 Task: For heading Use Comic Sans MS with bold and underline.  font size for heading20,  'Change the font style of data to'Comic Sans MS and font size to 12,  Change the alignment of both headline & data to Align center.  In the sheet   Proactive Sales review   book
Action: Mouse moved to (34, 186)
Screenshot: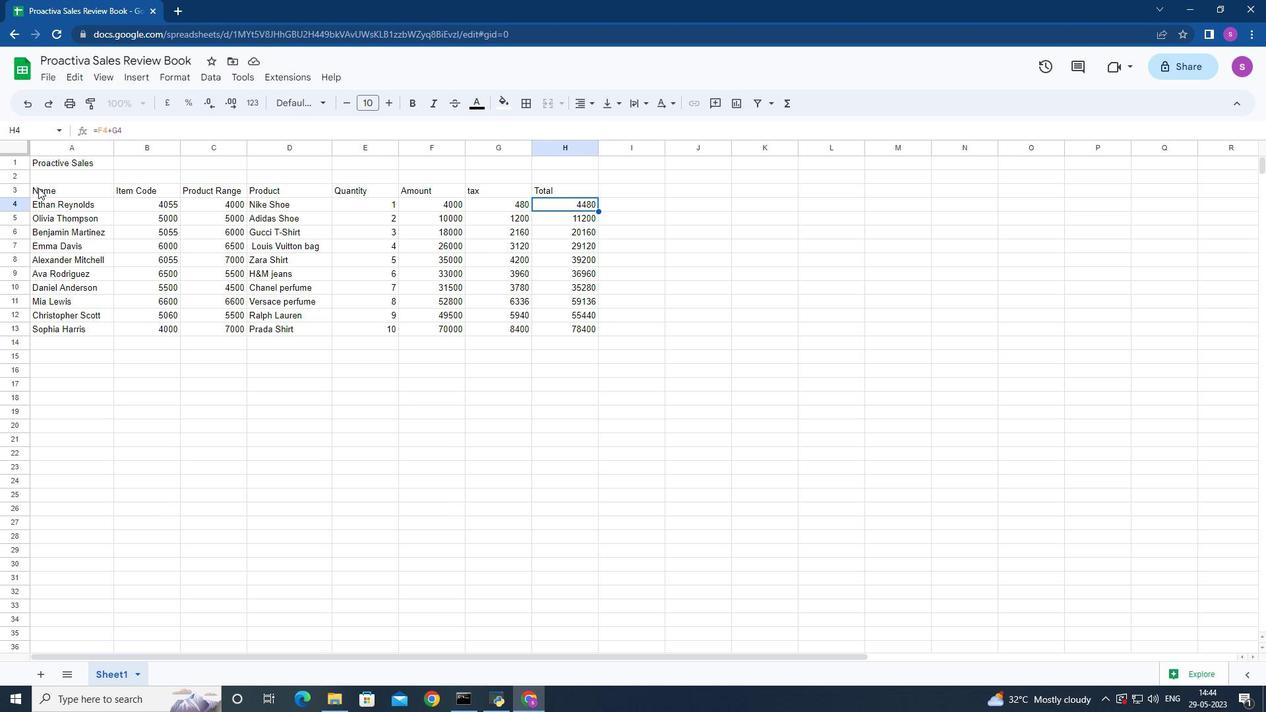 
Action: Mouse pressed left at (34, 186)
Screenshot: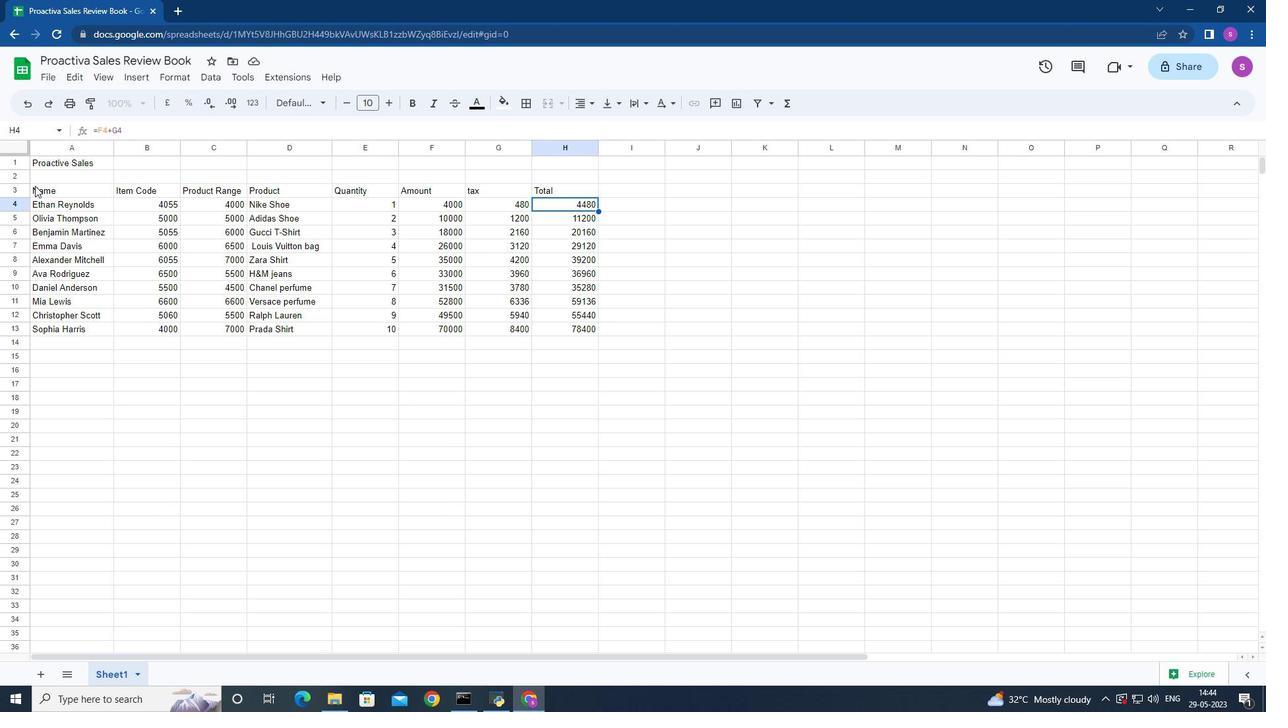 
Action: Mouse moved to (327, 102)
Screenshot: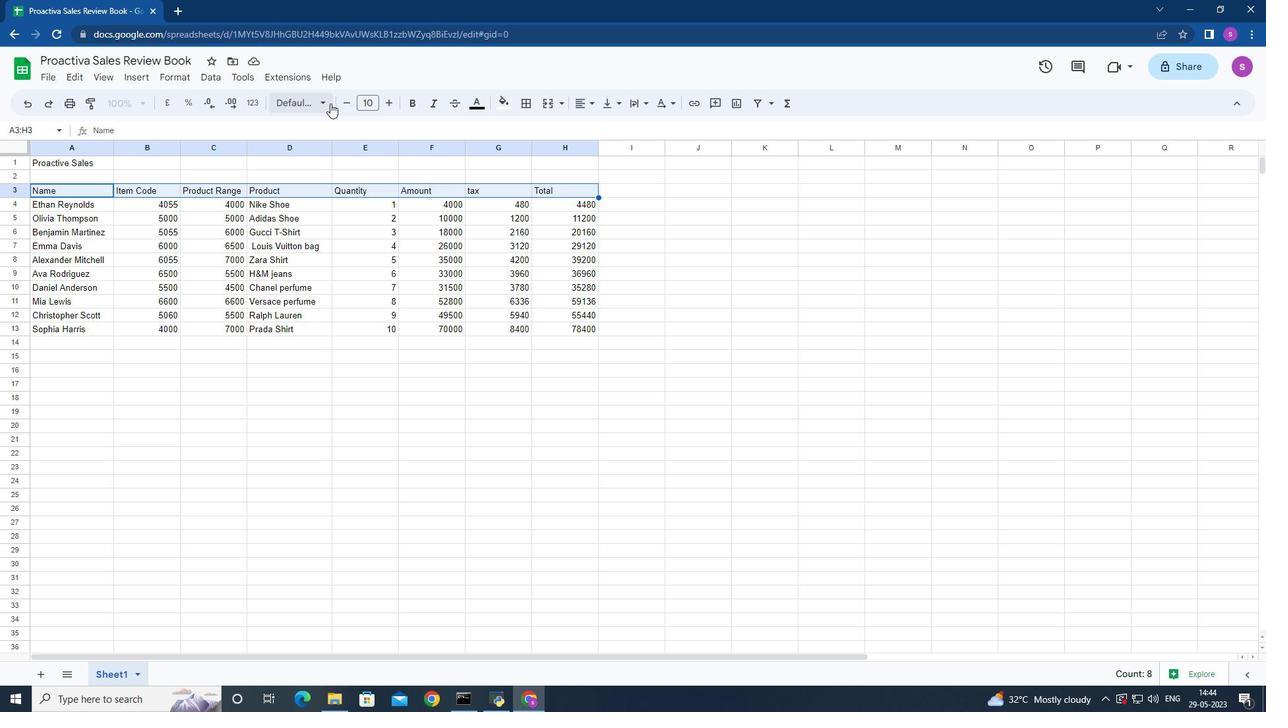 
Action: Mouse pressed left at (327, 102)
Screenshot: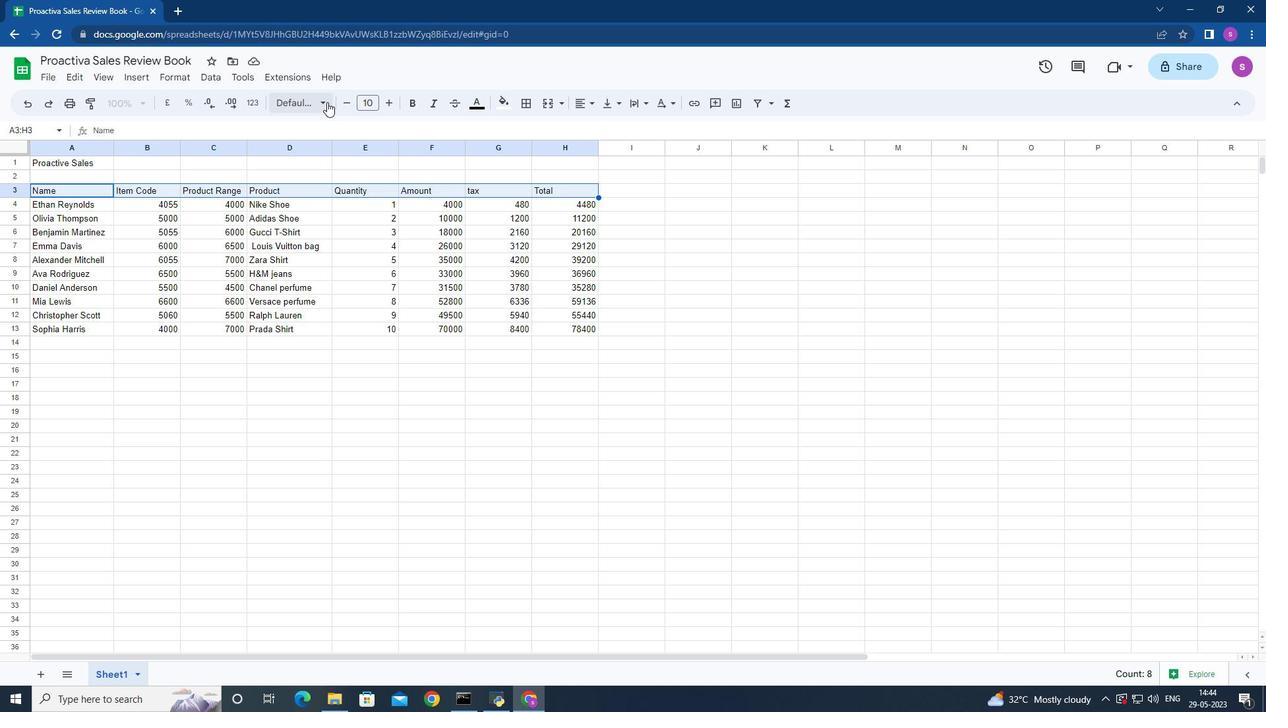 
Action: Mouse moved to (356, 442)
Screenshot: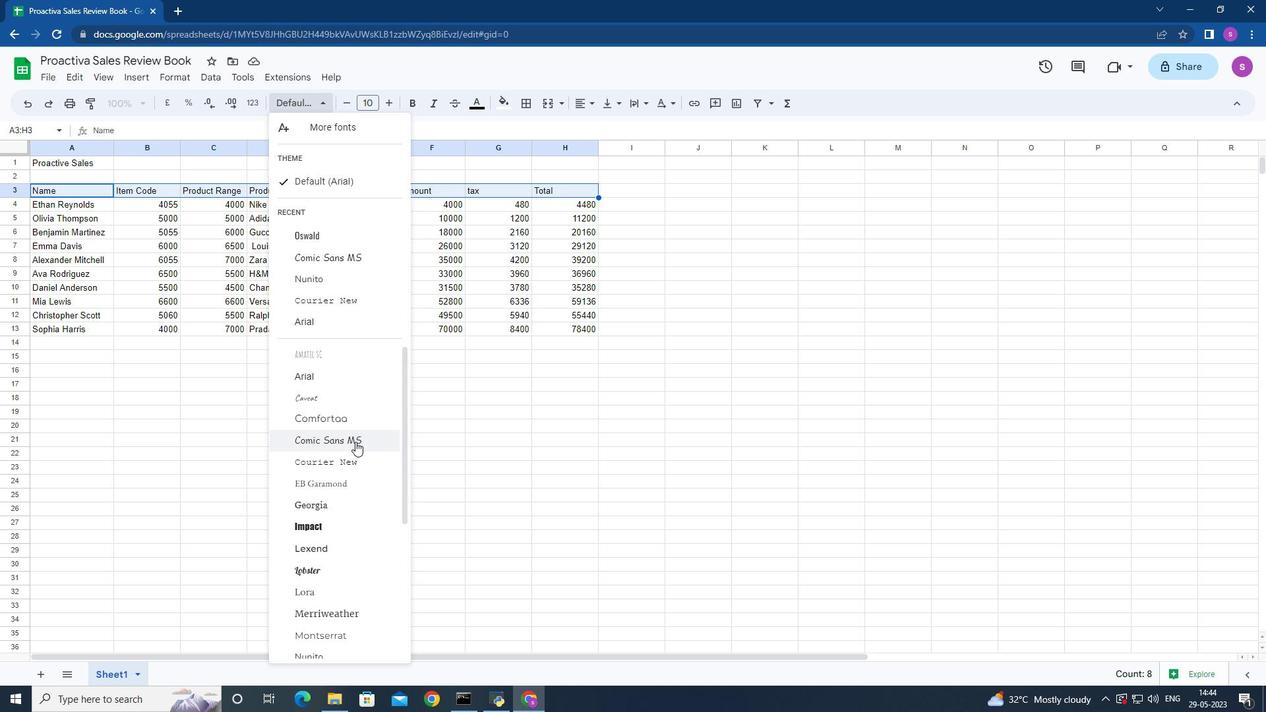 
Action: Mouse pressed left at (356, 442)
Screenshot: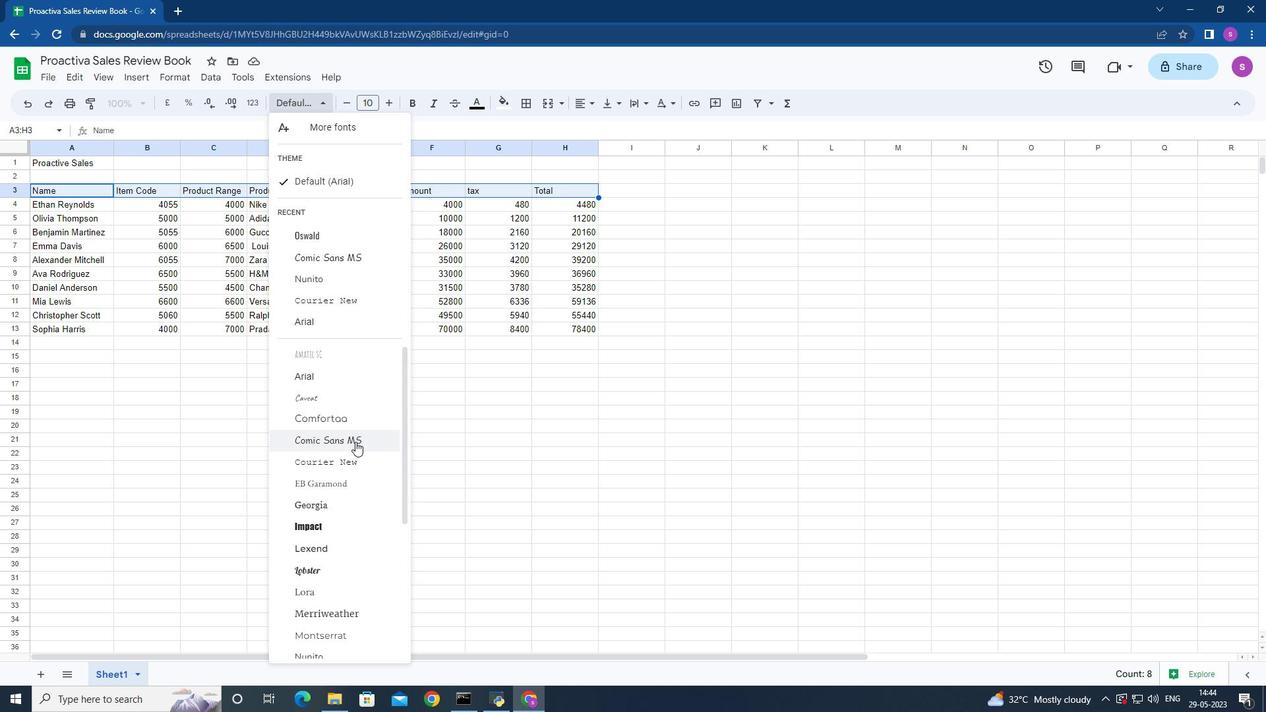 
Action: Mouse moved to (174, 77)
Screenshot: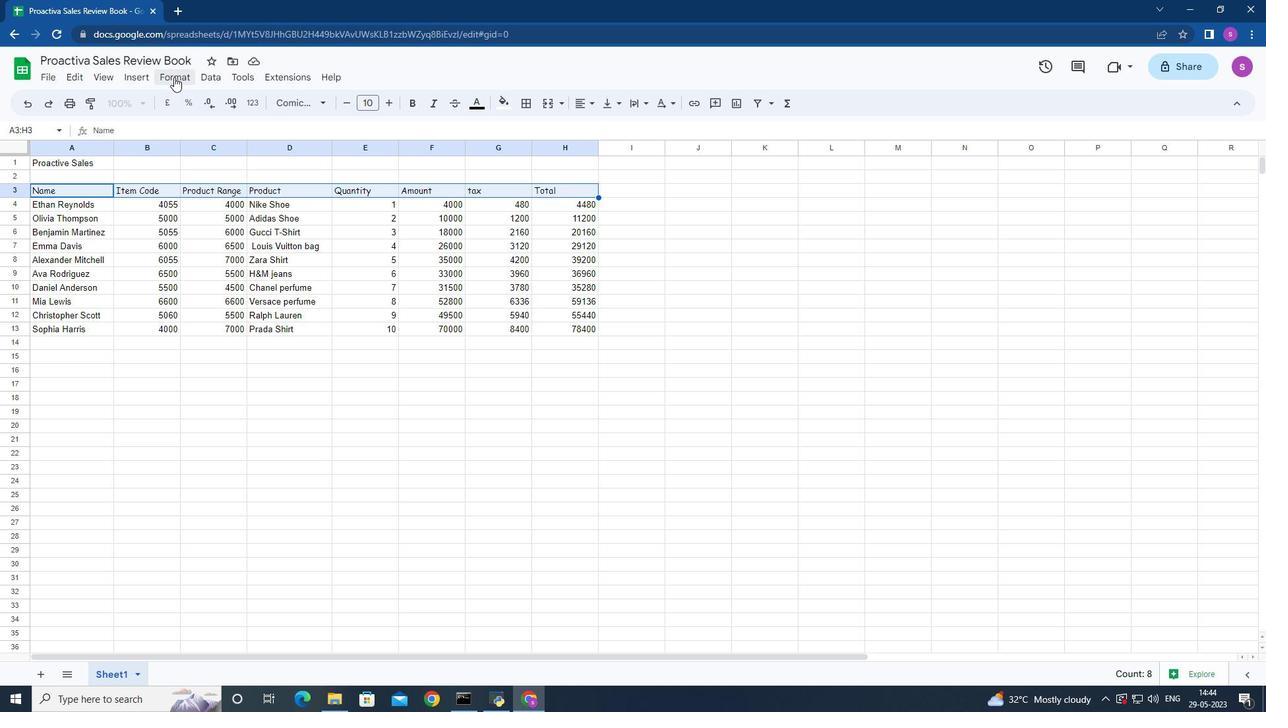 
Action: Mouse pressed left at (174, 77)
Screenshot: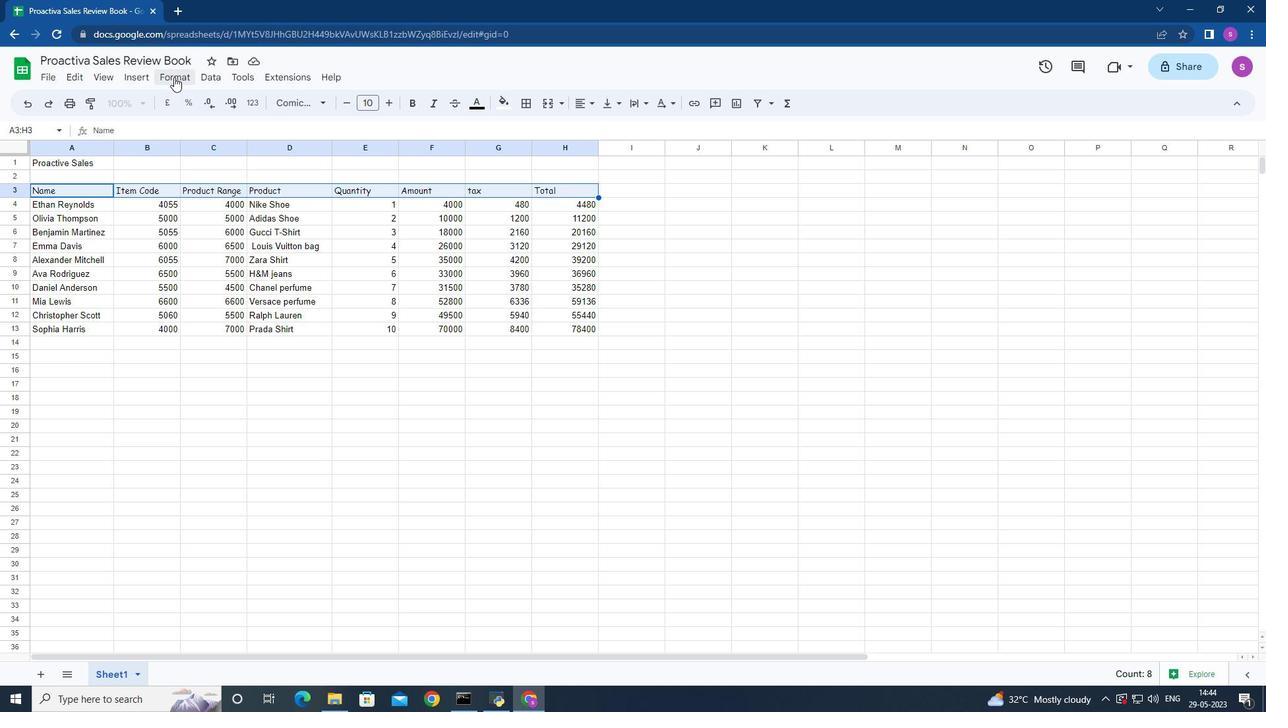 
Action: Mouse moved to (426, 198)
Screenshot: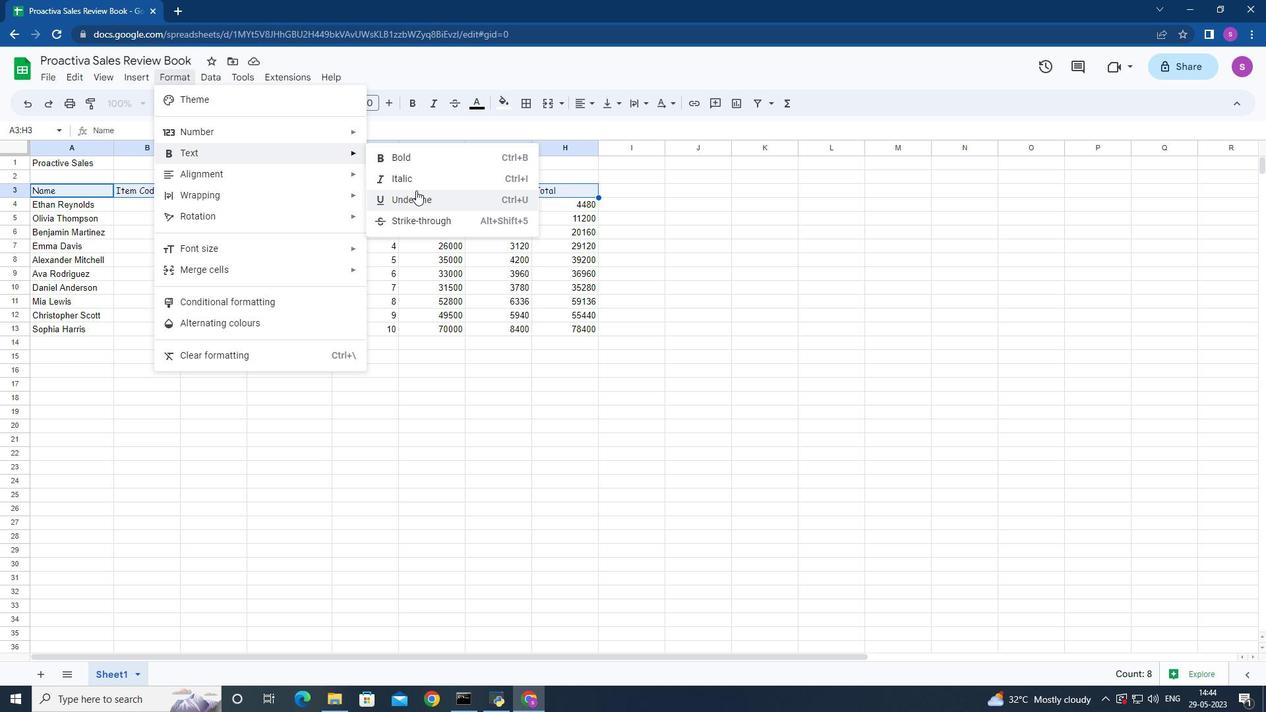 
Action: Mouse pressed left at (426, 198)
Screenshot: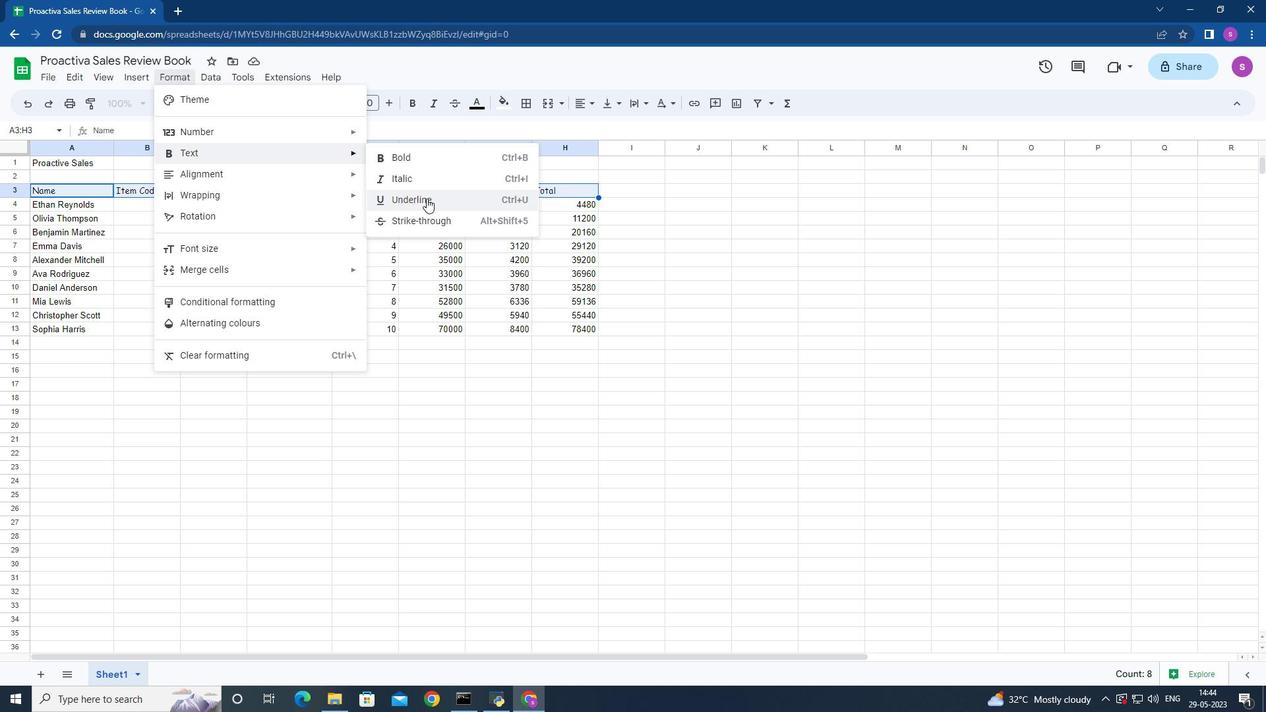 
Action: Mouse moved to (388, 105)
Screenshot: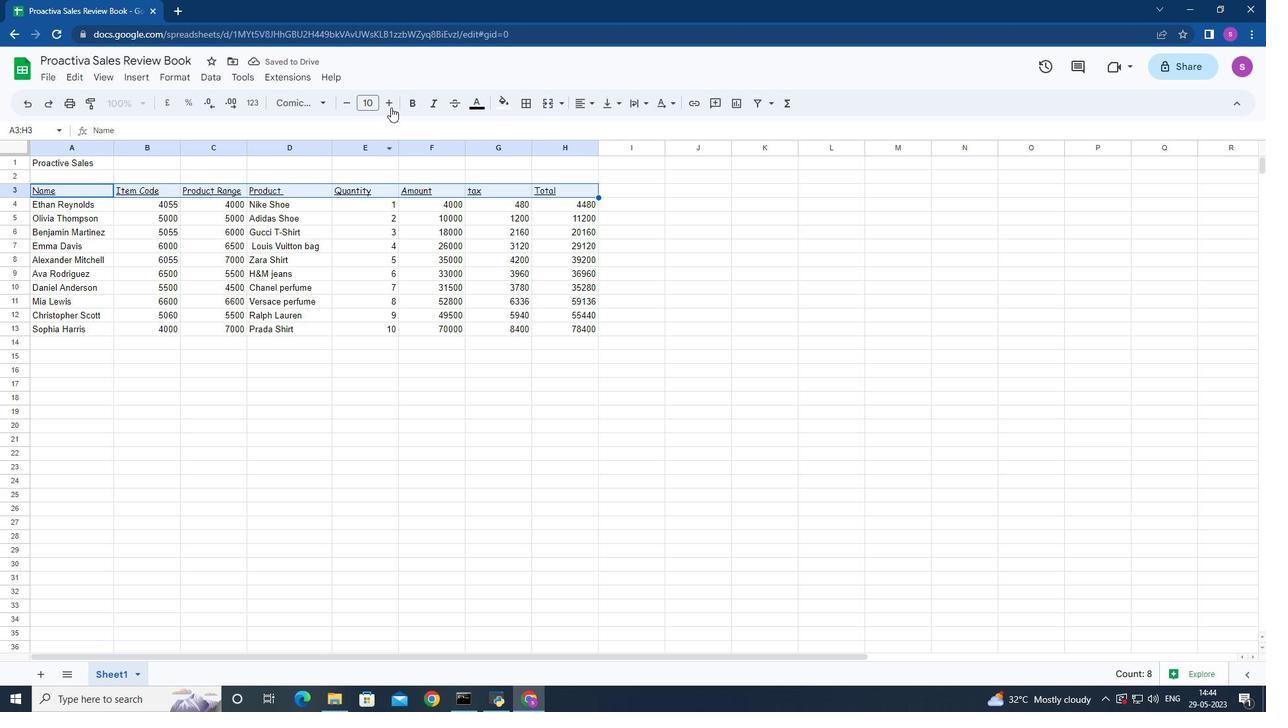 
Action: Mouse pressed left at (388, 105)
Screenshot: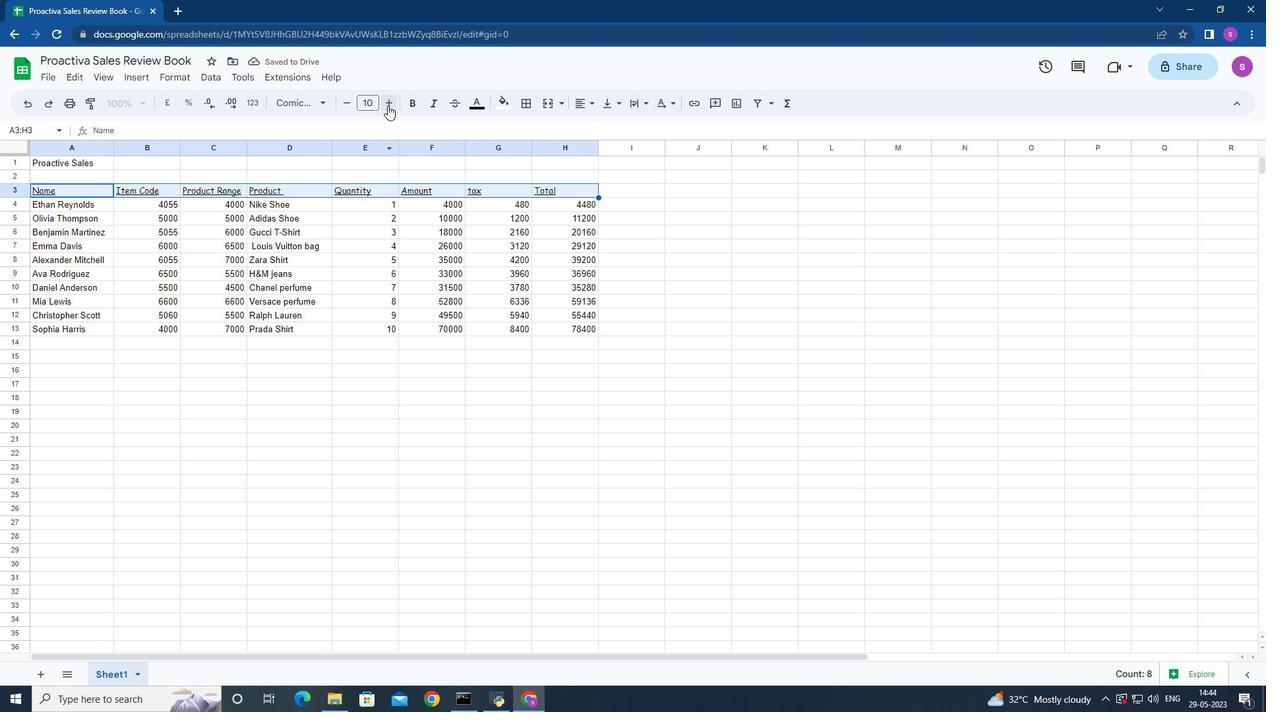 
Action: Mouse pressed left at (388, 105)
Screenshot: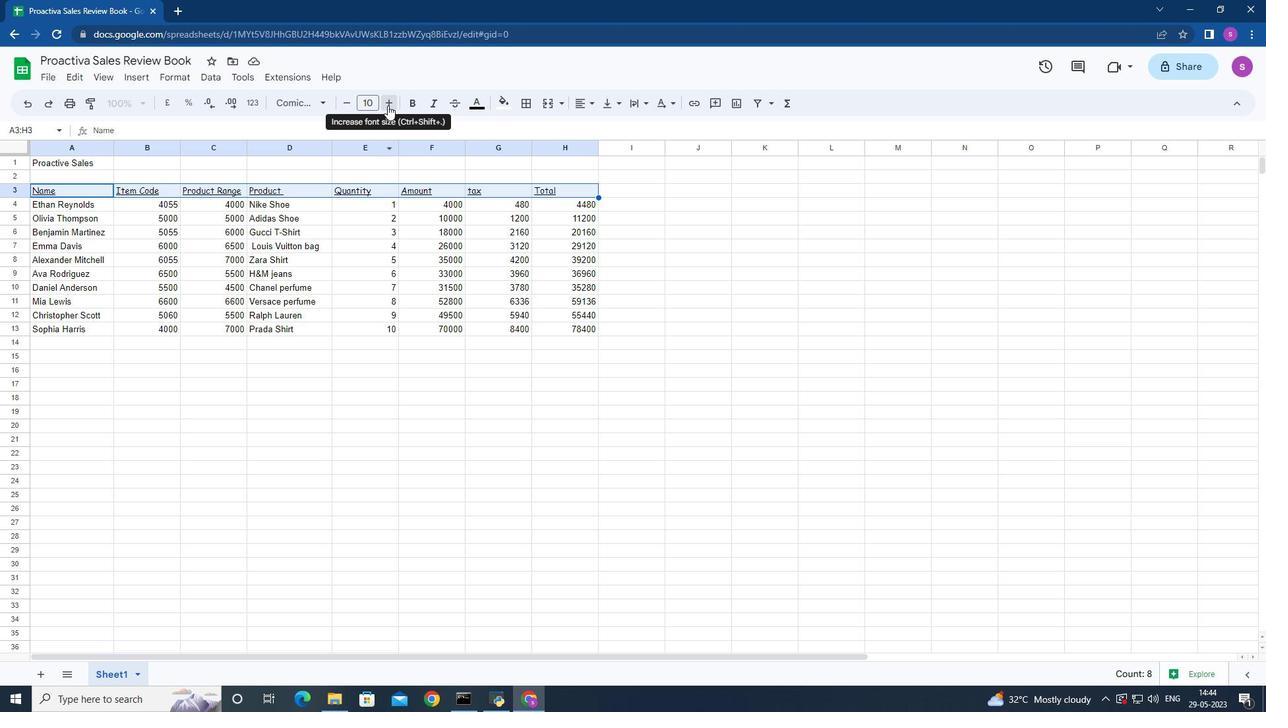 
Action: Mouse pressed left at (388, 105)
Screenshot: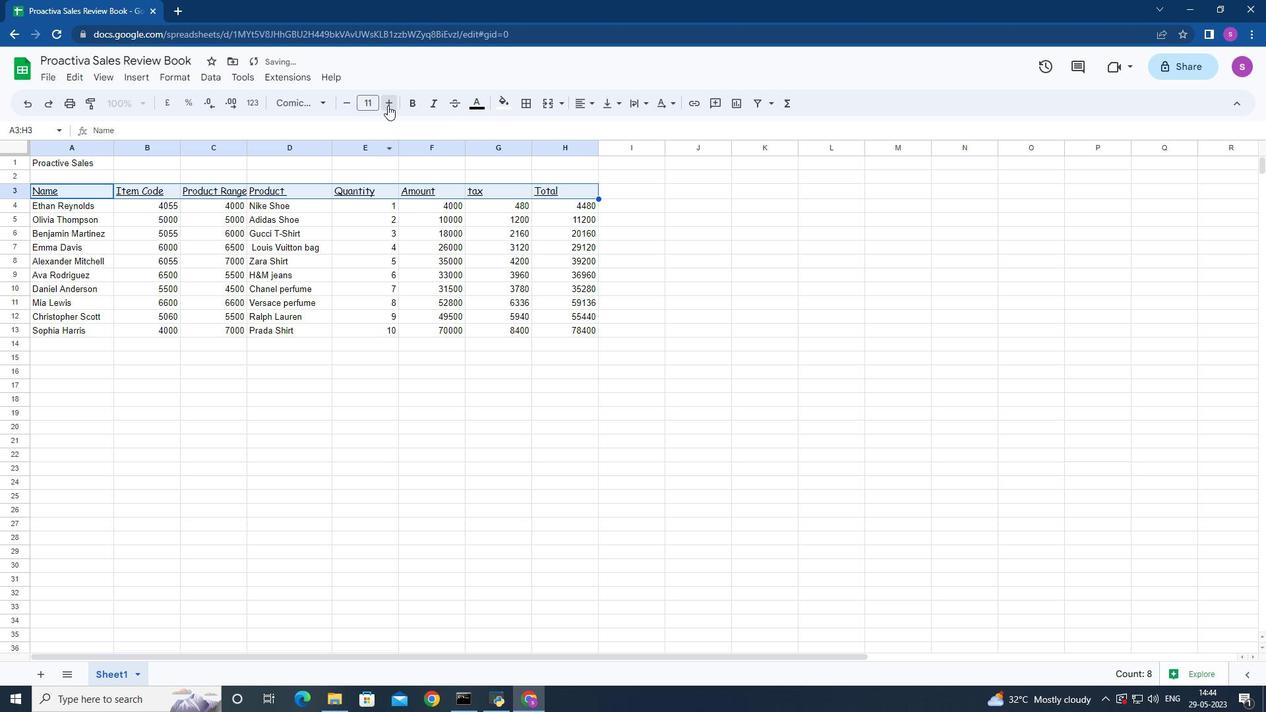 
Action: Mouse pressed left at (388, 105)
Screenshot: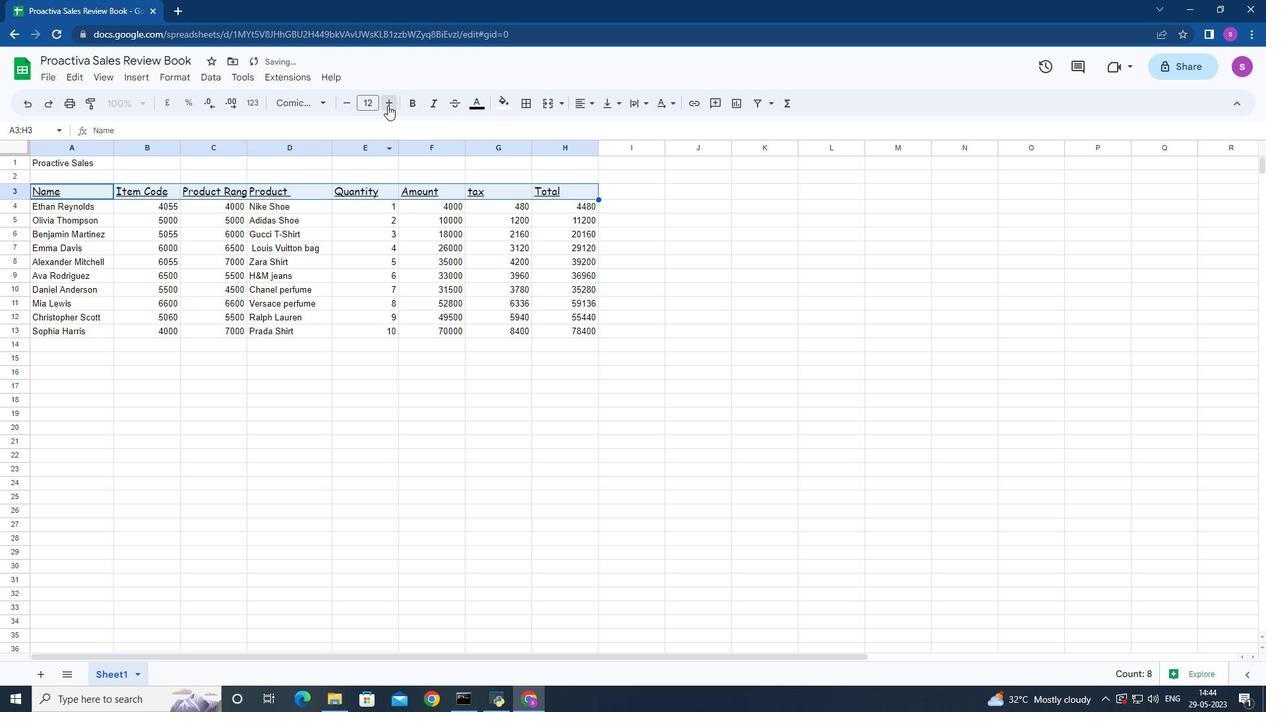 
Action: Mouse pressed left at (388, 105)
Screenshot: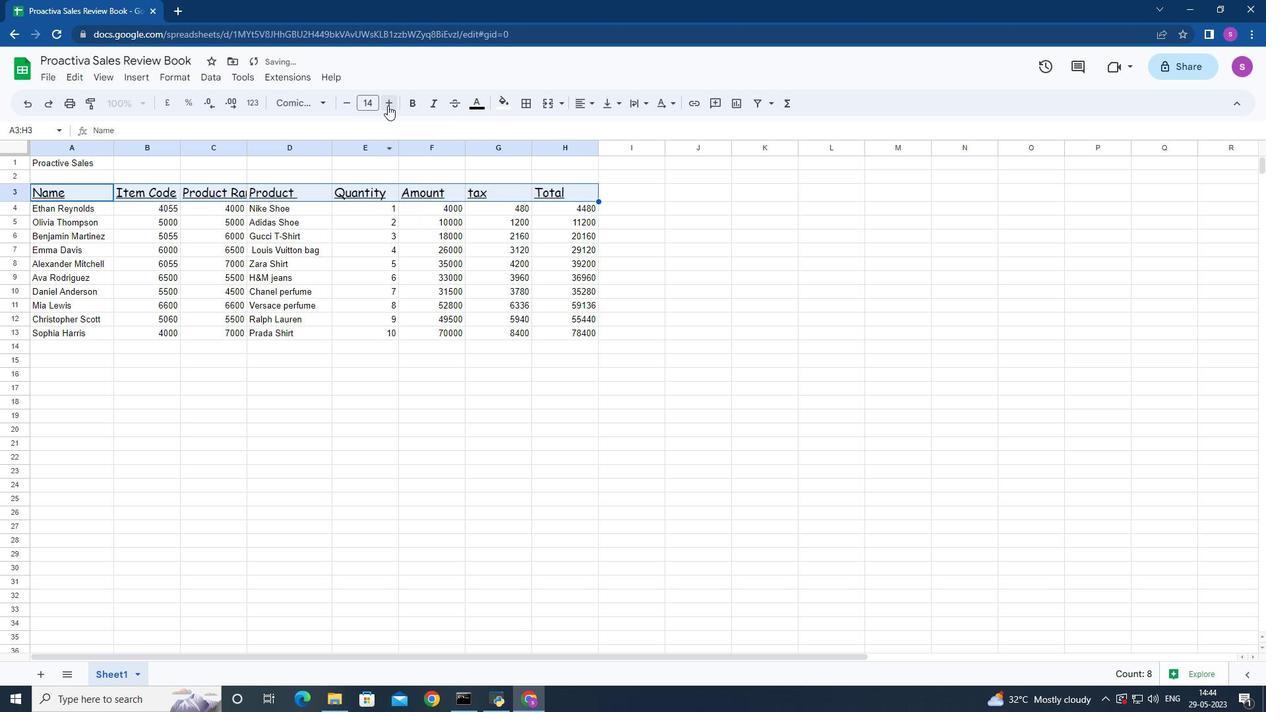 
Action: Mouse pressed left at (388, 105)
Screenshot: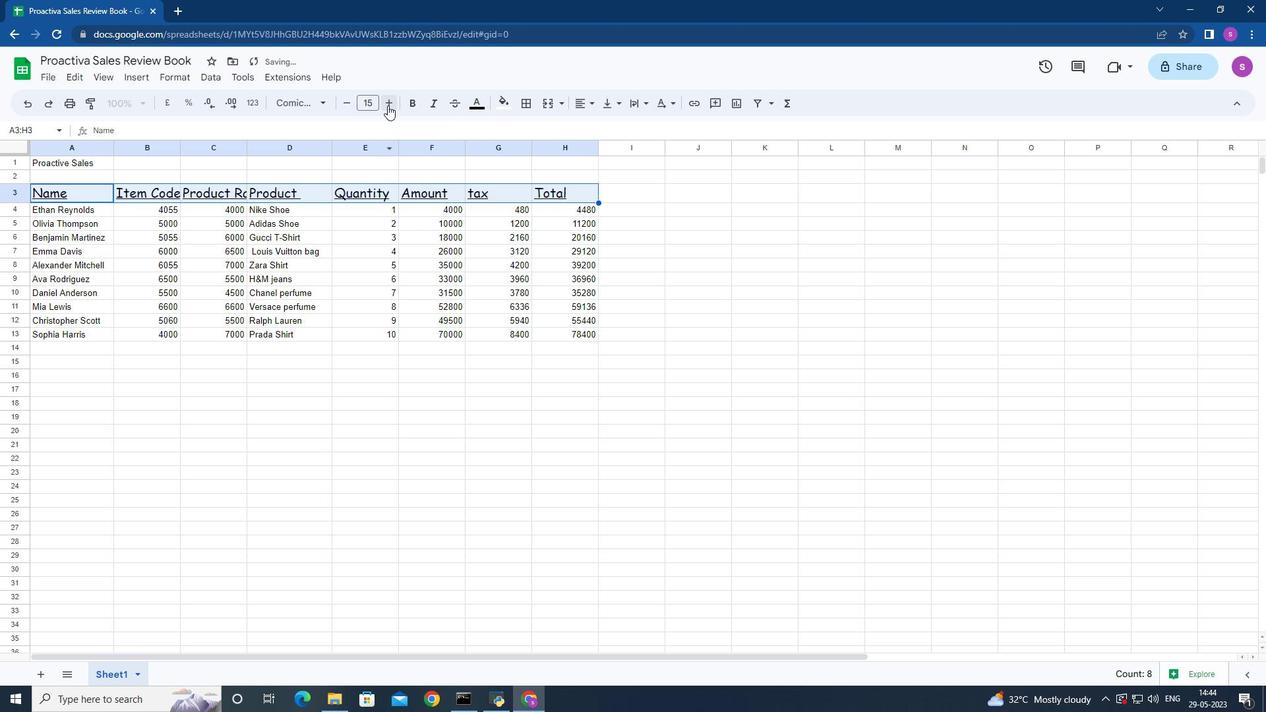 
Action: Mouse pressed left at (388, 105)
Screenshot: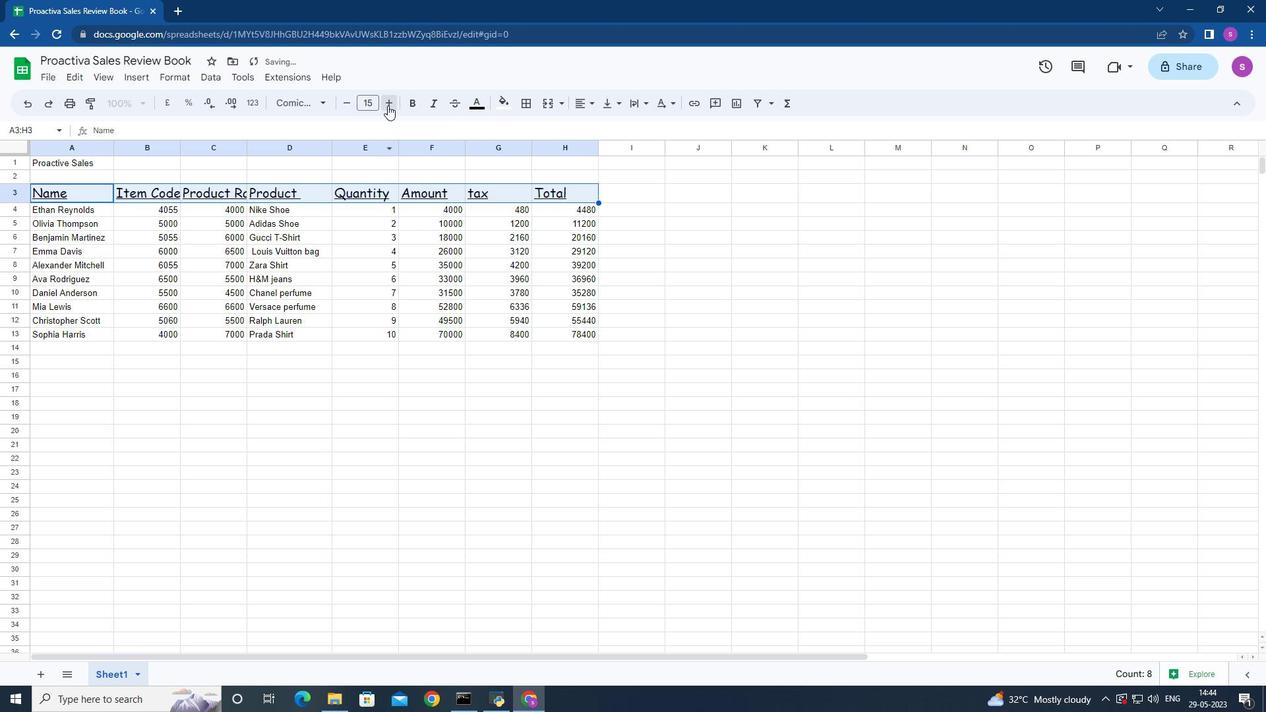 
Action: Mouse pressed left at (388, 105)
Screenshot: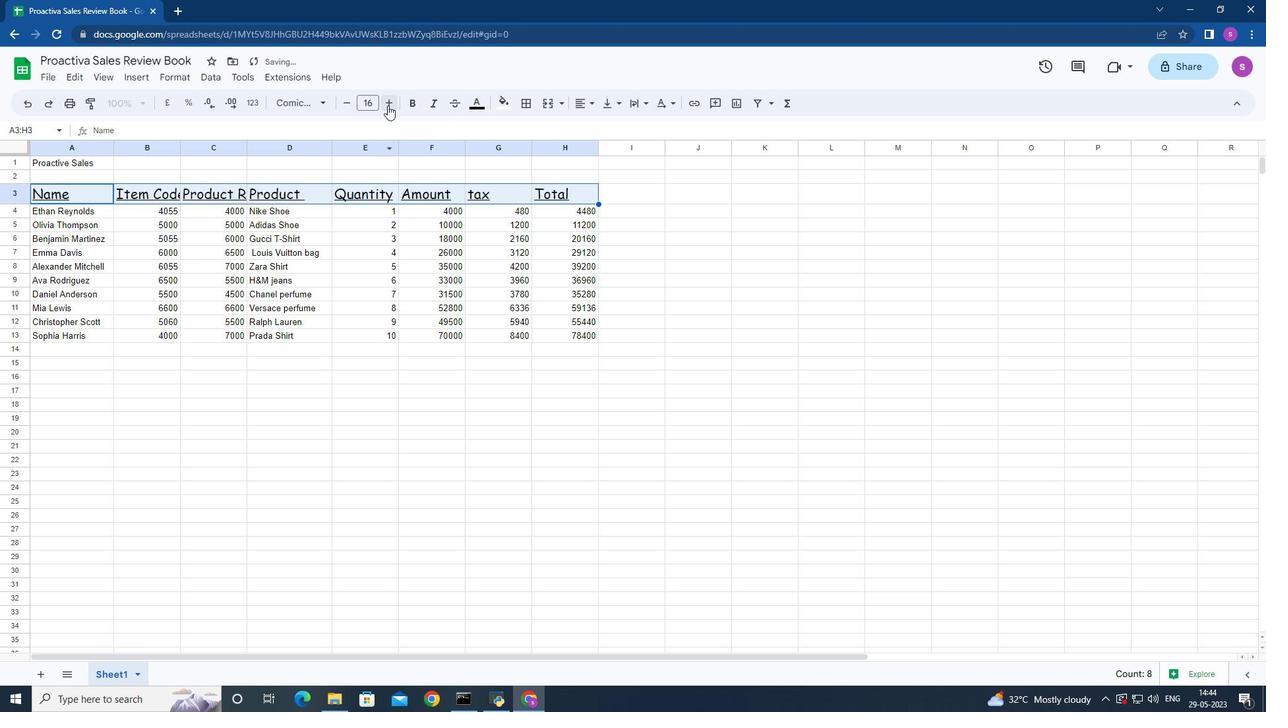 
Action: Mouse pressed left at (388, 105)
Screenshot: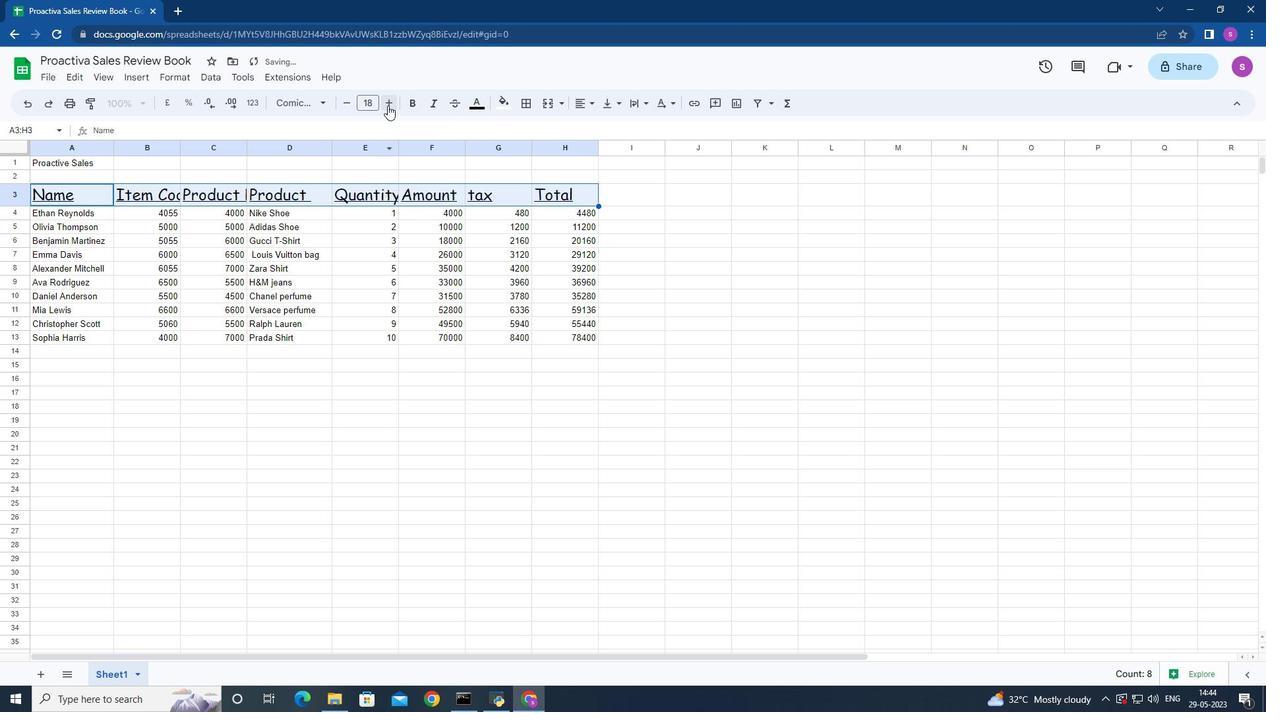 
Action: Mouse pressed left at (388, 105)
Screenshot: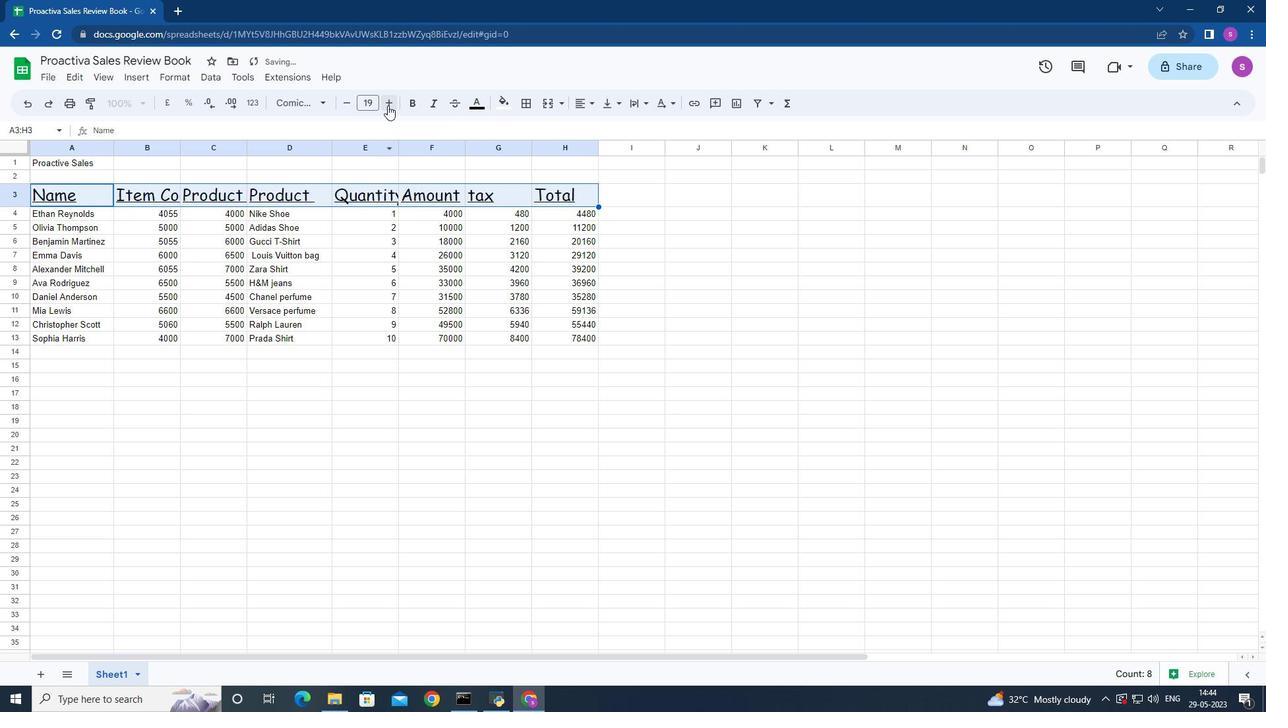 
Action: Mouse moved to (110, 149)
Screenshot: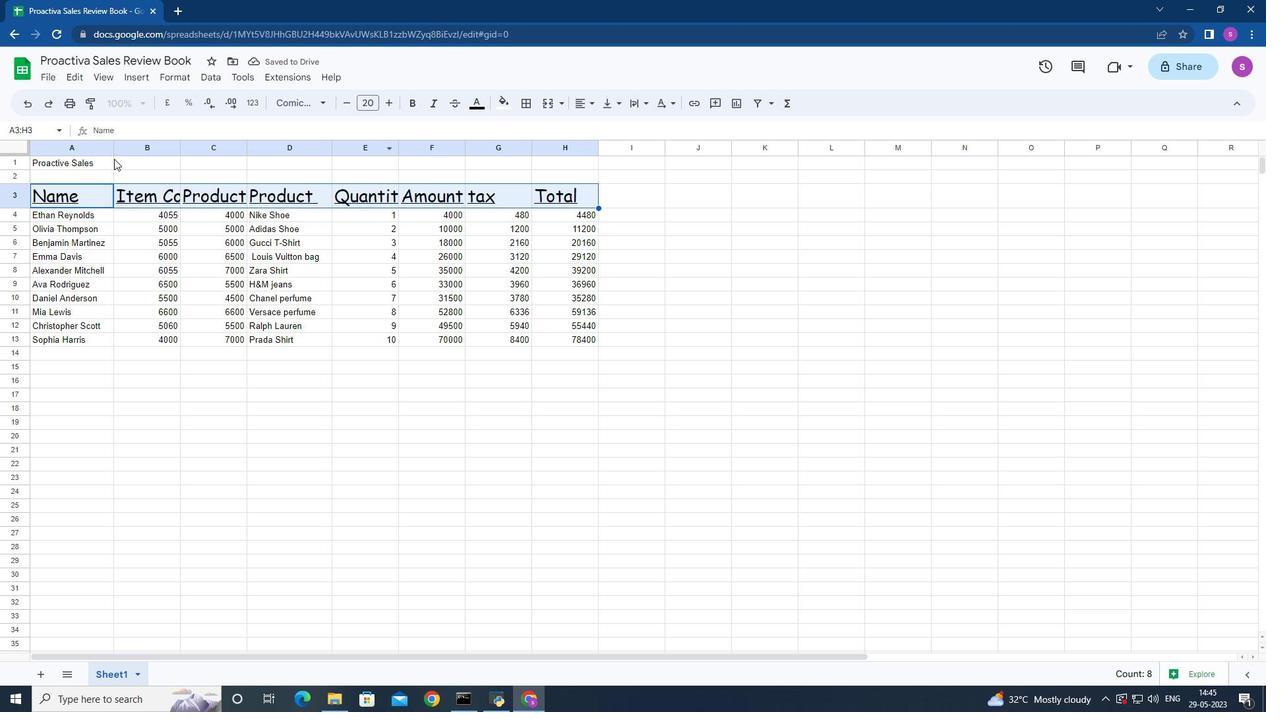 
Action: Mouse pressed left at (110, 149)
Screenshot: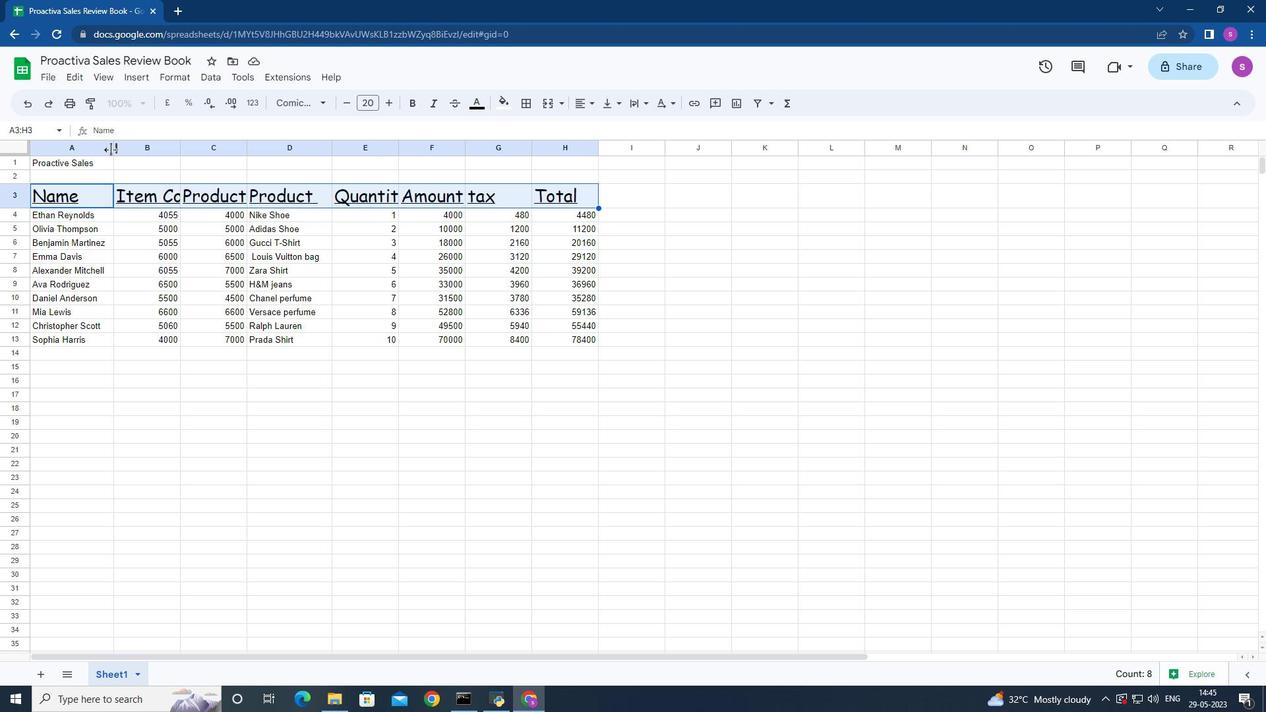 
Action: Mouse moved to (186, 153)
Screenshot: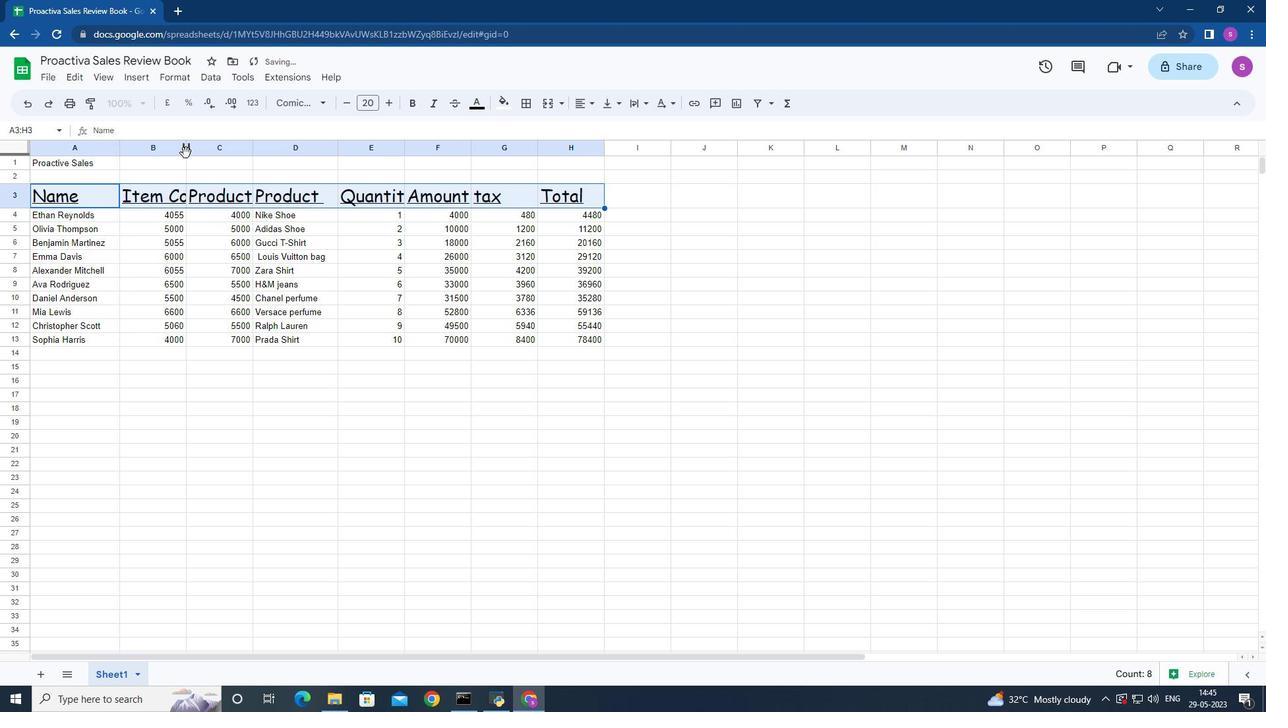 
Action: Mouse pressed left at (186, 153)
Screenshot: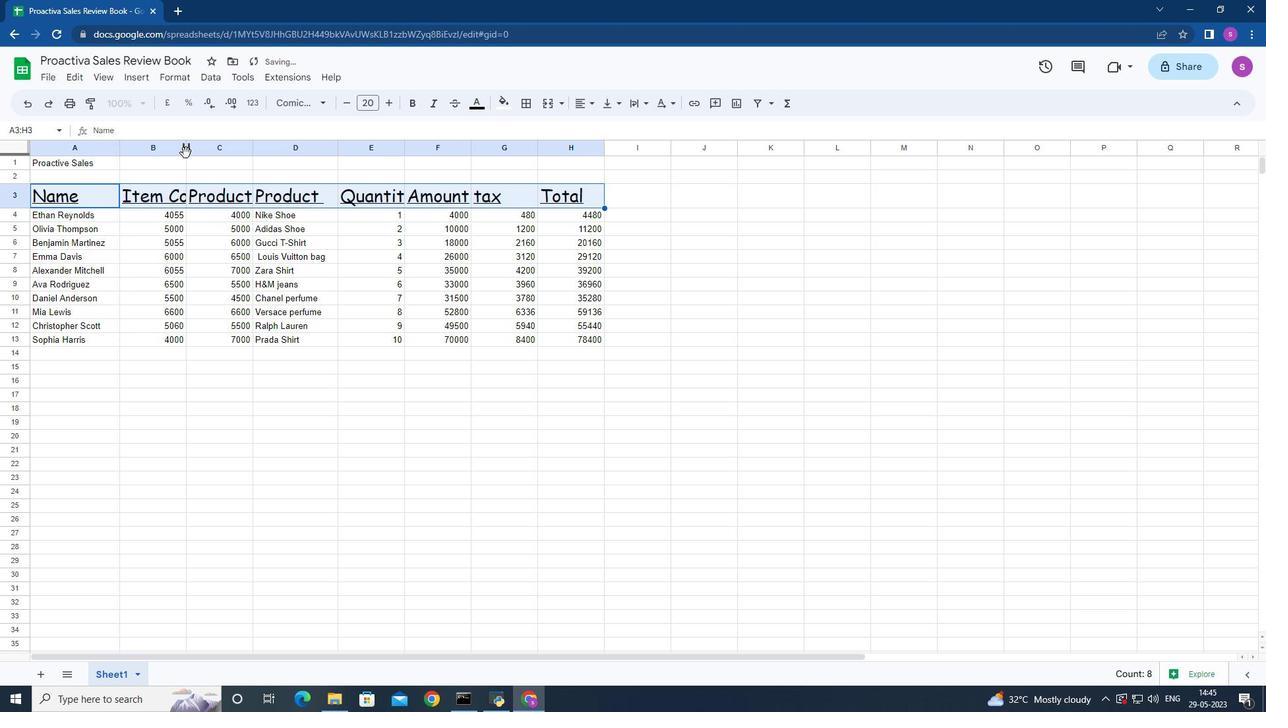 
Action: Mouse moved to (186, 145)
Screenshot: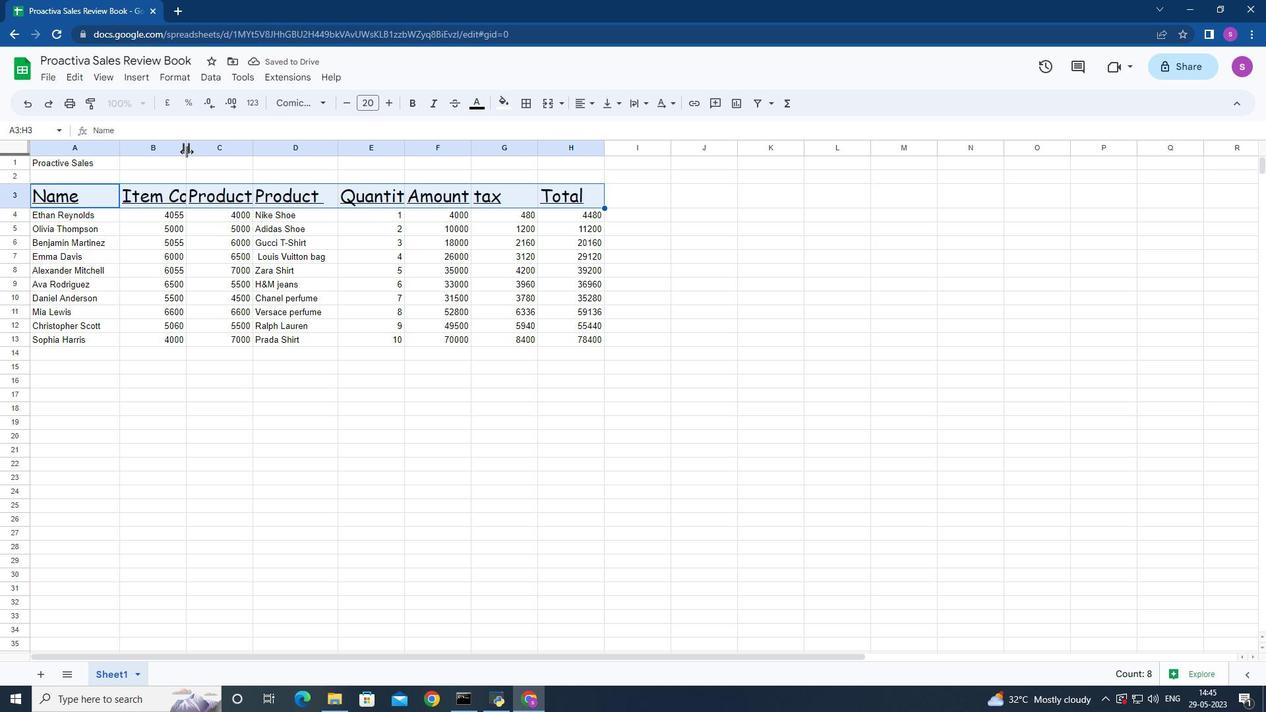 
Action: Mouse pressed left at (186, 145)
Screenshot: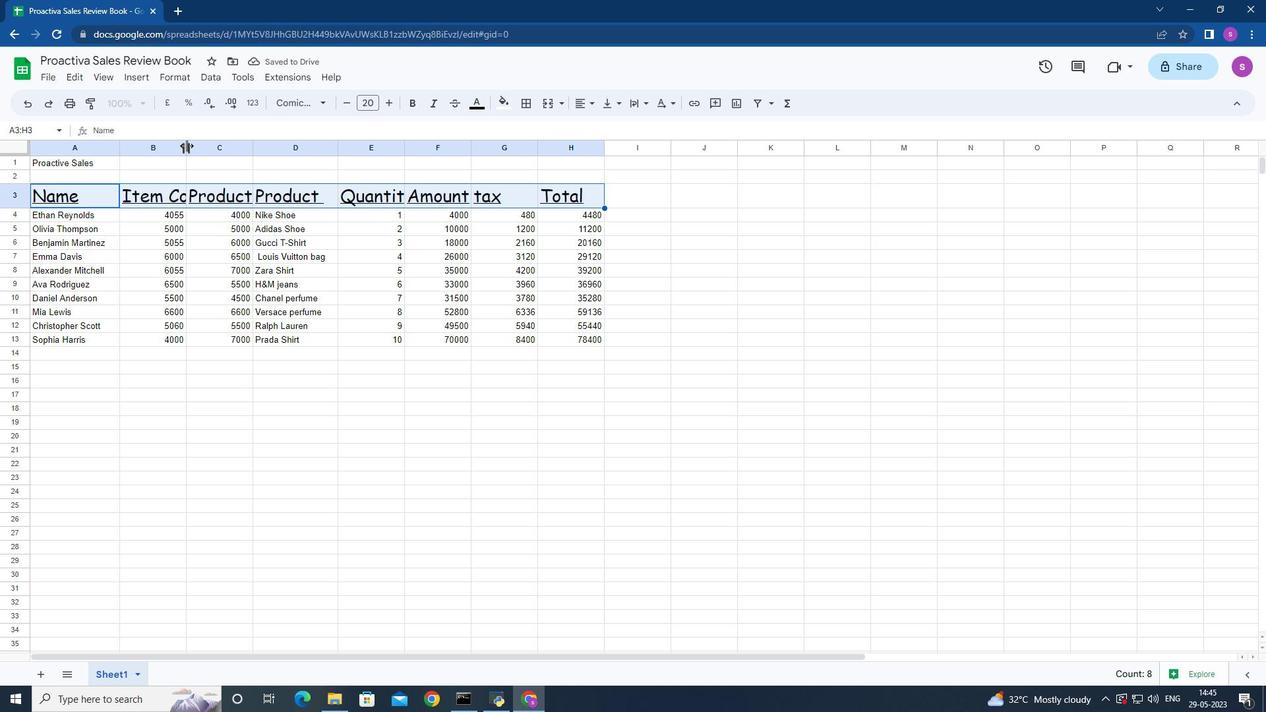 
Action: Mouse moved to (311, 144)
Screenshot: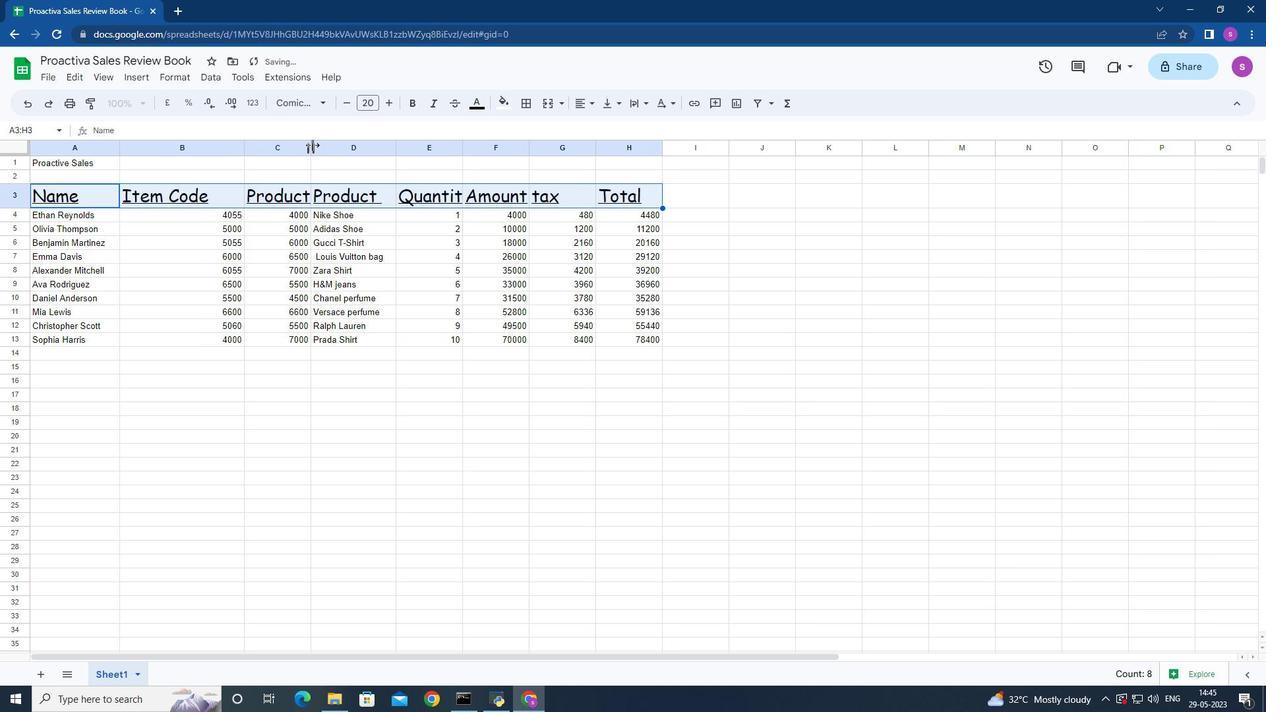 
Action: Mouse pressed left at (311, 144)
Screenshot: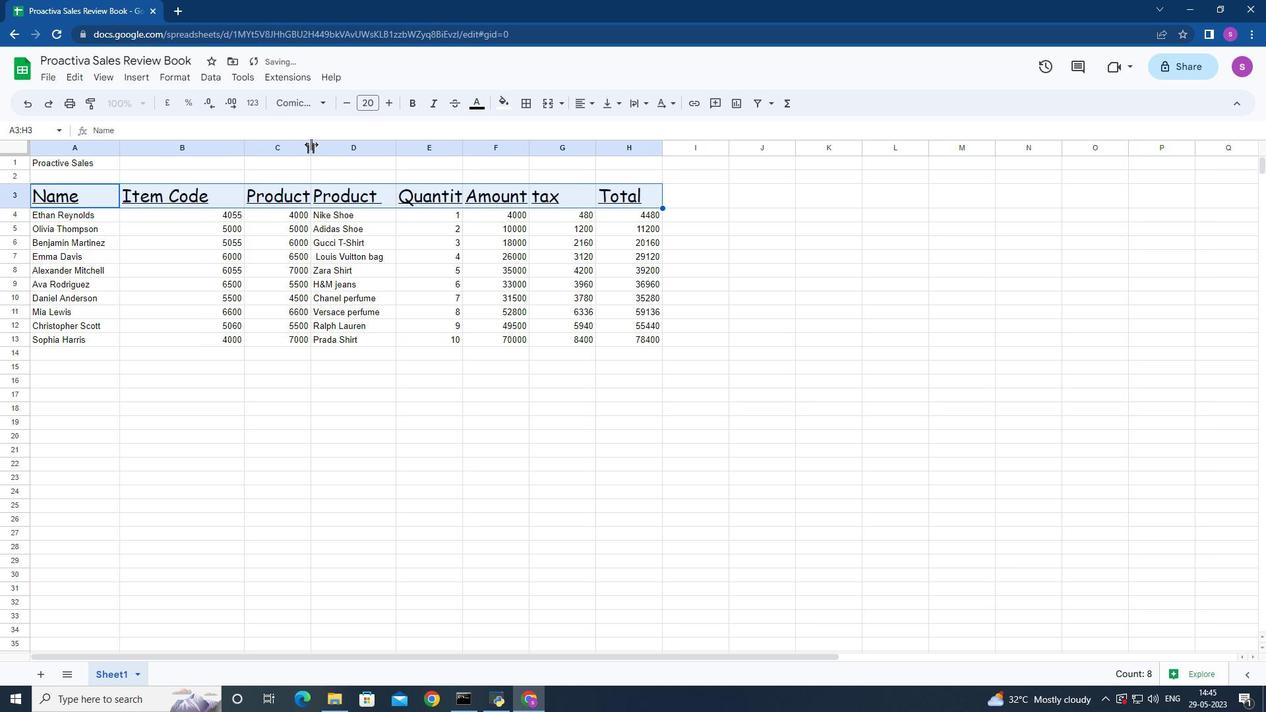 
Action: Mouse moved to (531, 144)
Screenshot: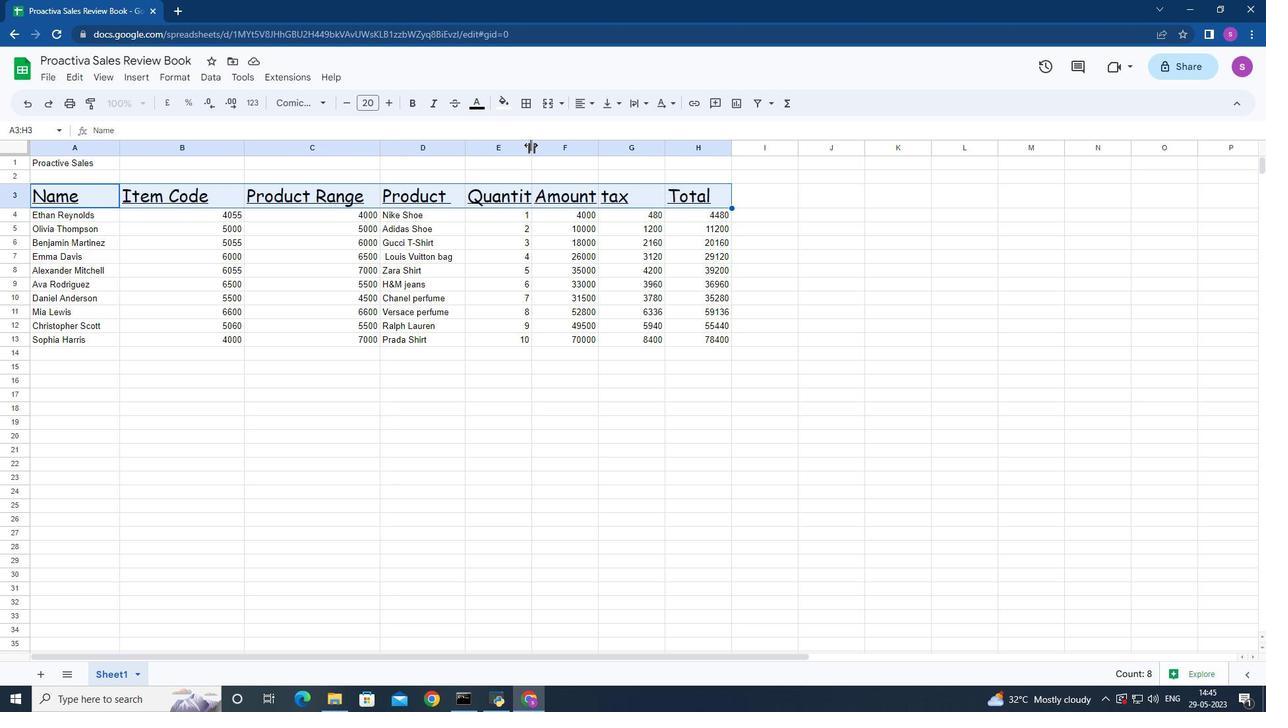 
Action: Mouse pressed left at (531, 144)
Screenshot: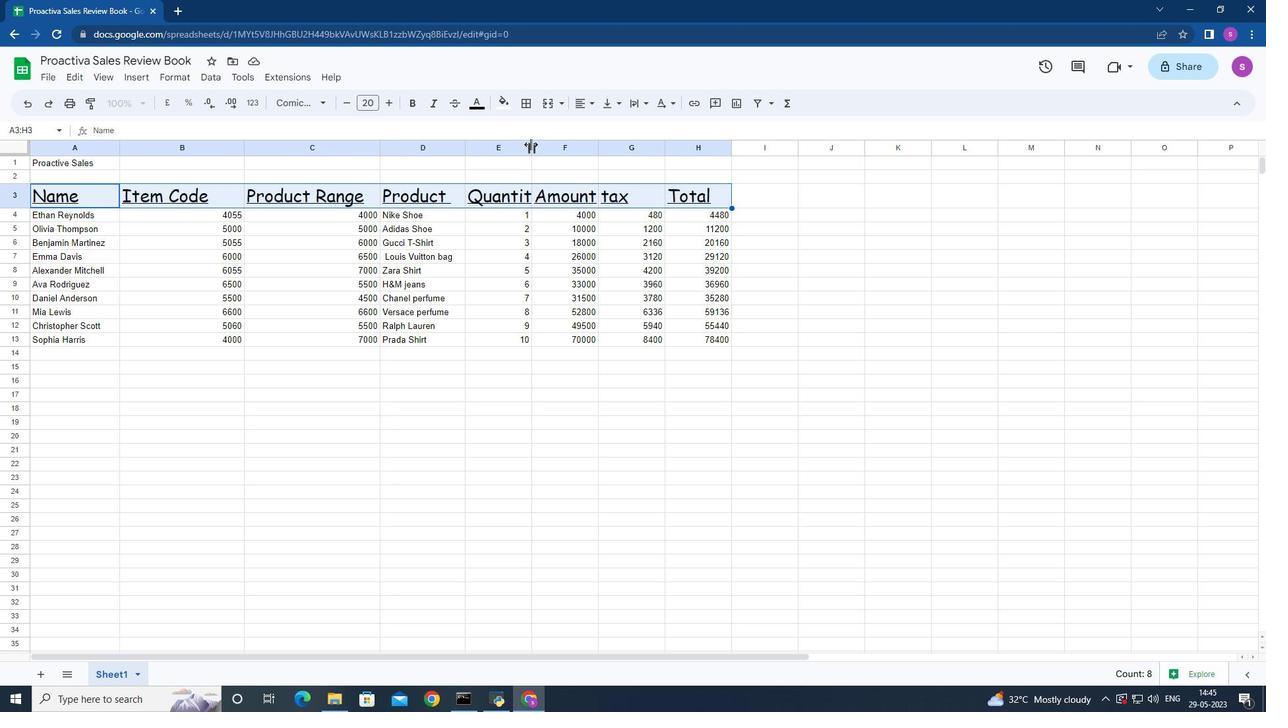
Action: Mouse moved to (625, 149)
Screenshot: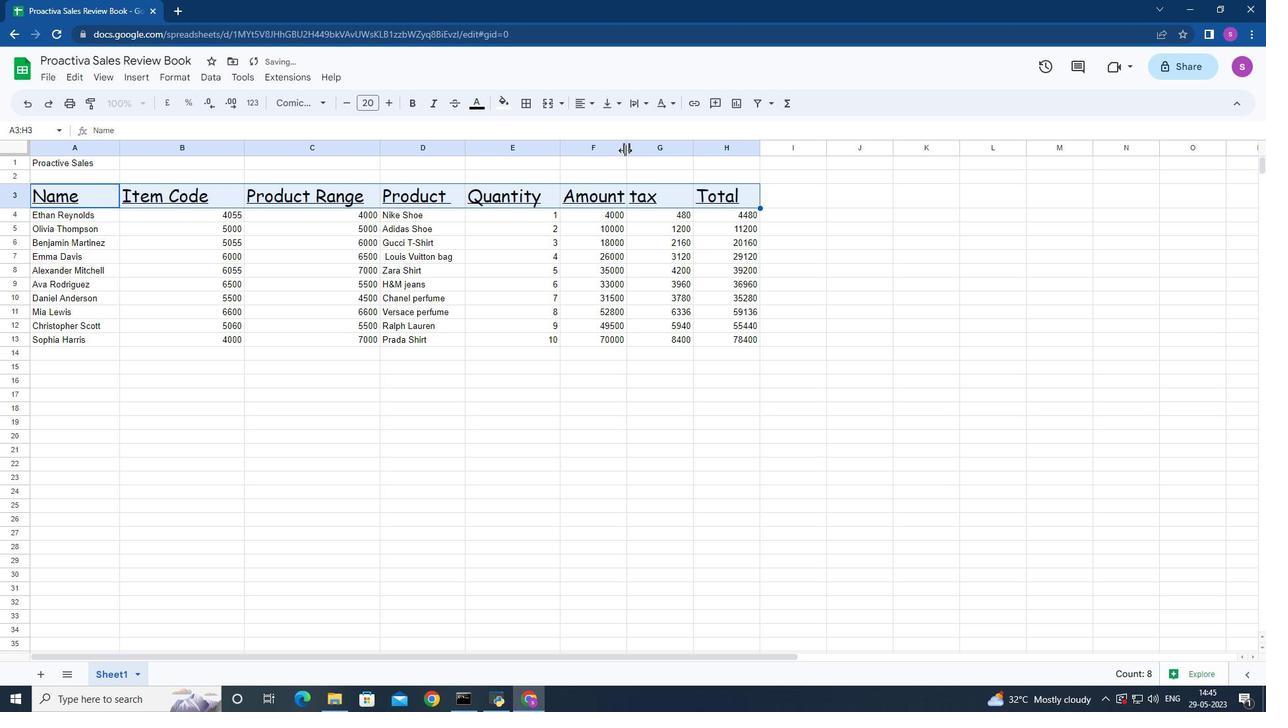 
Action: Mouse pressed left at (625, 149)
Screenshot: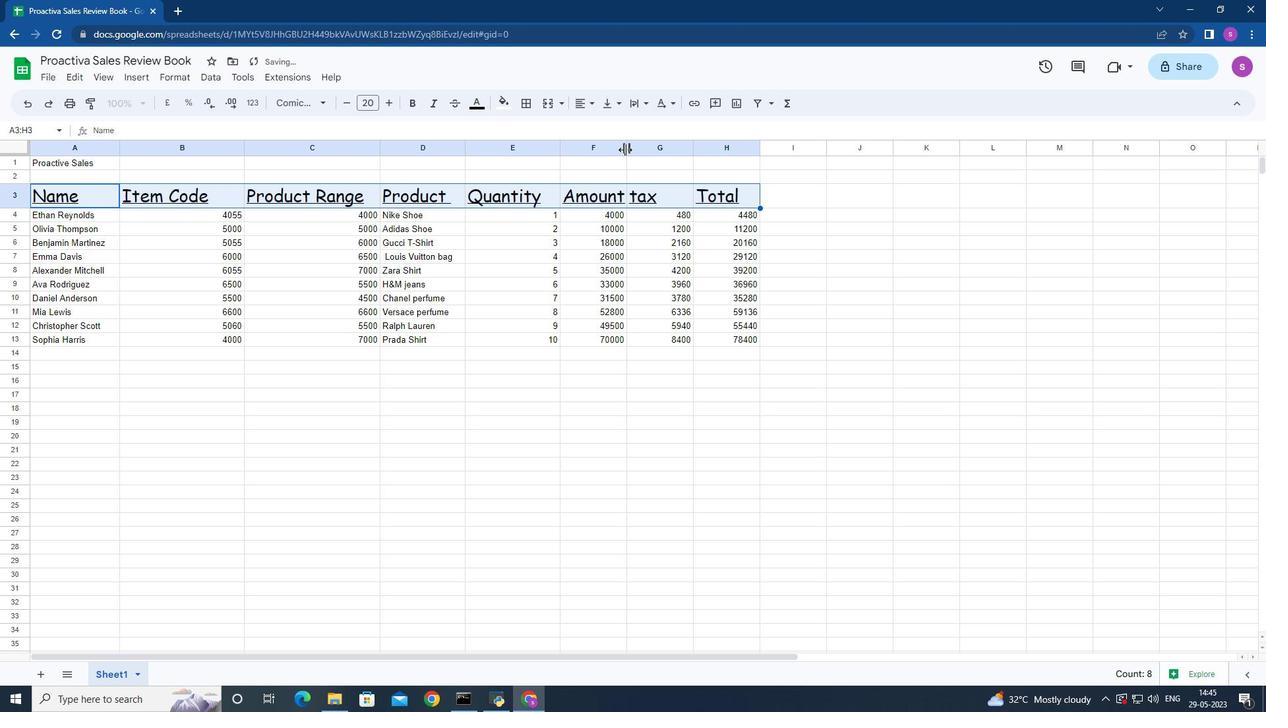 
Action: Mouse moved to (724, 151)
Screenshot: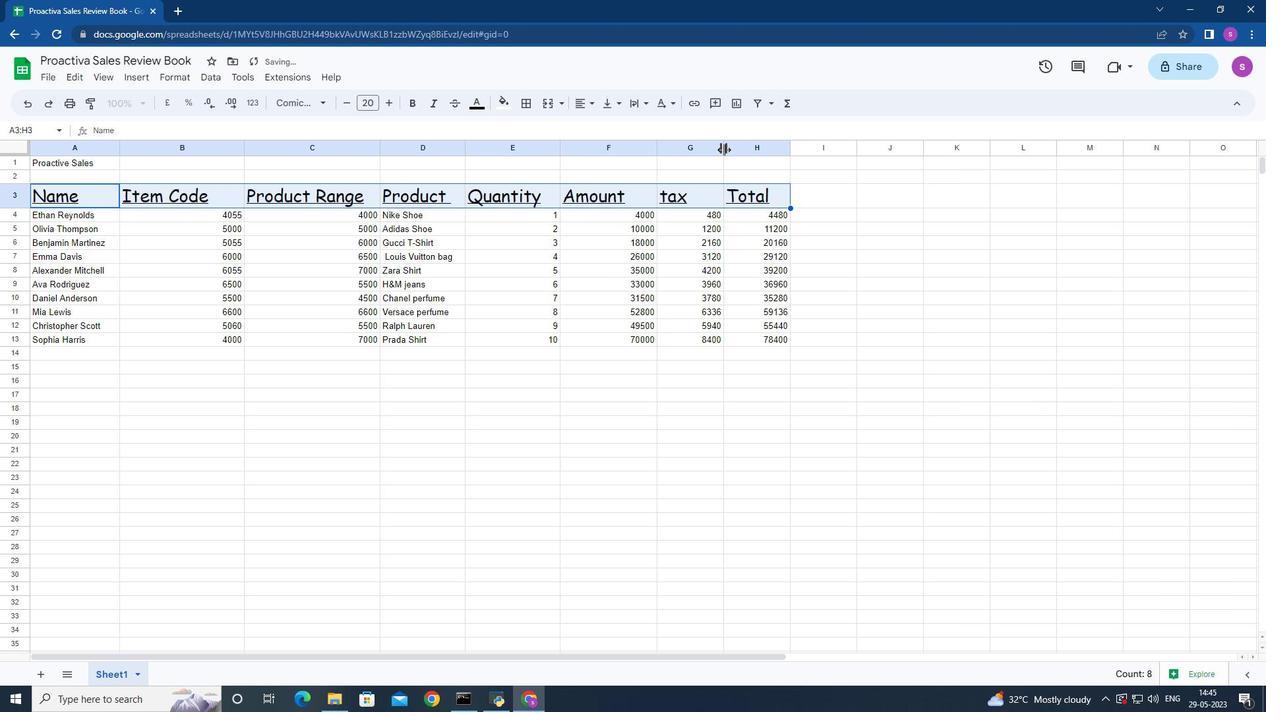 
Action: Mouse pressed left at (724, 151)
Screenshot: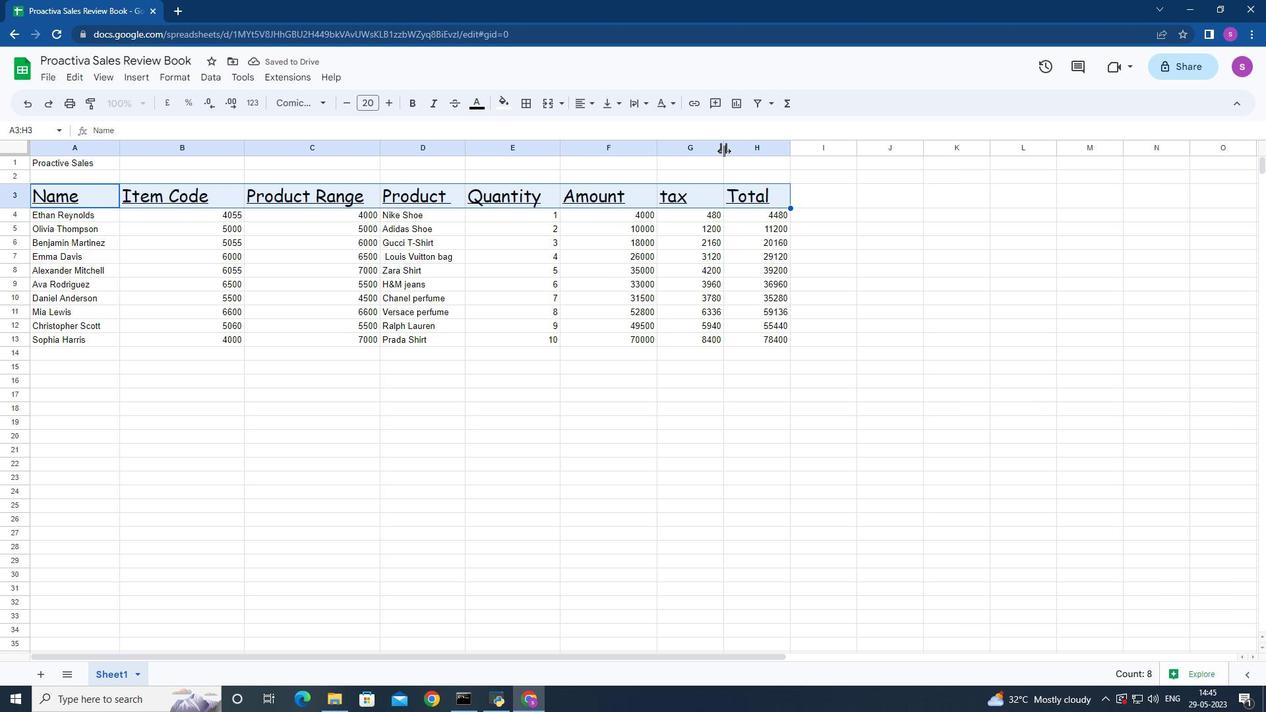 
Action: Mouse moved to (38, 213)
Screenshot: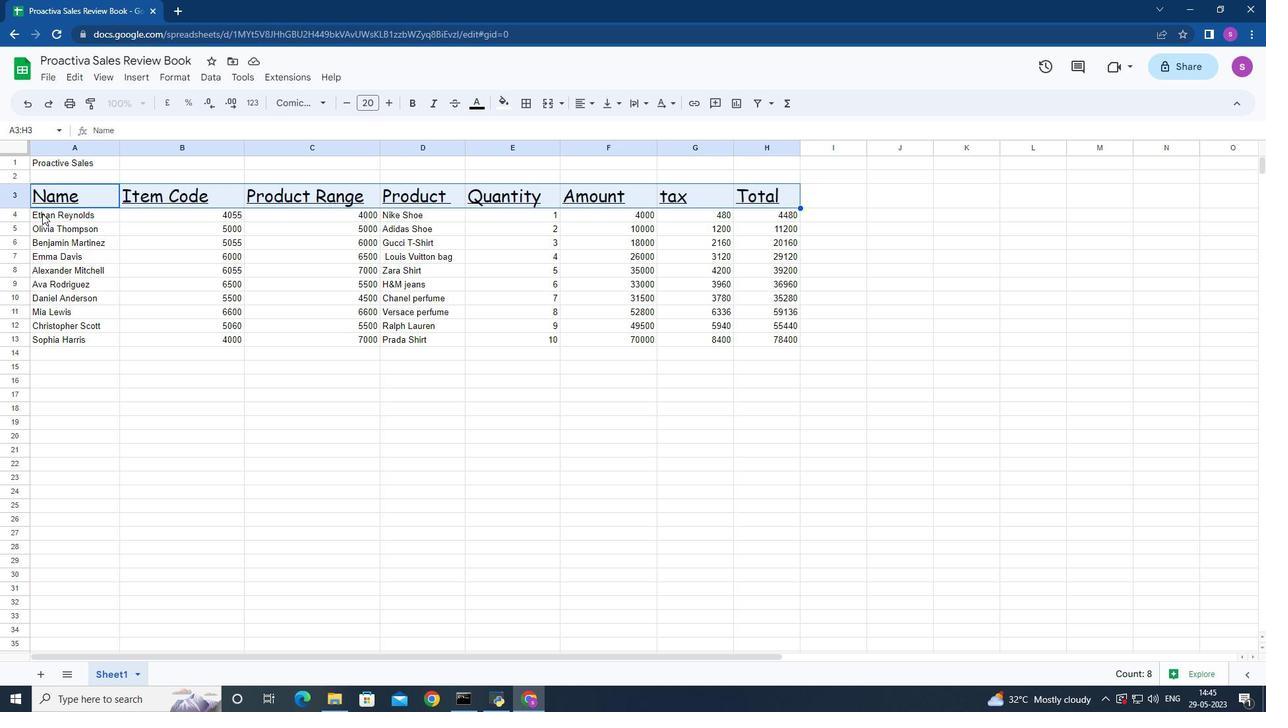 
Action: Mouse pressed left at (38, 213)
Screenshot: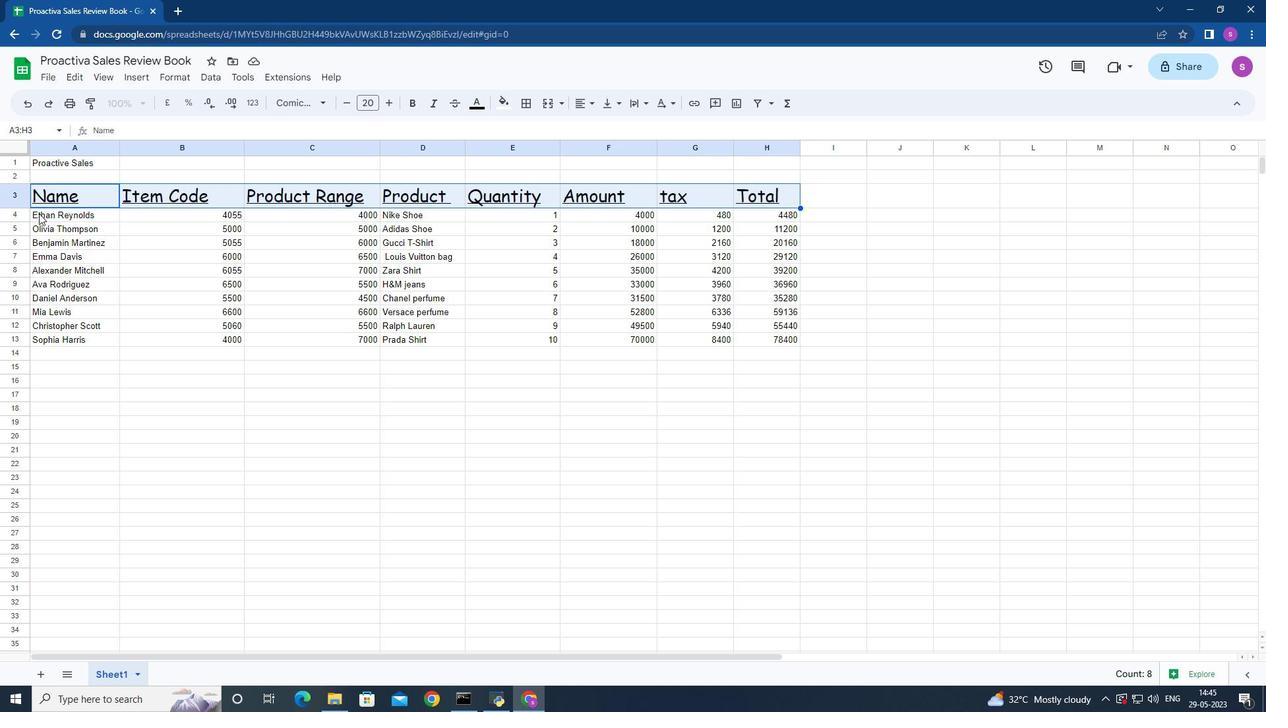 
Action: Mouse moved to (318, 105)
Screenshot: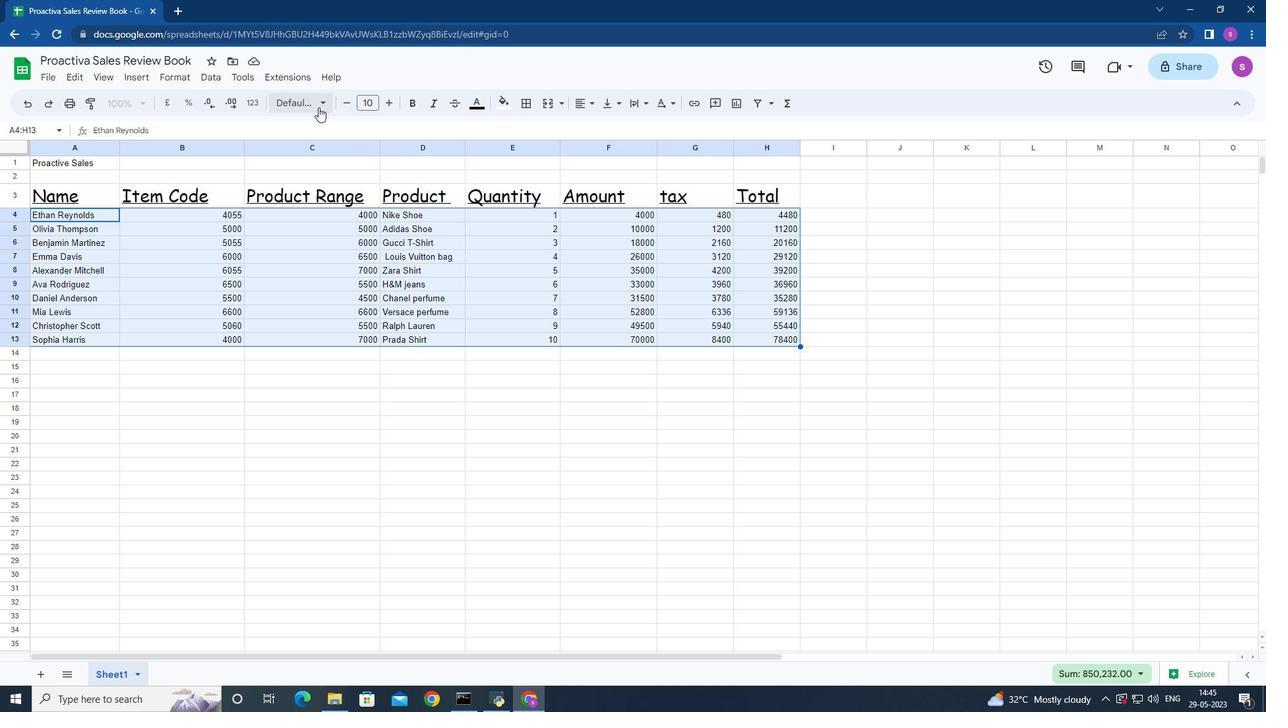 
Action: Mouse pressed left at (318, 105)
Screenshot: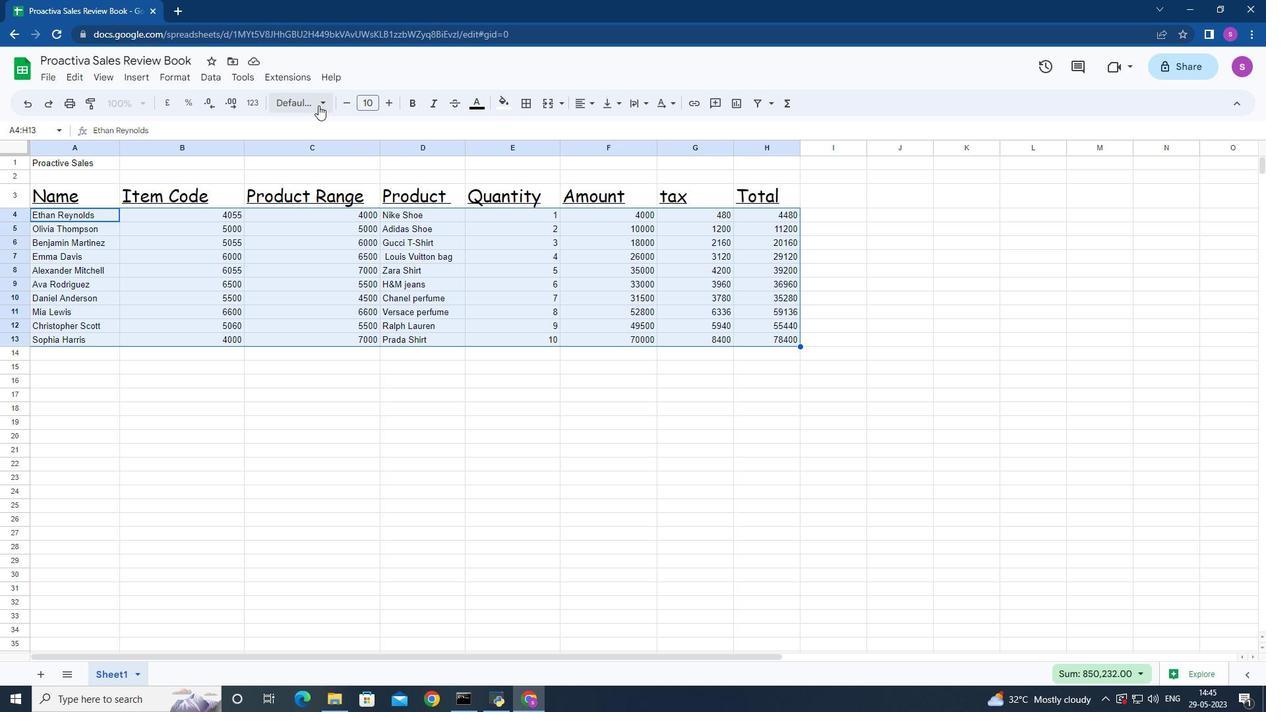 
Action: Mouse moved to (349, 235)
Screenshot: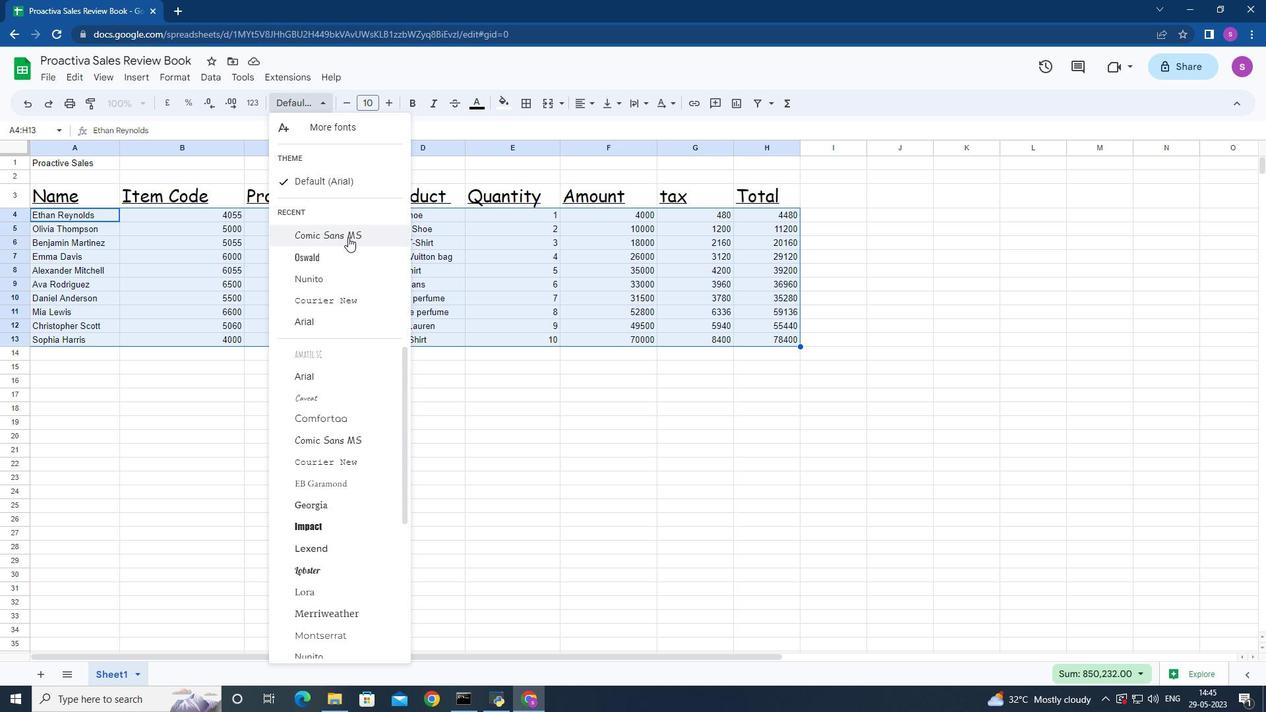 
Action: Mouse pressed left at (349, 235)
Screenshot: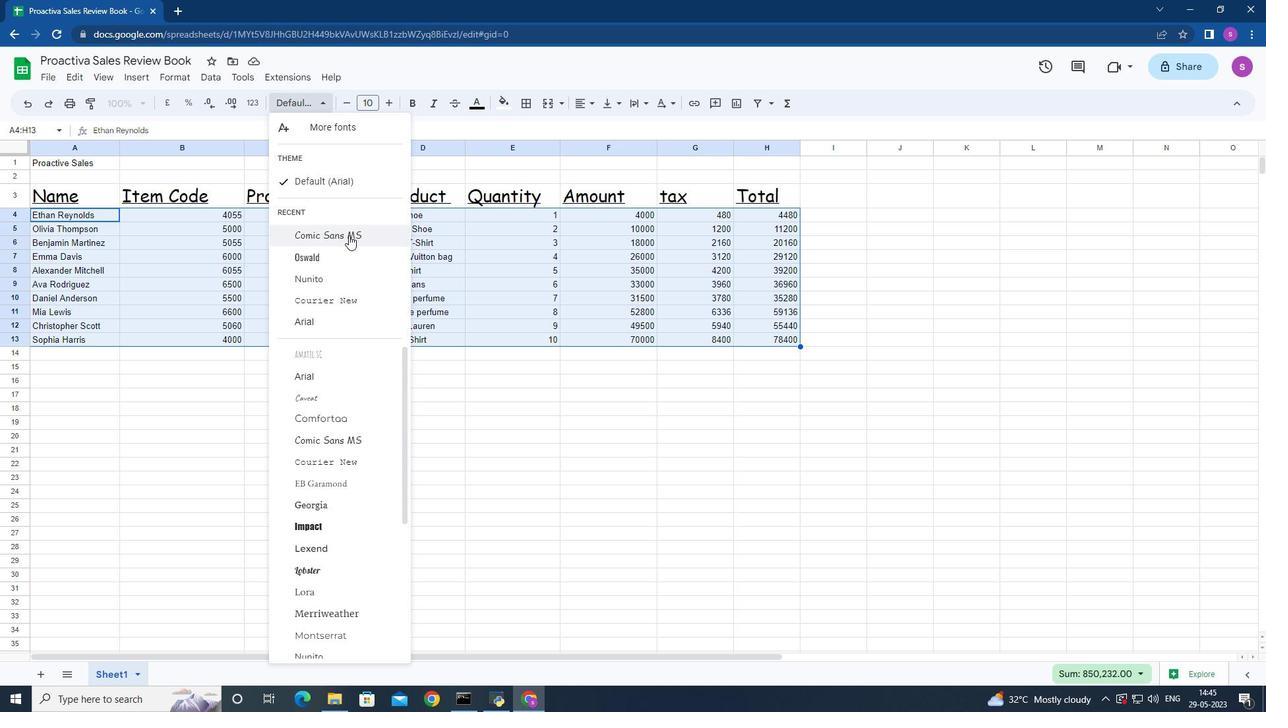 
Action: Mouse moved to (392, 104)
Screenshot: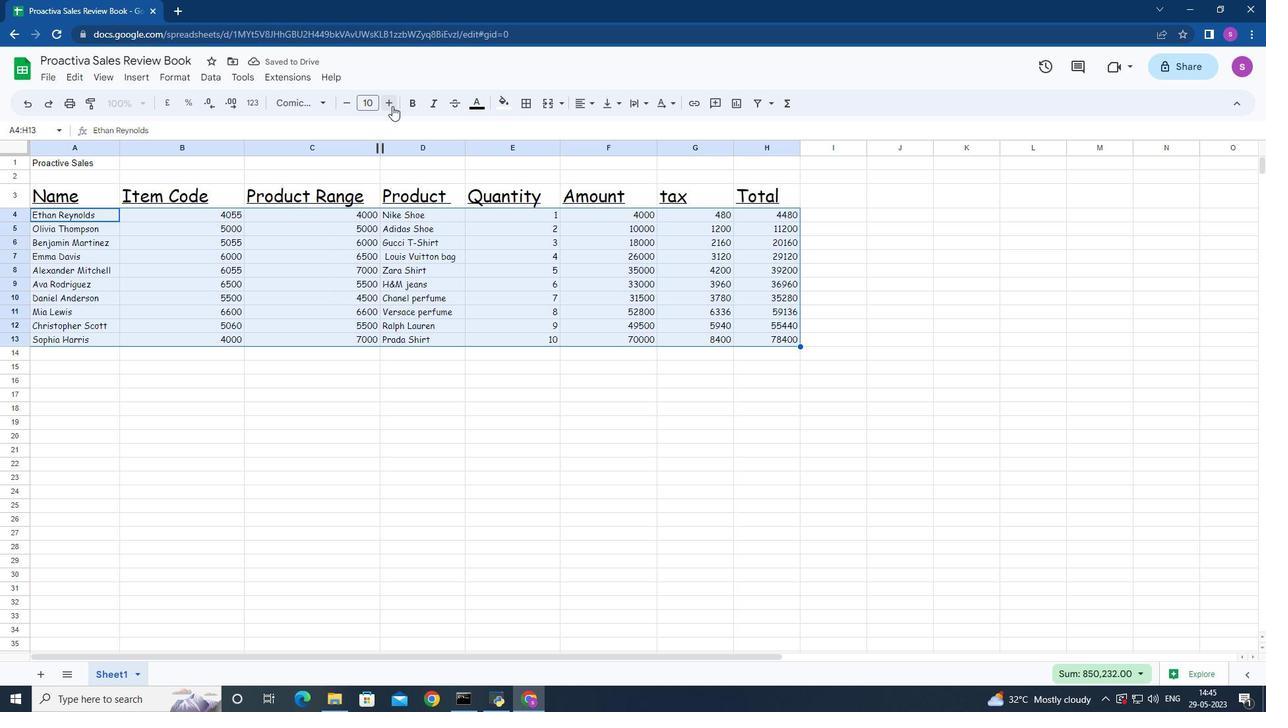 
Action: Mouse pressed left at (392, 104)
Screenshot: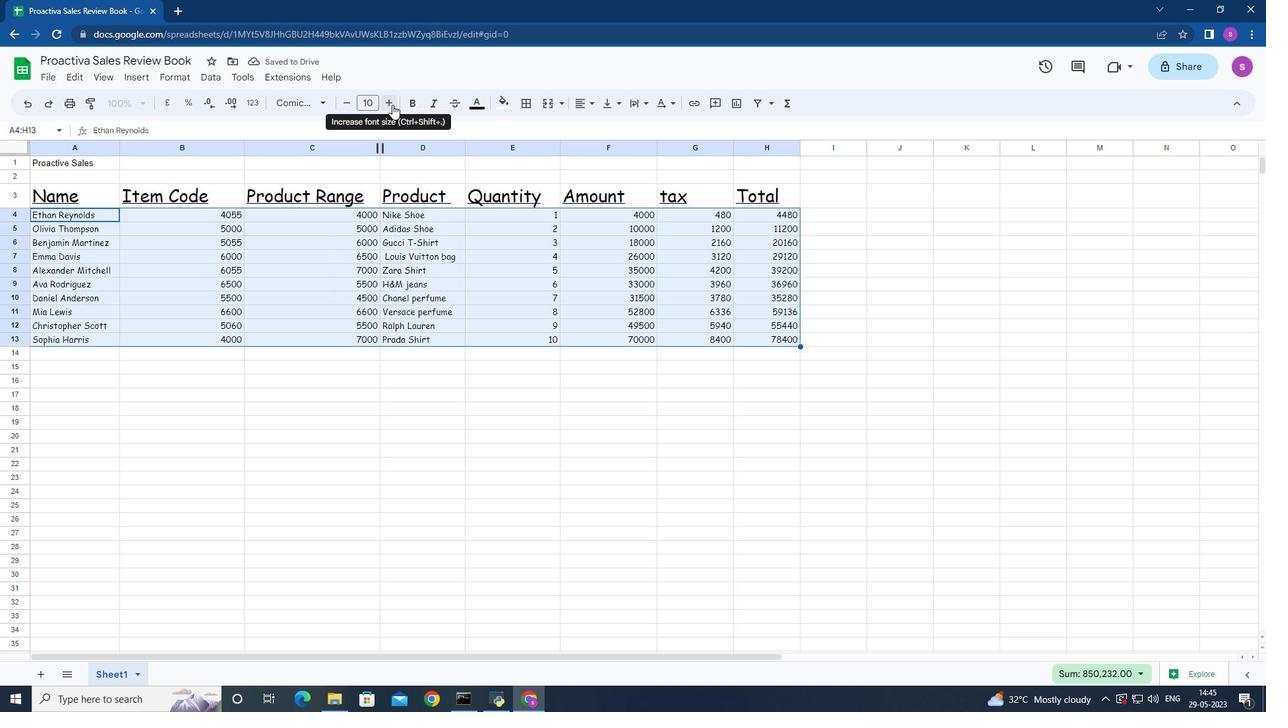 
Action: Mouse pressed left at (392, 104)
Screenshot: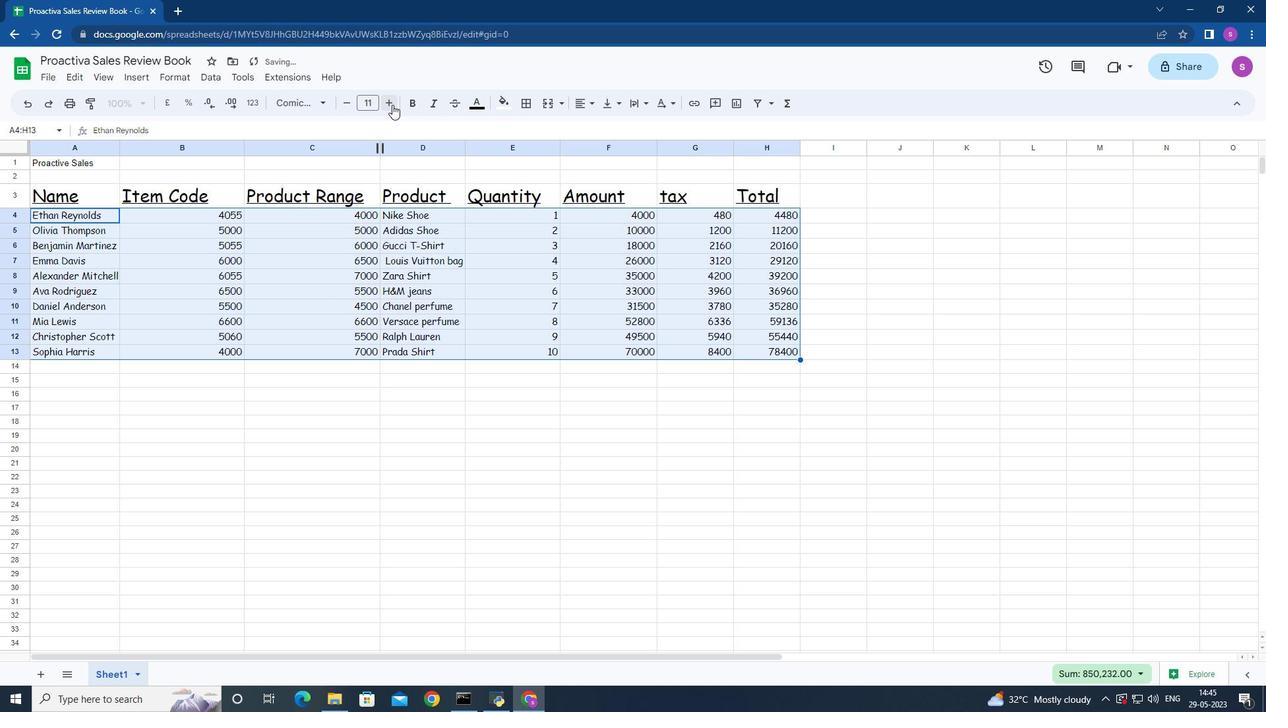 
Action: Mouse moved to (589, 104)
Screenshot: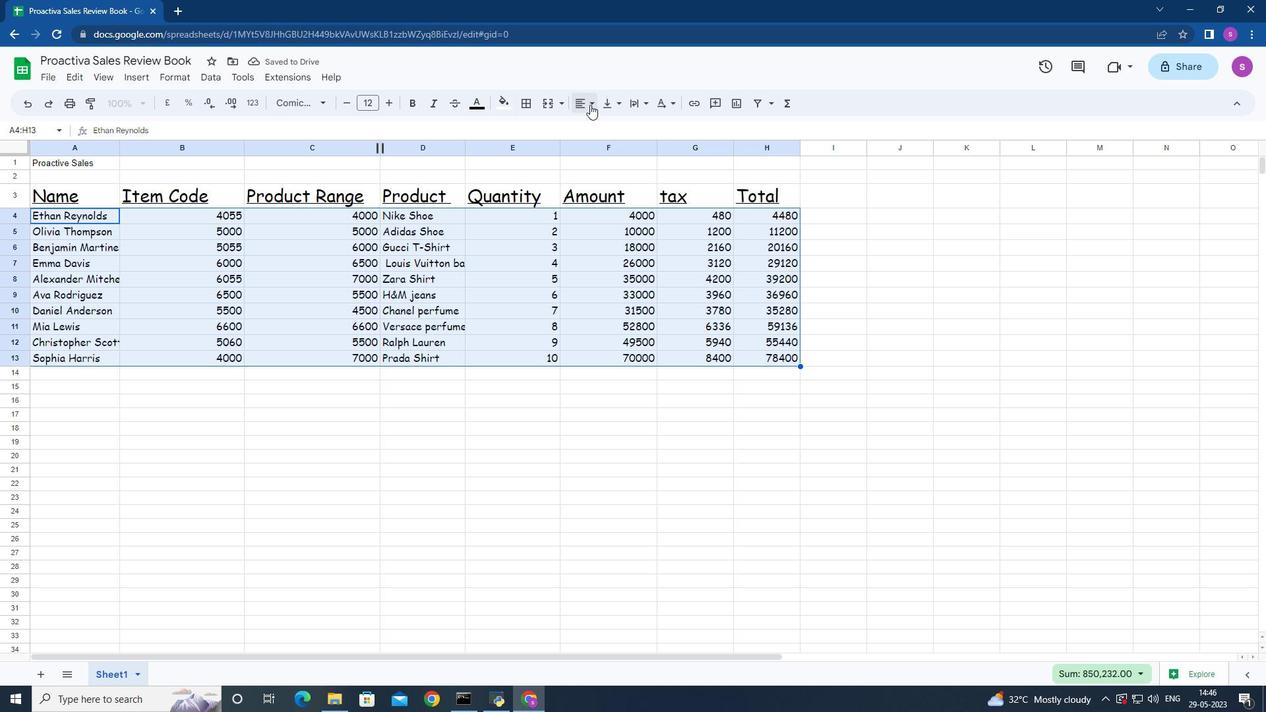 
Action: Mouse pressed left at (589, 104)
Screenshot: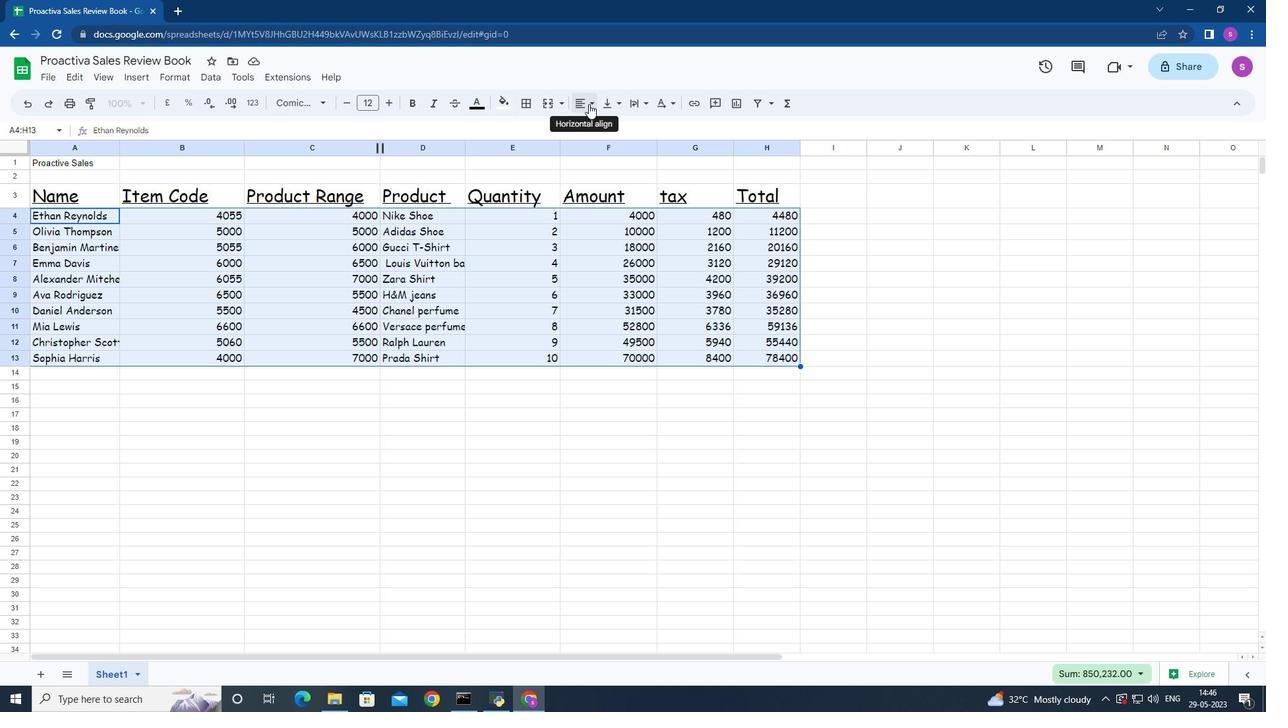 
Action: Mouse moved to (584, 129)
Screenshot: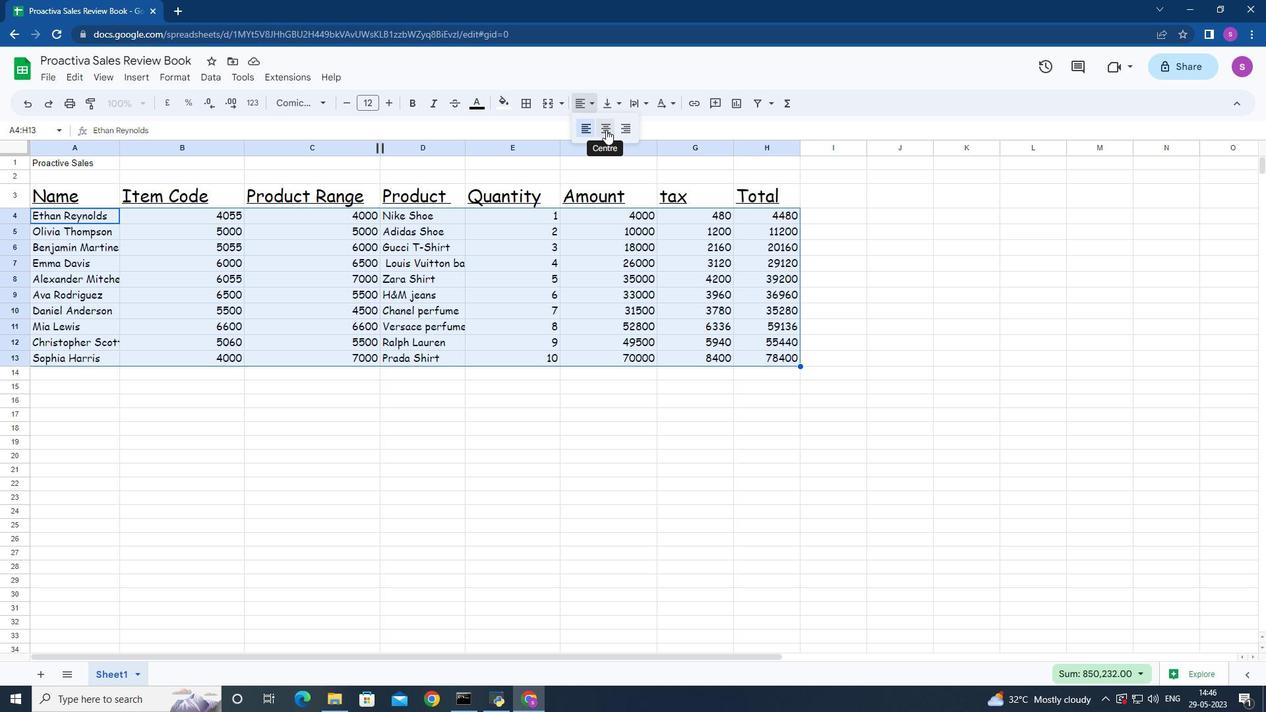 
Action: Mouse pressed left at (584, 129)
Screenshot: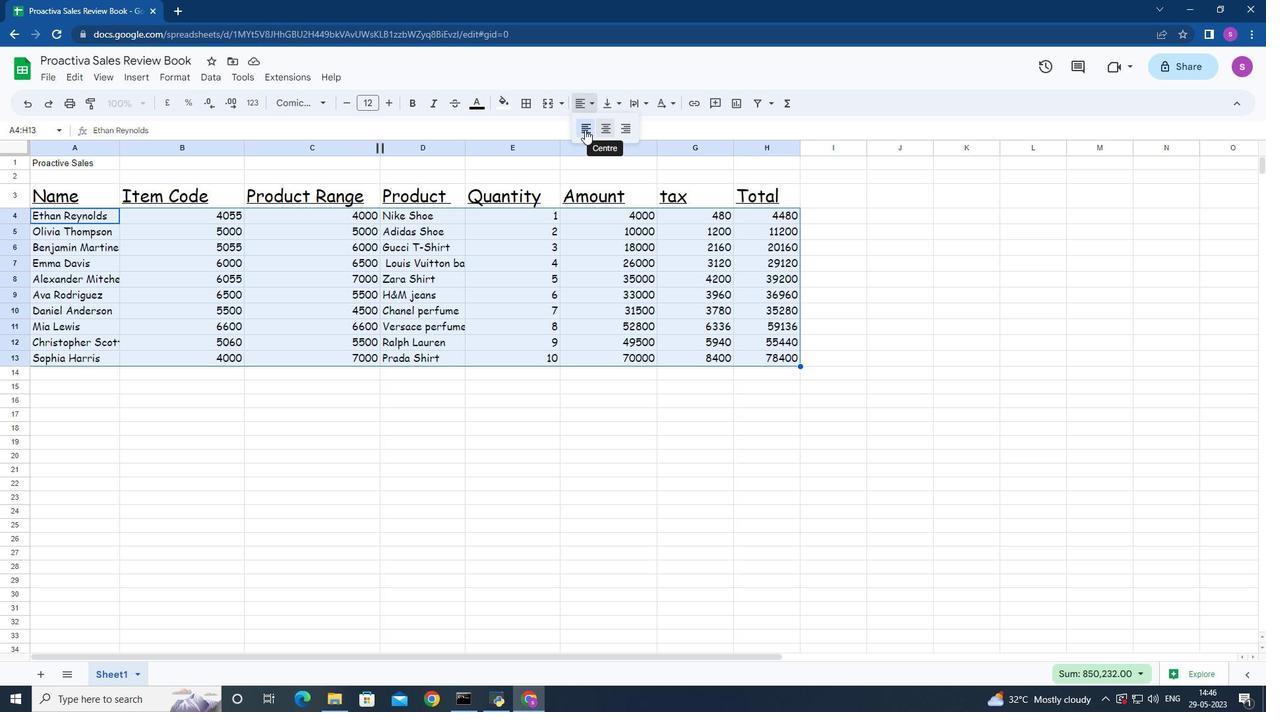 
Action: Mouse moved to (591, 104)
Screenshot: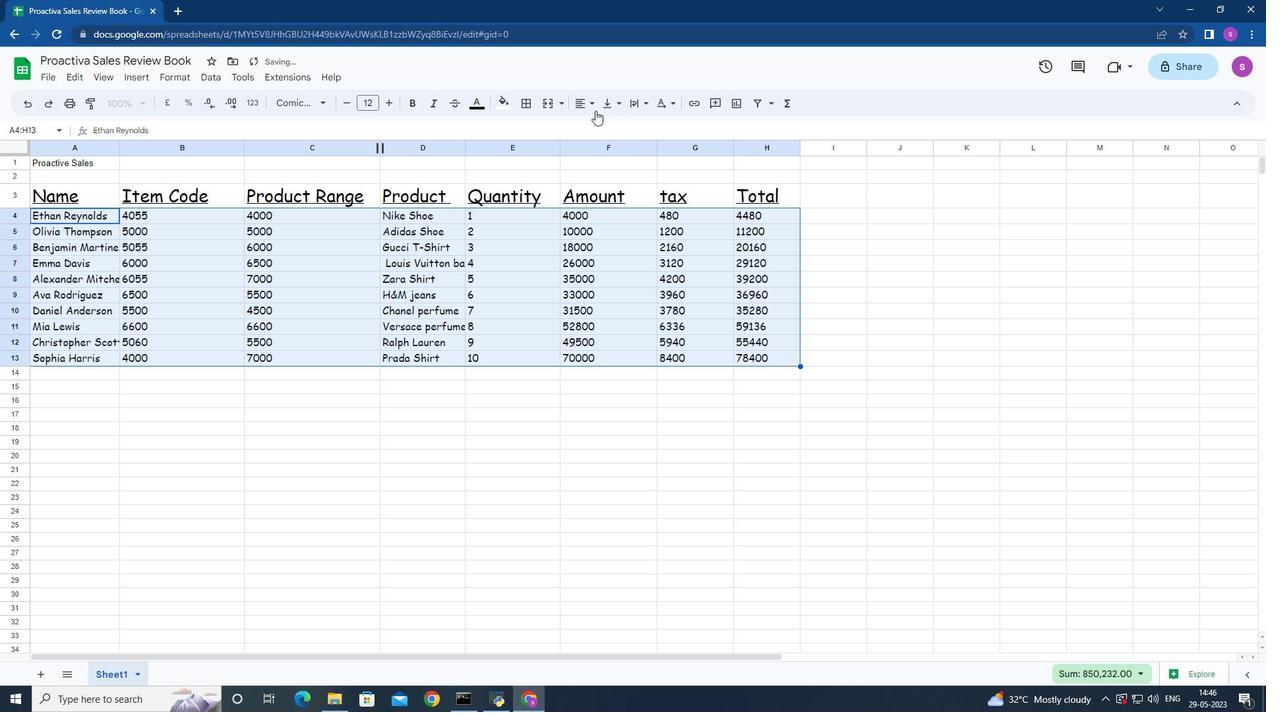 
Action: Mouse pressed left at (591, 104)
Screenshot: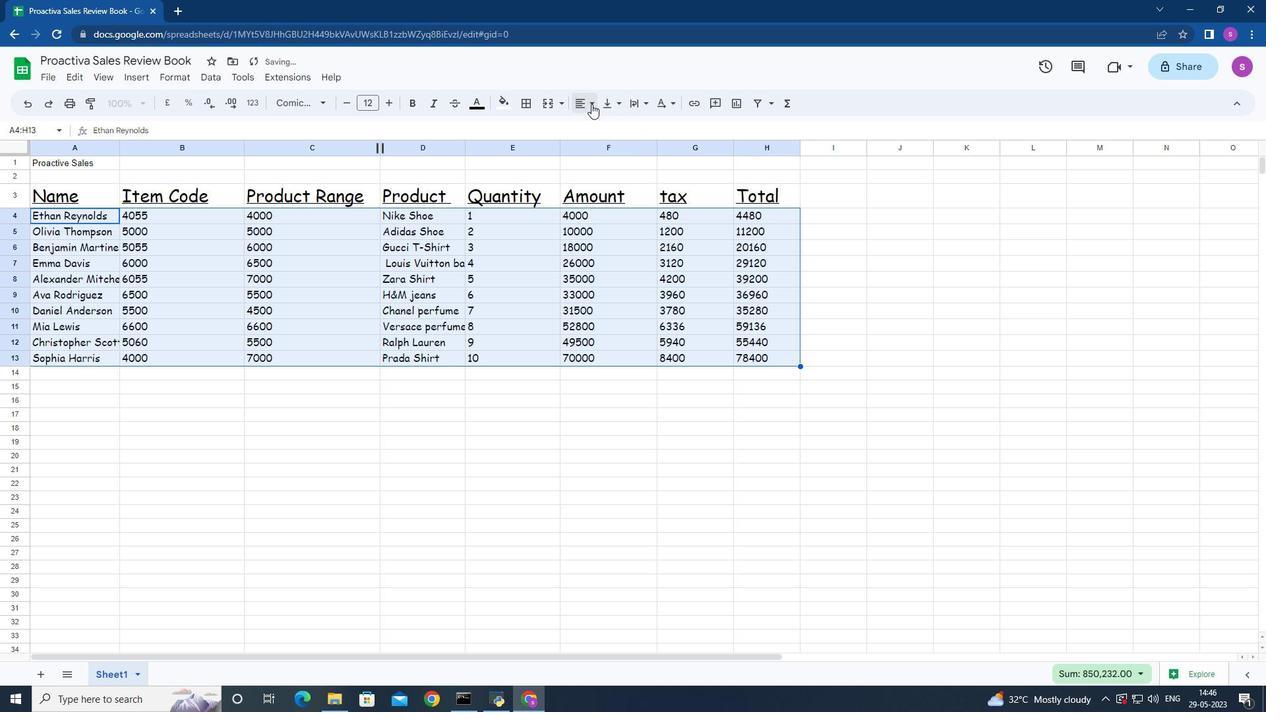 
Action: Mouse moved to (606, 129)
Screenshot: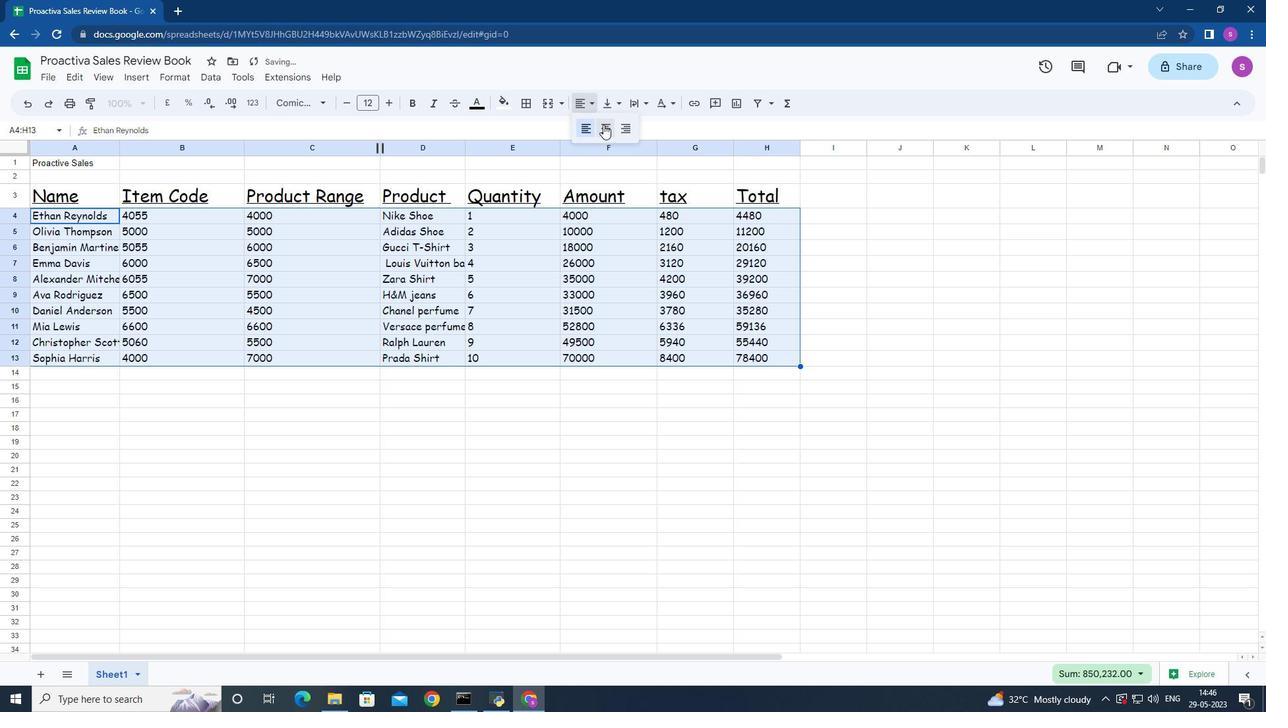 
Action: Mouse pressed left at (606, 129)
Screenshot: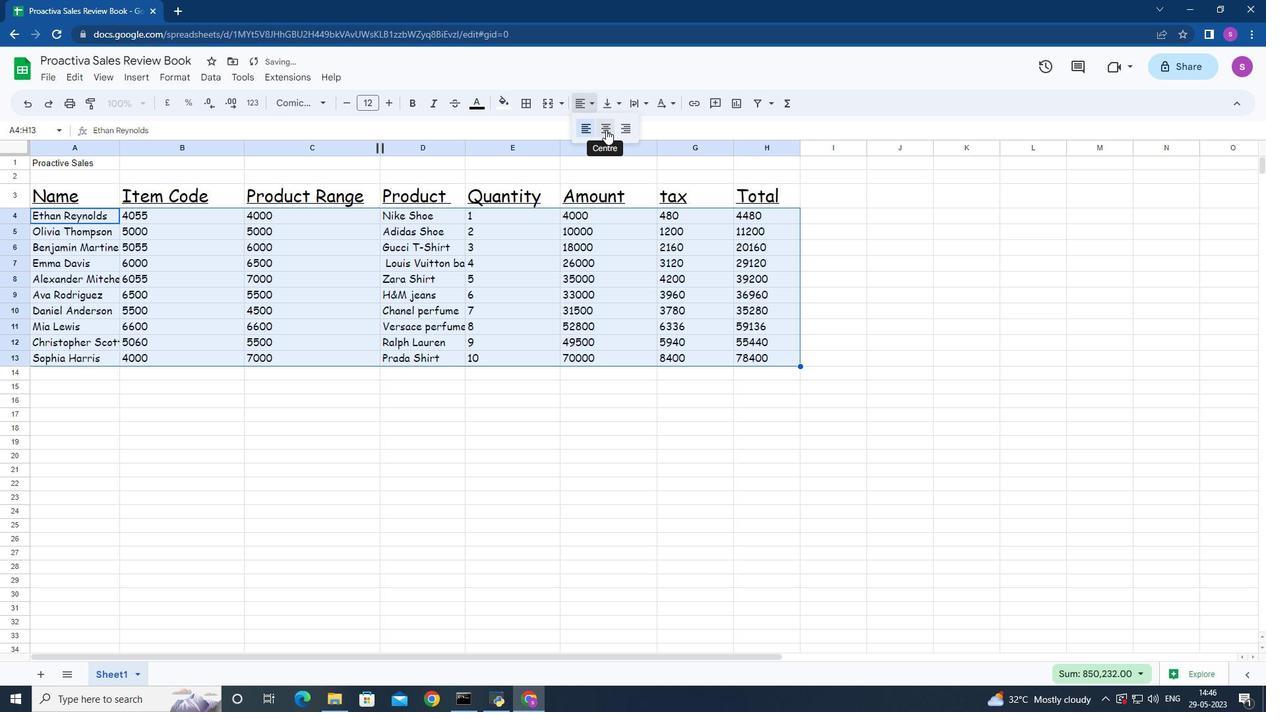 
Action: Mouse moved to (33, 188)
Screenshot: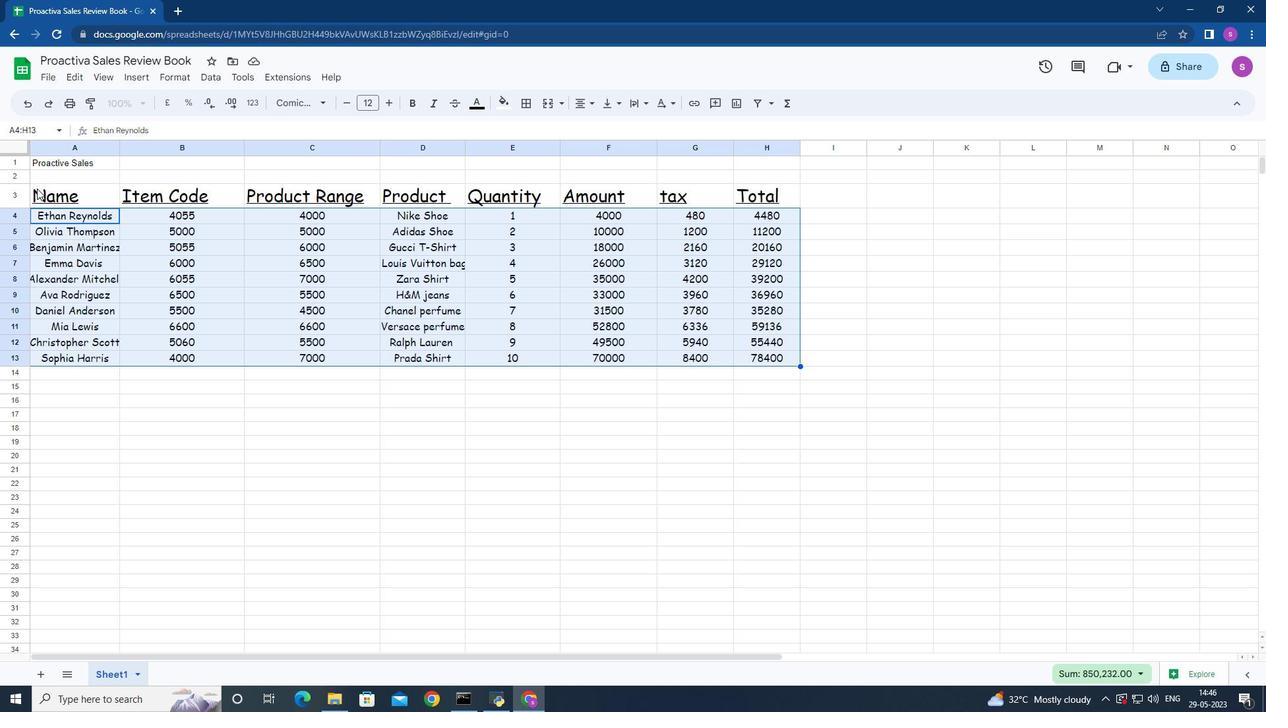 
Action: Mouse pressed left at (33, 188)
Screenshot: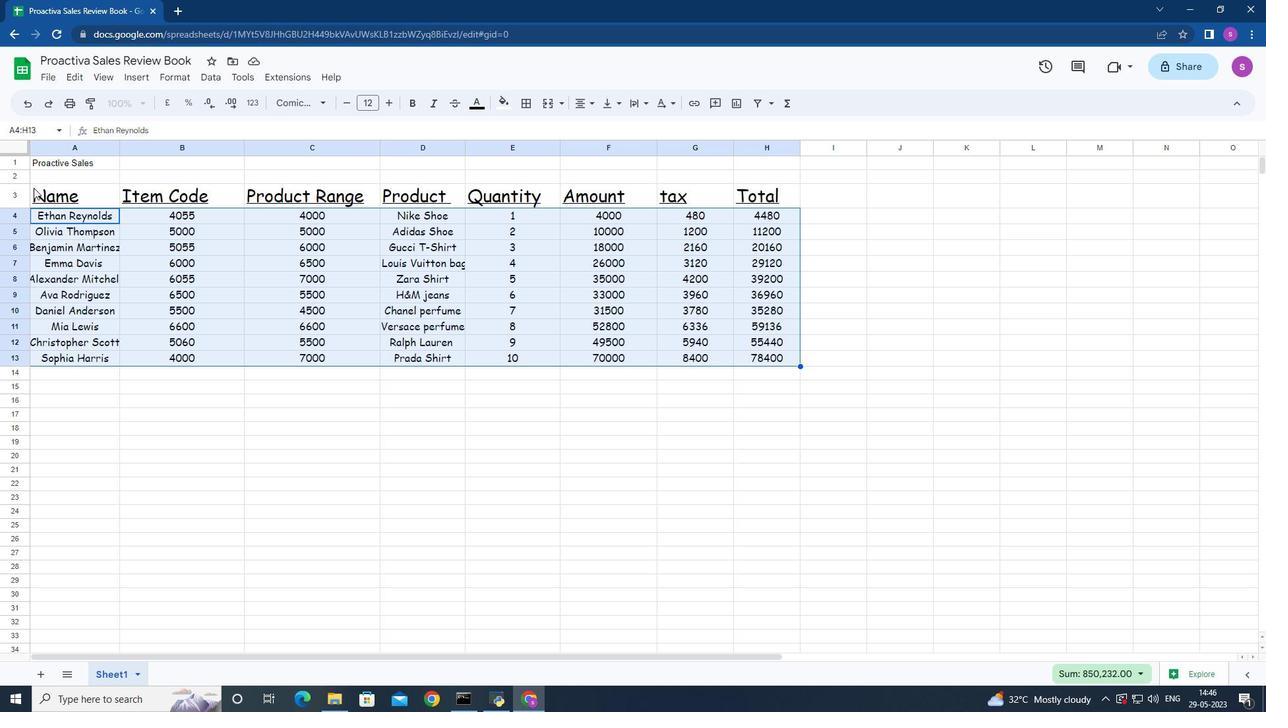 
Action: Mouse moved to (85, 191)
Screenshot: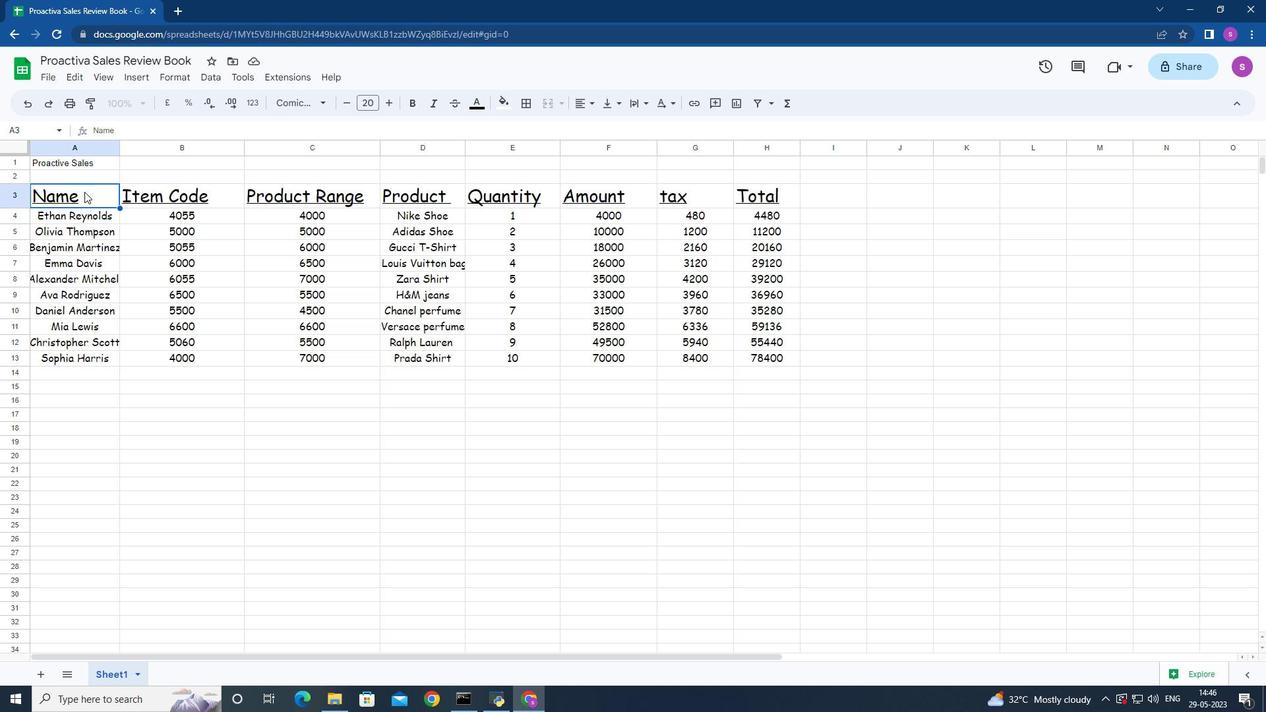
Action: Mouse pressed left at (85, 191)
Screenshot: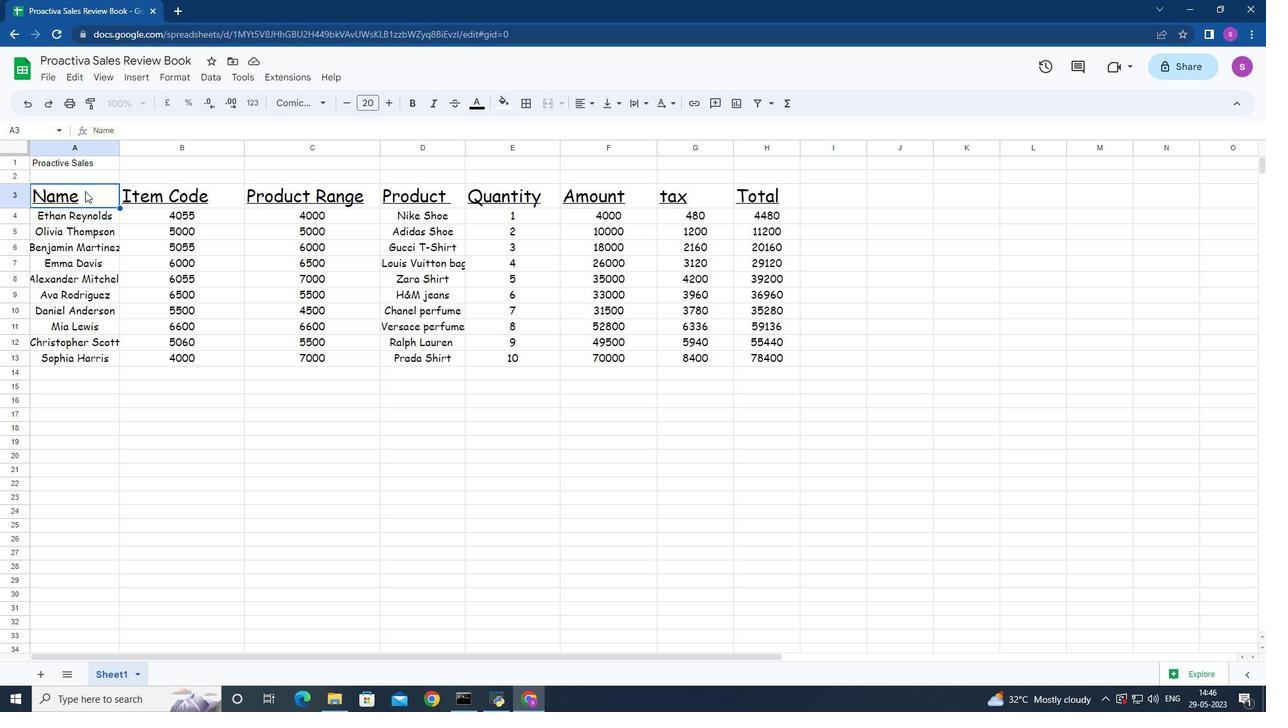 
Action: Mouse moved to (588, 104)
Screenshot: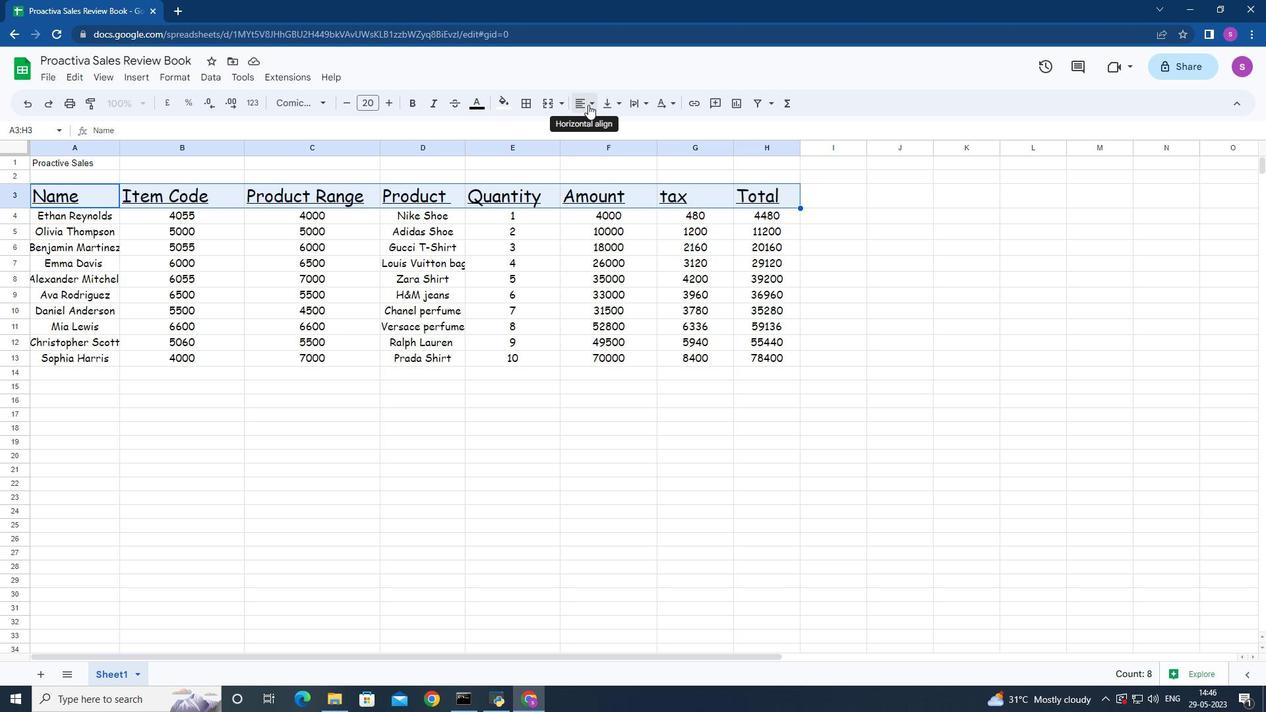 
Action: Mouse pressed left at (588, 104)
Screenshot: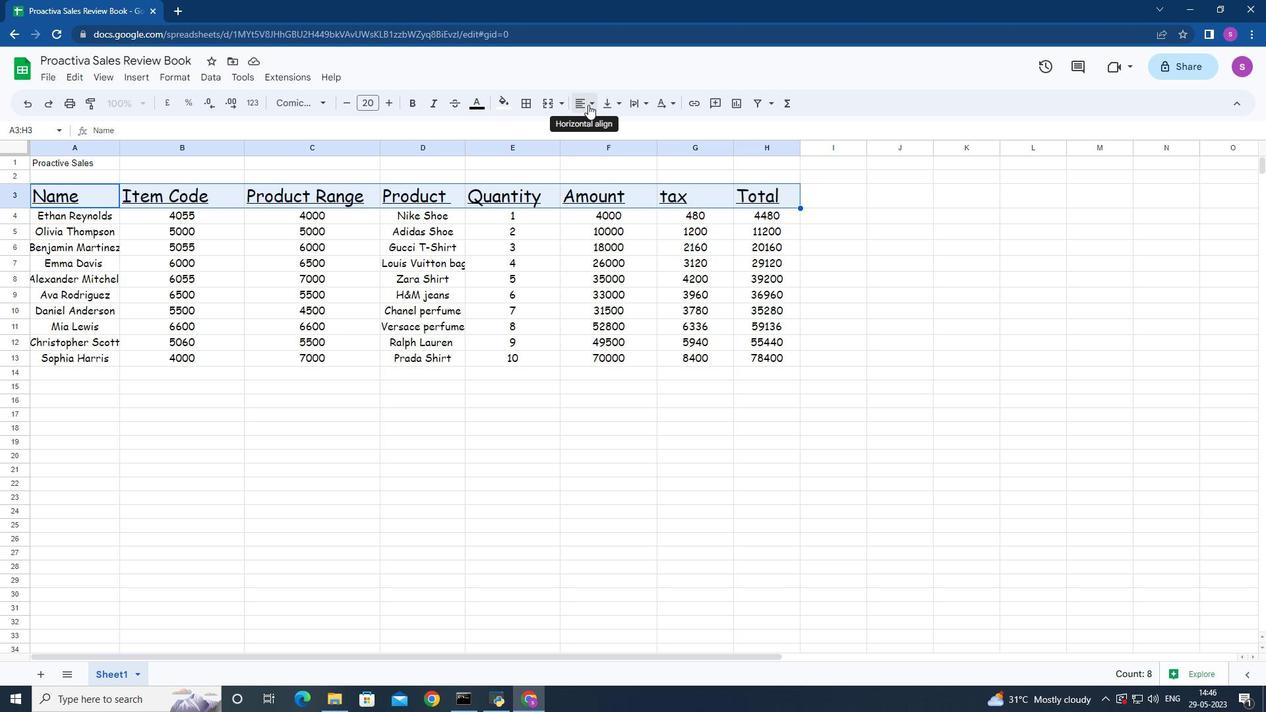 
Action: Mouse moved to (603, 128)
Screenshot: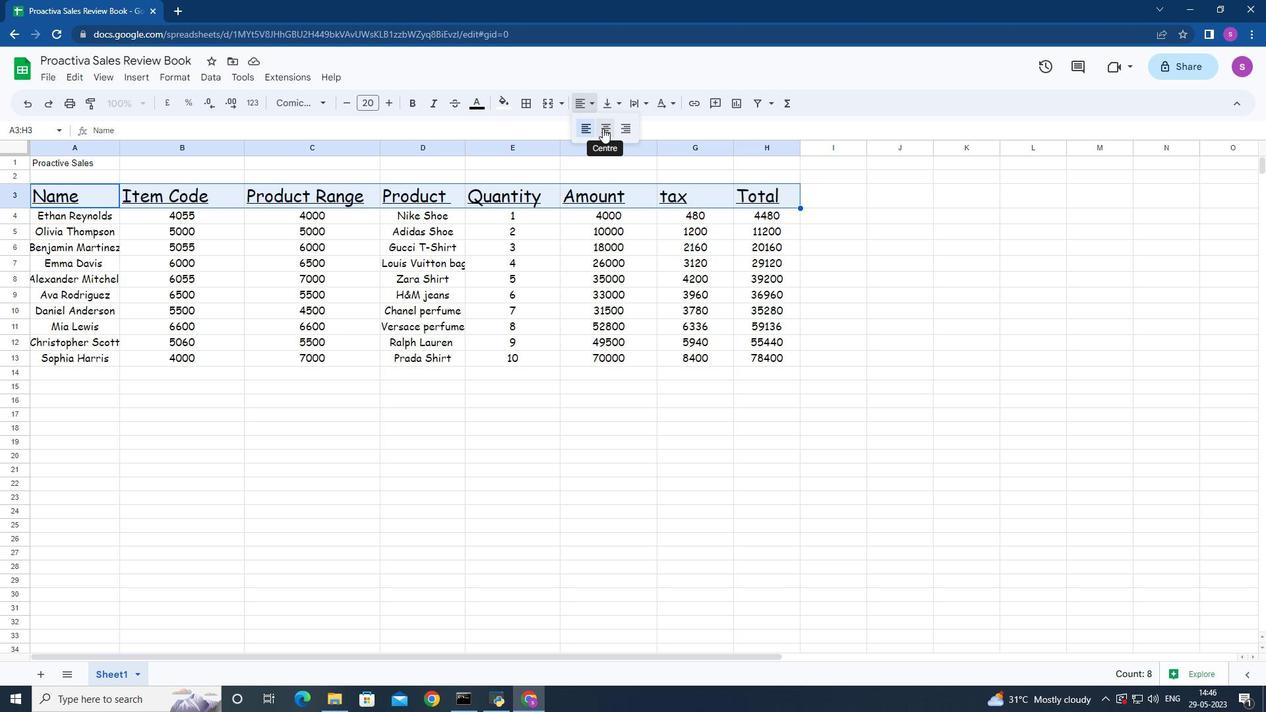 
Action: Mouse pressed left at (603, 128)
Screenshot: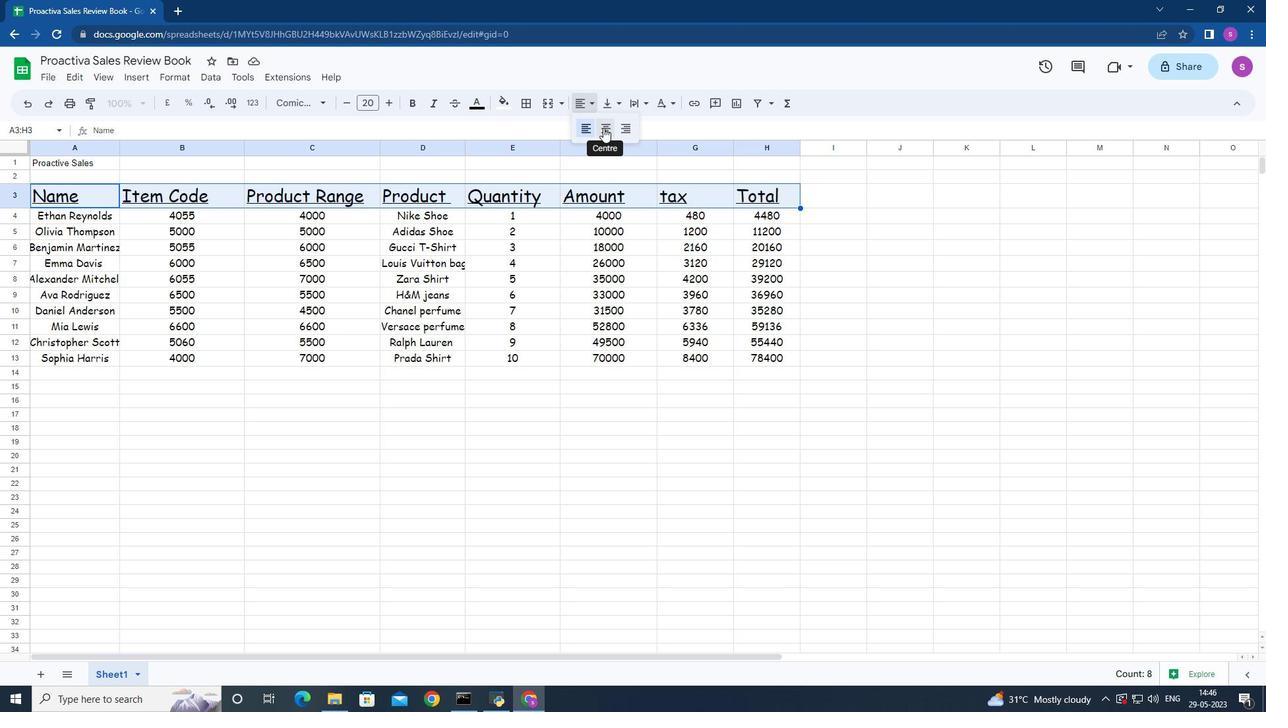 
Action: Mouse moved to (876, 350)
Screenshot: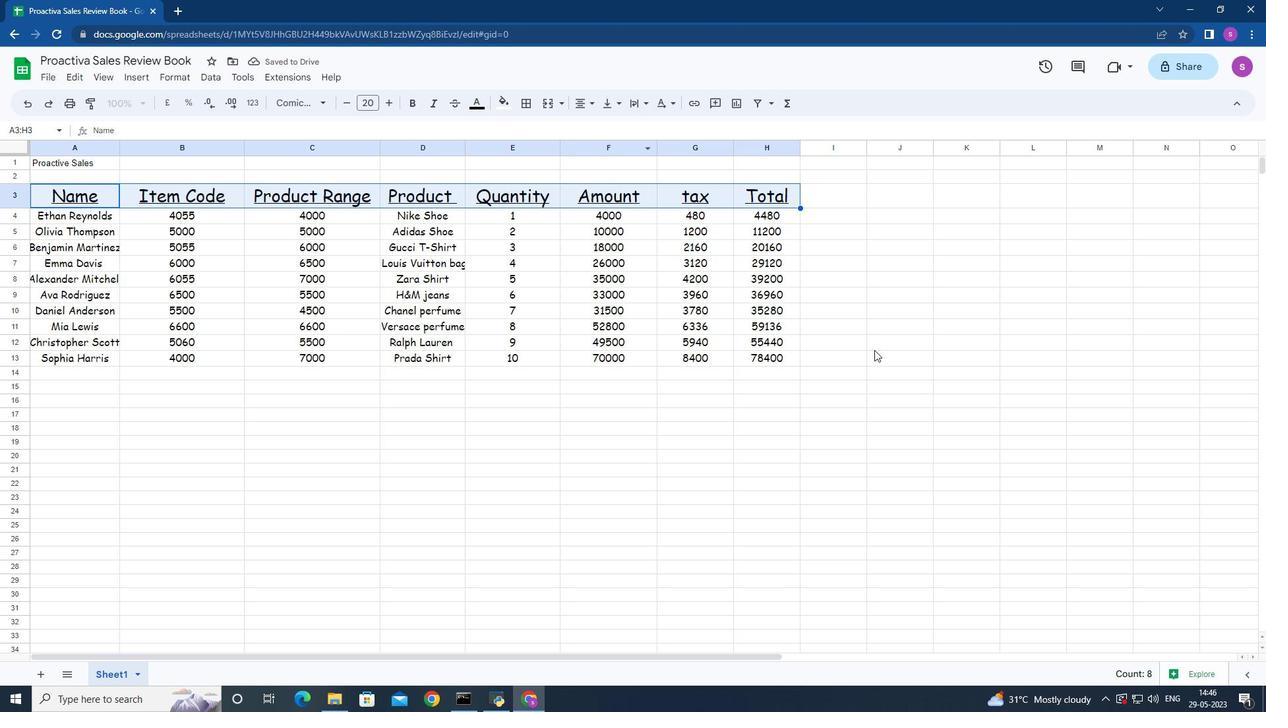 
Action: Mouse scrolled (876, 349) with delta (0, 0)
Screenshot: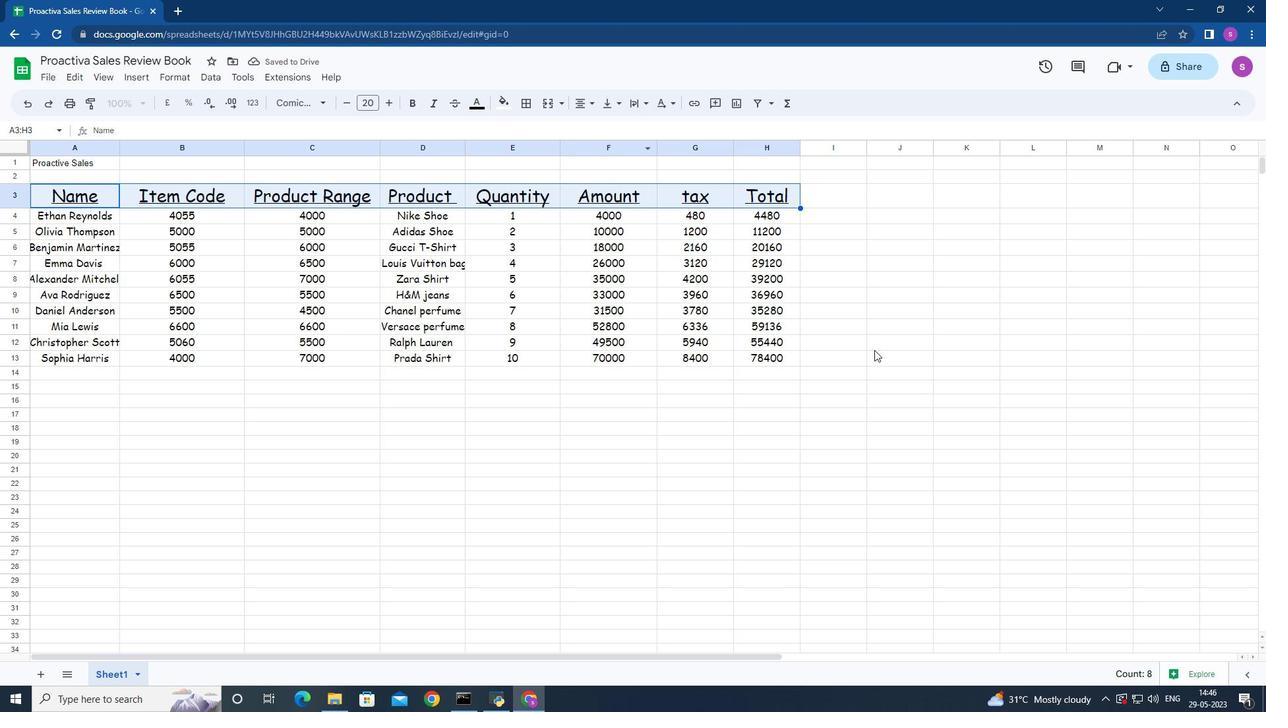 
Action: Mouse moved to (876, 350)
Screenshot: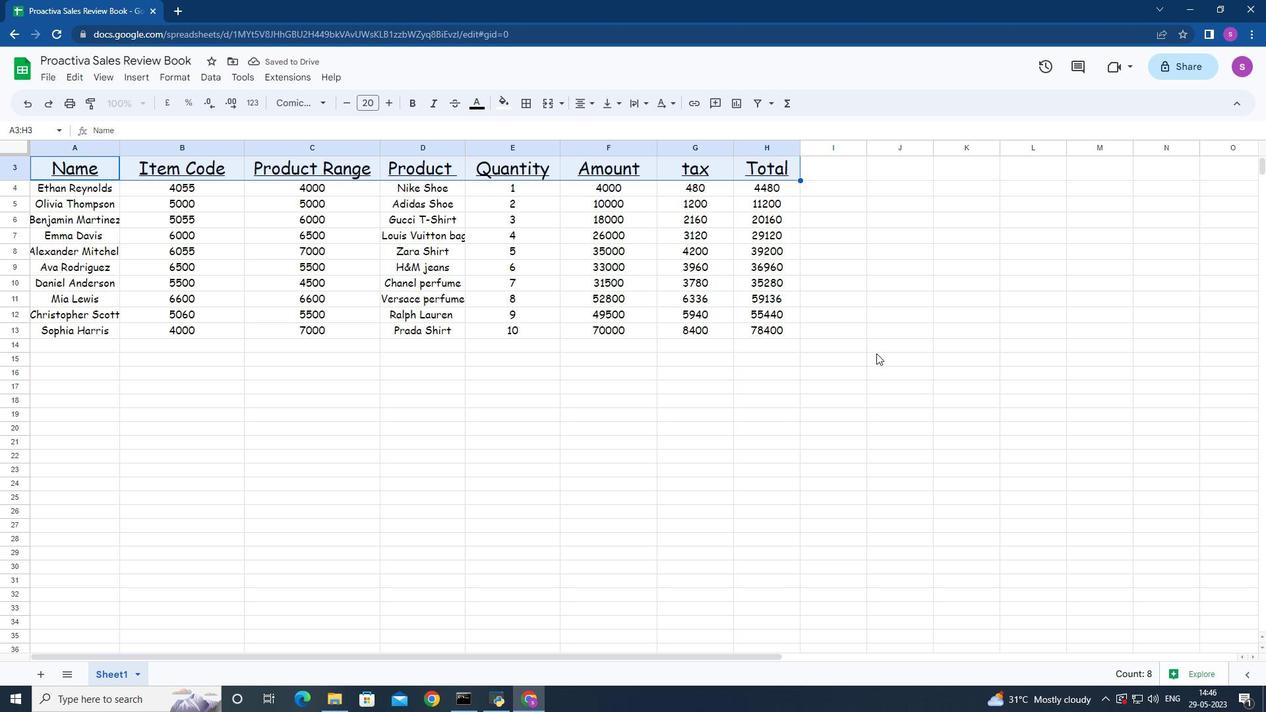 
Action: Mouse scrolled (876, 353) with delta (0, 0)
Screenshot: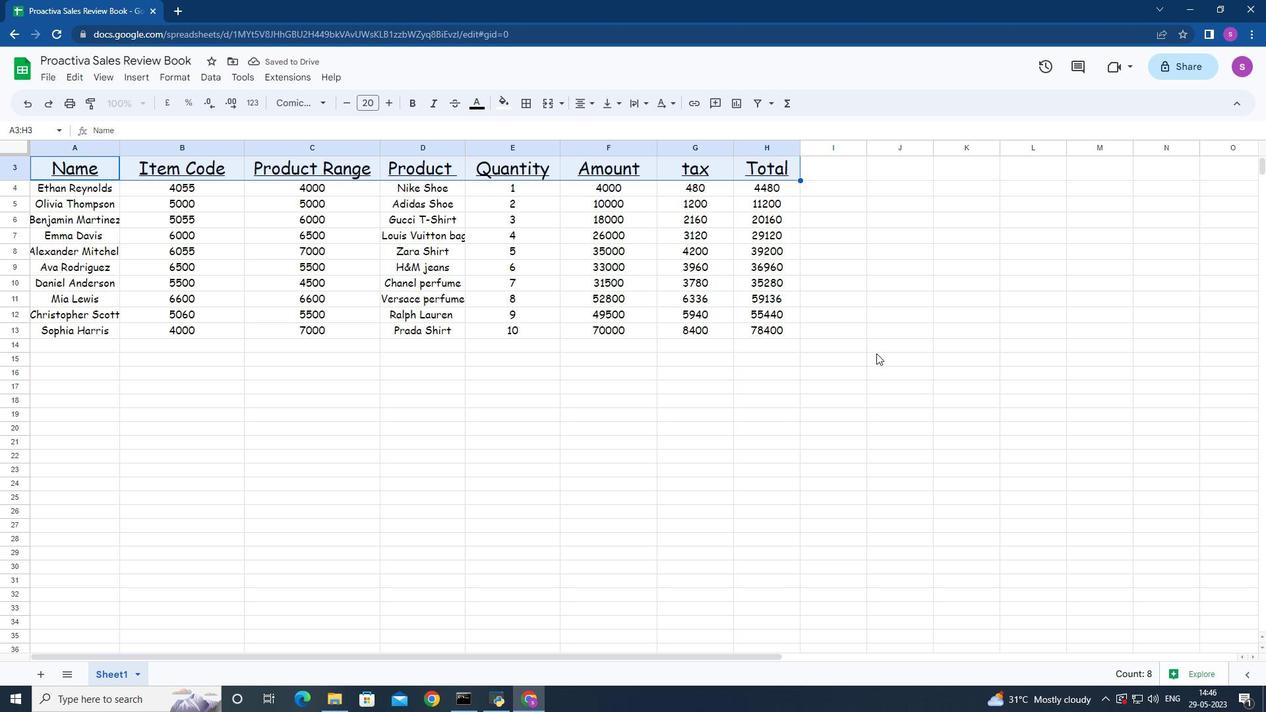 
Action: Mouse scrolled (876, 351) with delta (0, 0)
Screenshot: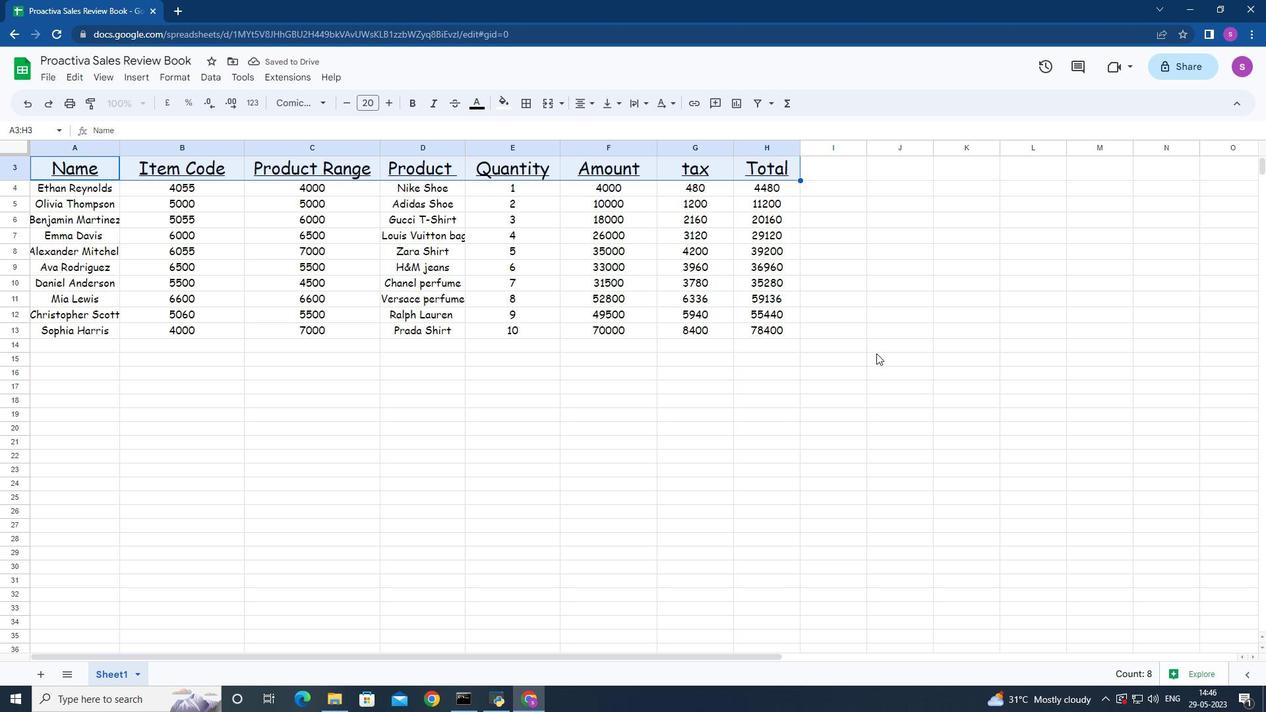 
Action: Mouse moved to (838, 276)
Screenshot: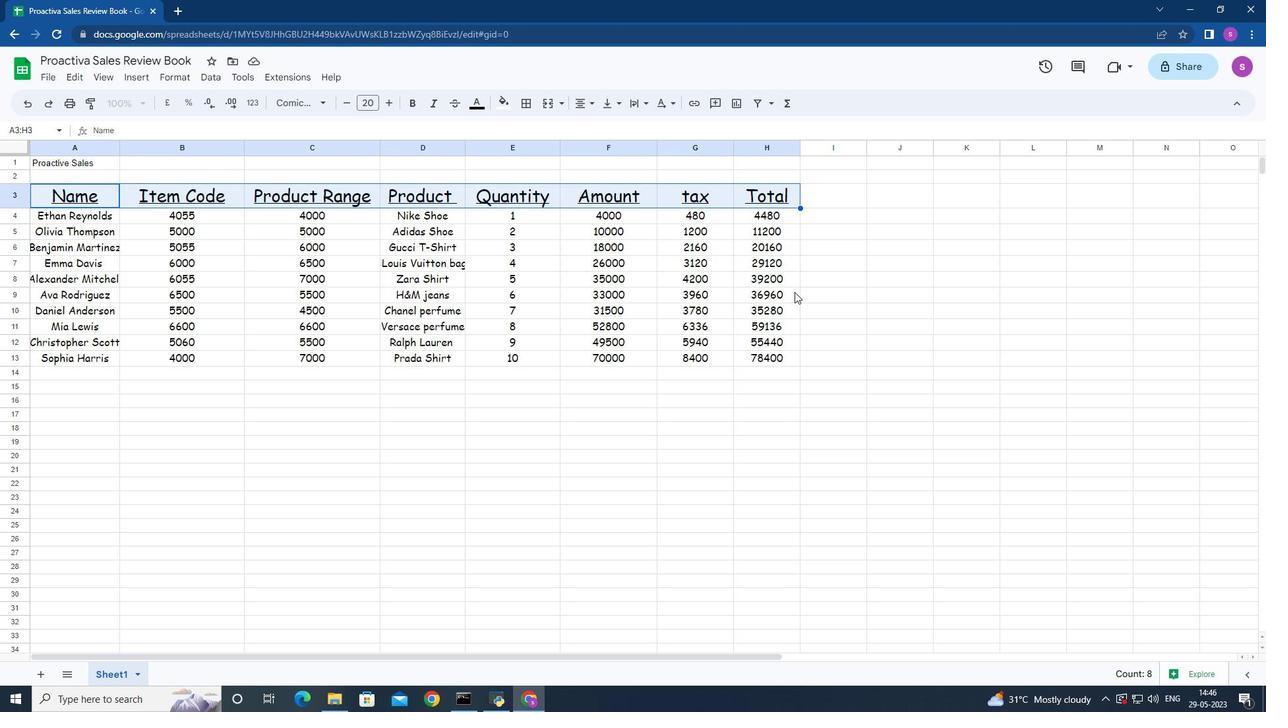 
Action: Mouse scrolled (821, 282) with delta (0, 0)
Screenshot: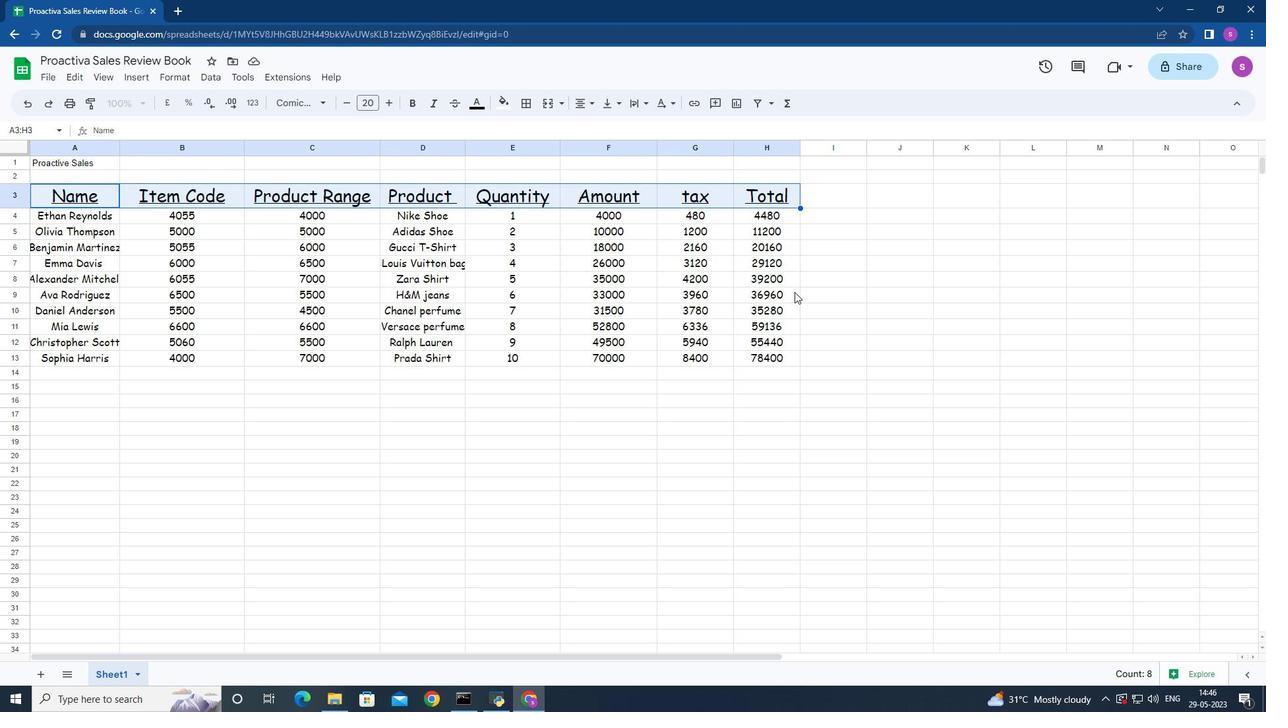 
Action: Mouse moved to (844, 273)
Screenshot: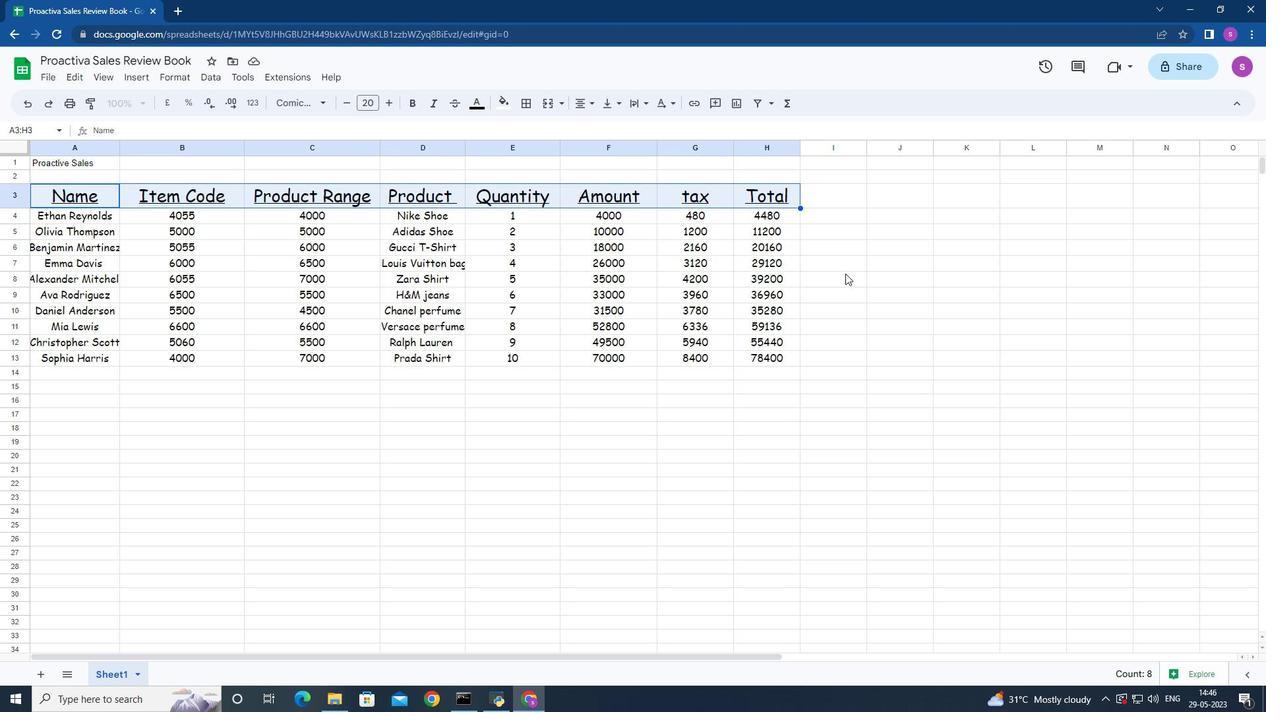 
Action: Mouse scrolled (844, 272) with delta (0, 0)
Screenshot: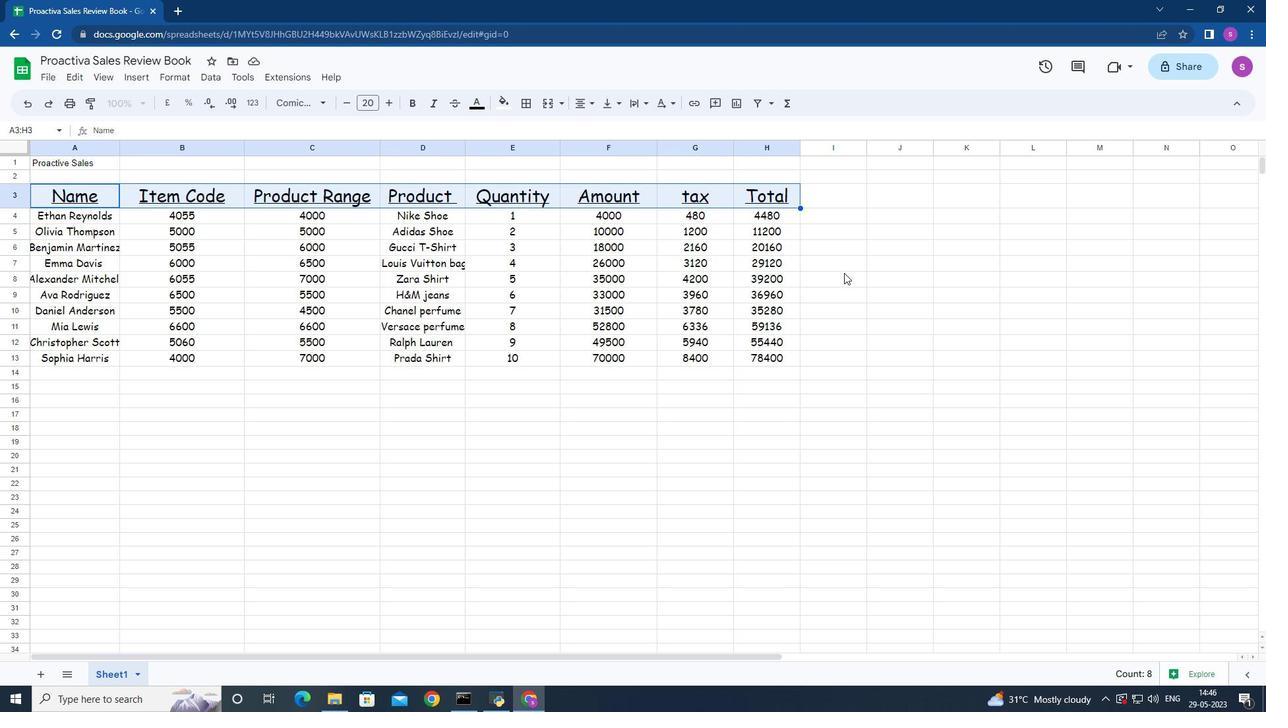 
Action: Mouse moved to (840, 313)
Screenshot: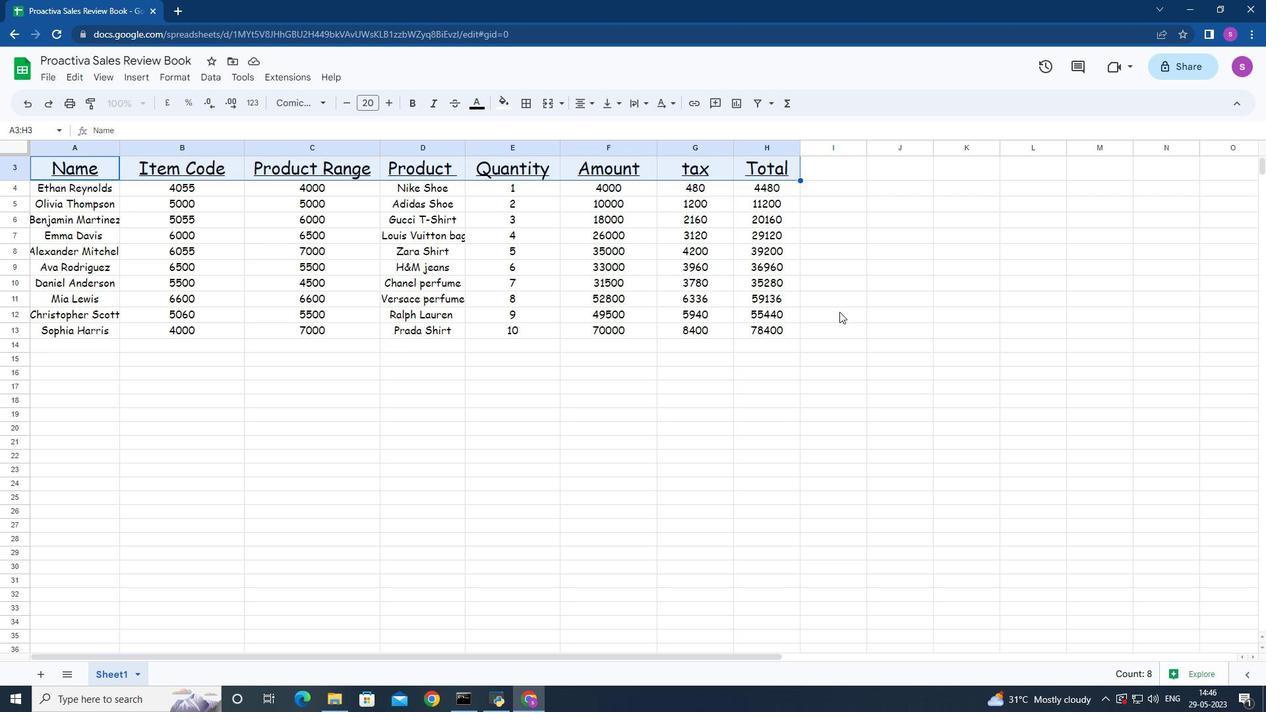 
Action: Mouse scrolled (840, 314) with delta (0, 0)
Screenshot: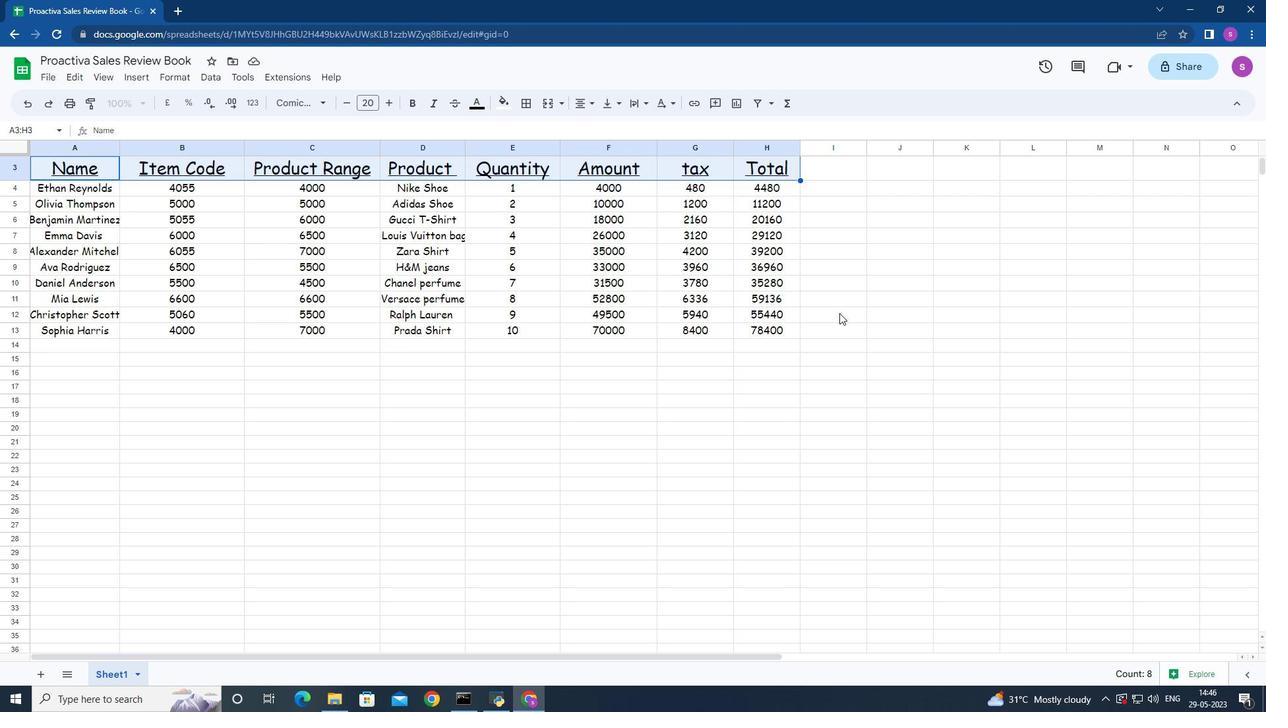 
Action: Mouse scrolled (840, 312) with delta (0, 0)
Screenshot: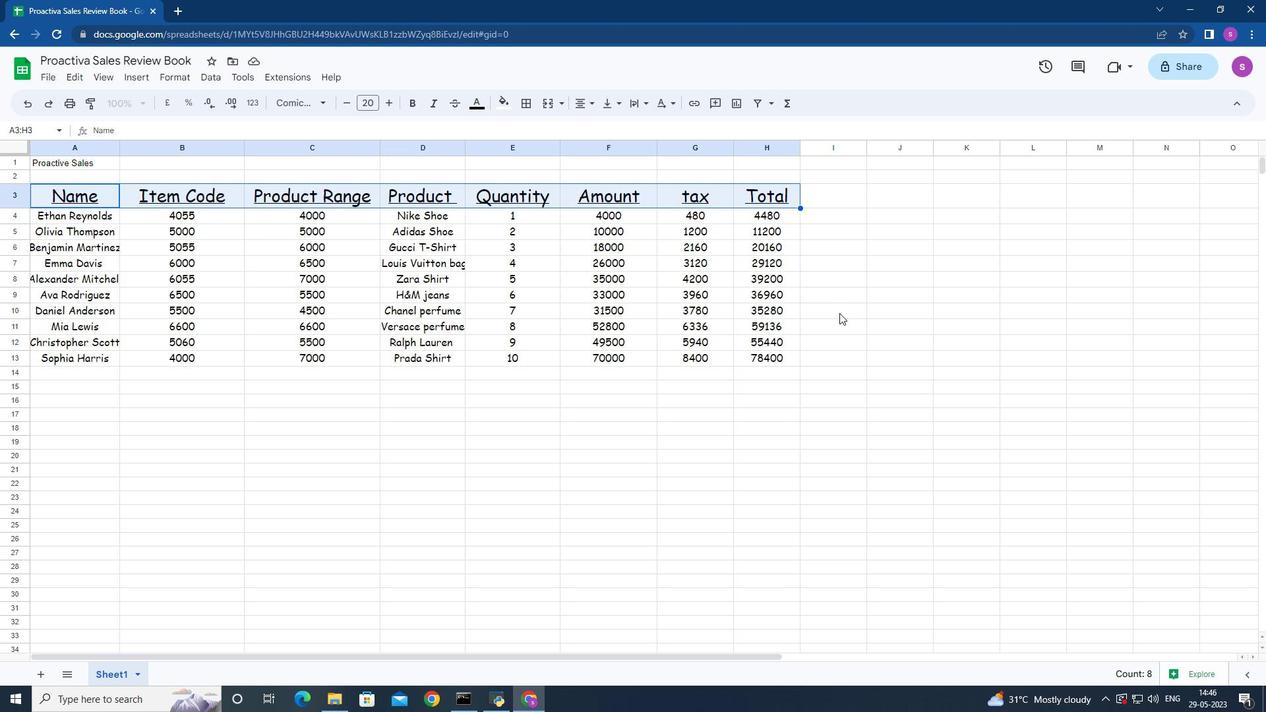 
Action: Mouse scrolled (840, 312) with delta (0, 0)
Screenshot: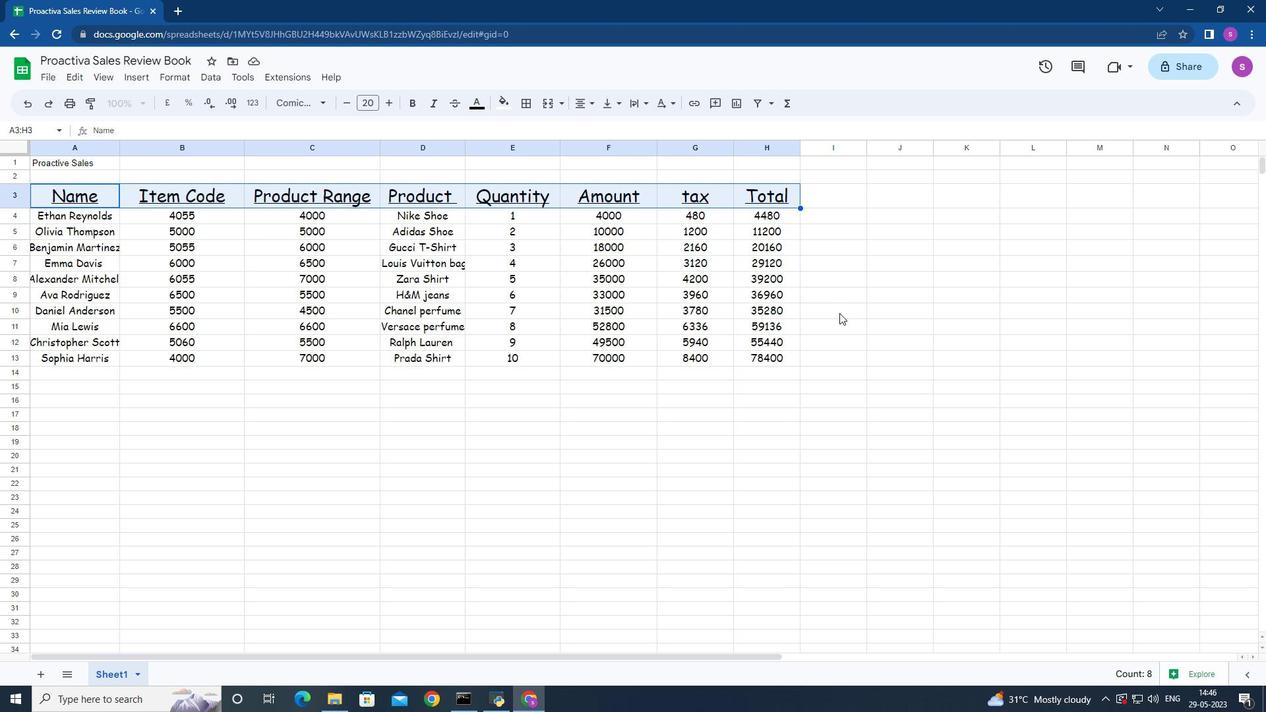 
Action: Mouse scrolled (840, 314) with delta (0, 0)
Screenshot: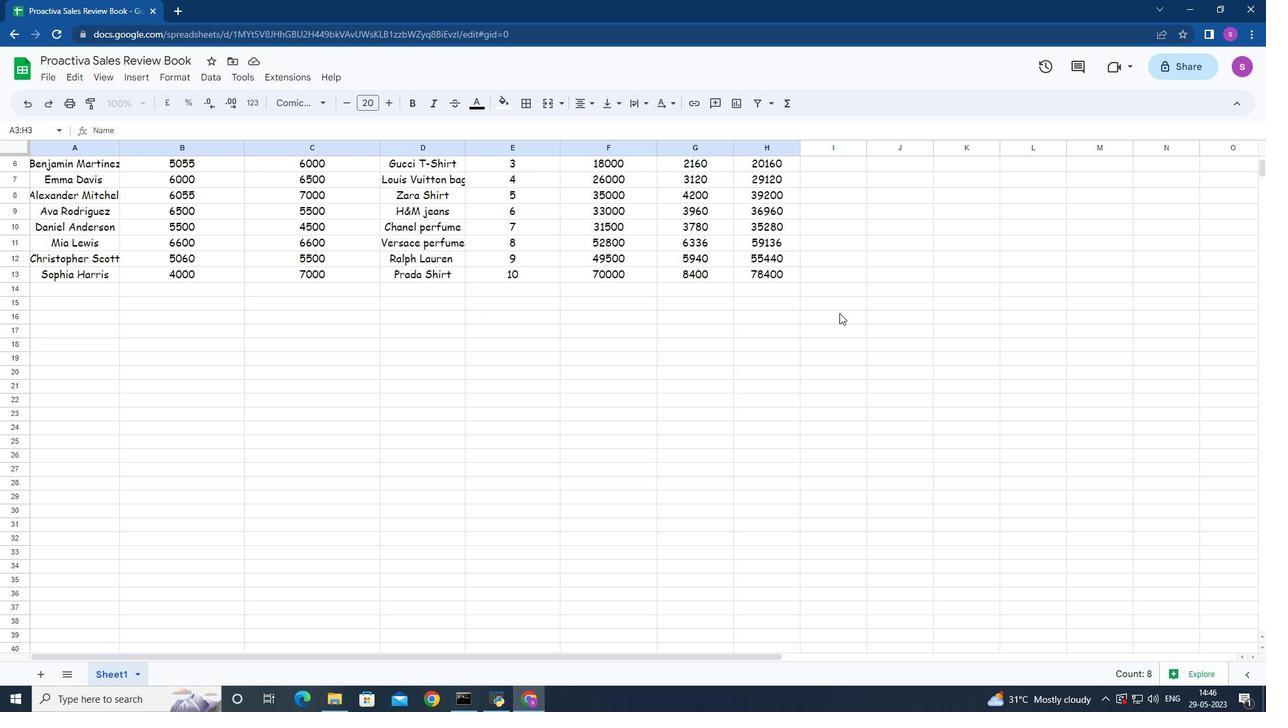 
Action: Mouse scrolled (840, 314) with delta (0, 0)
Screenshot: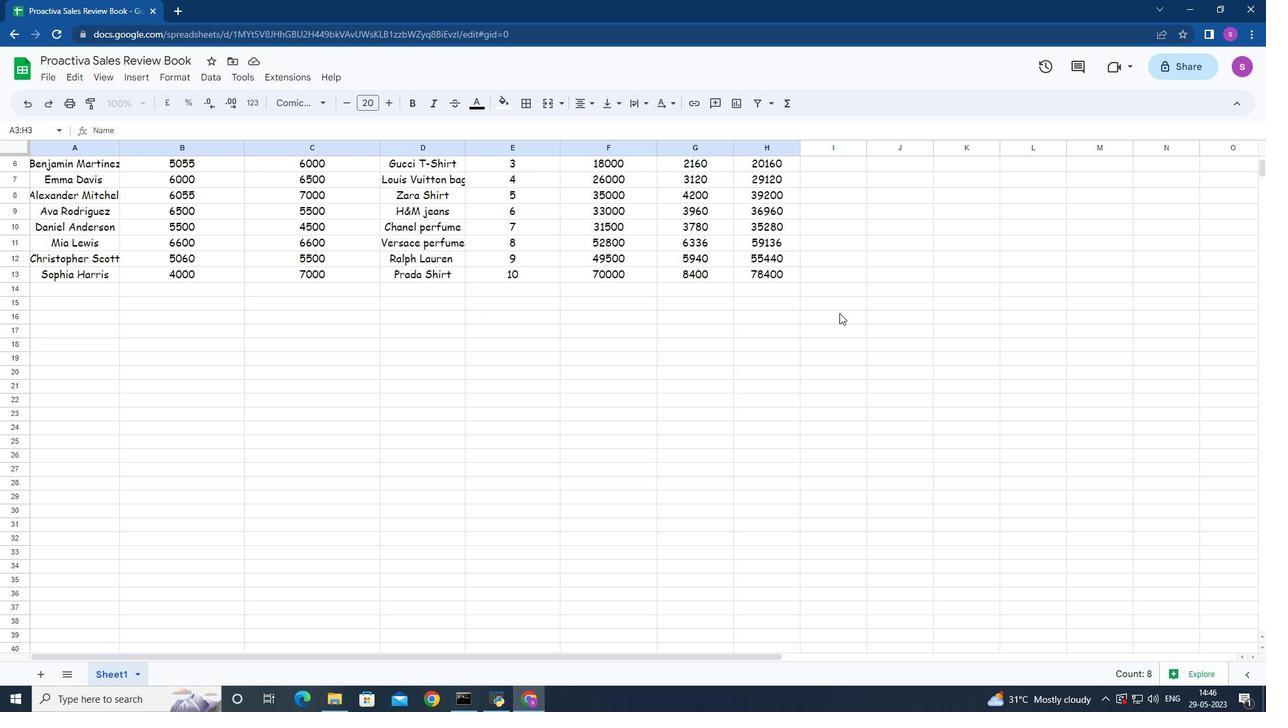 
Action: Mouse scrolled (840, 314) with delta (0, 0)
Screenshot: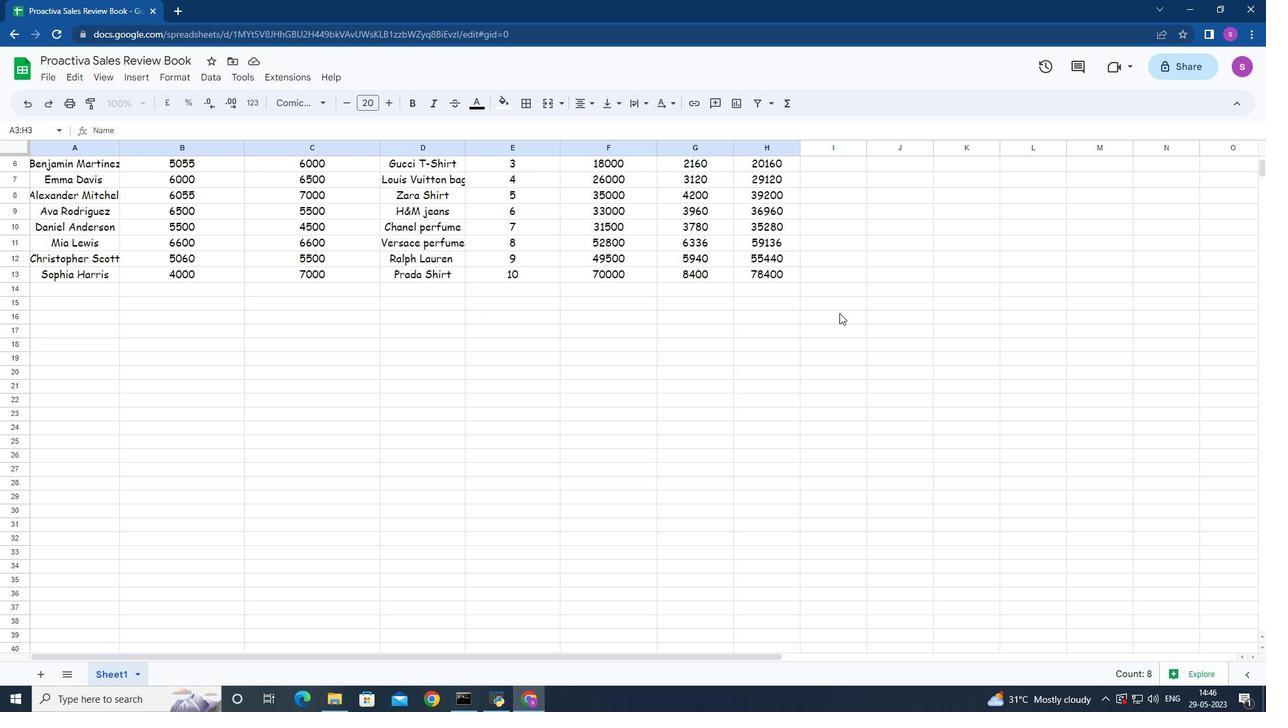 
Action: Mouse scrolled (840, 314) with delta (0, 0)
Screenshot: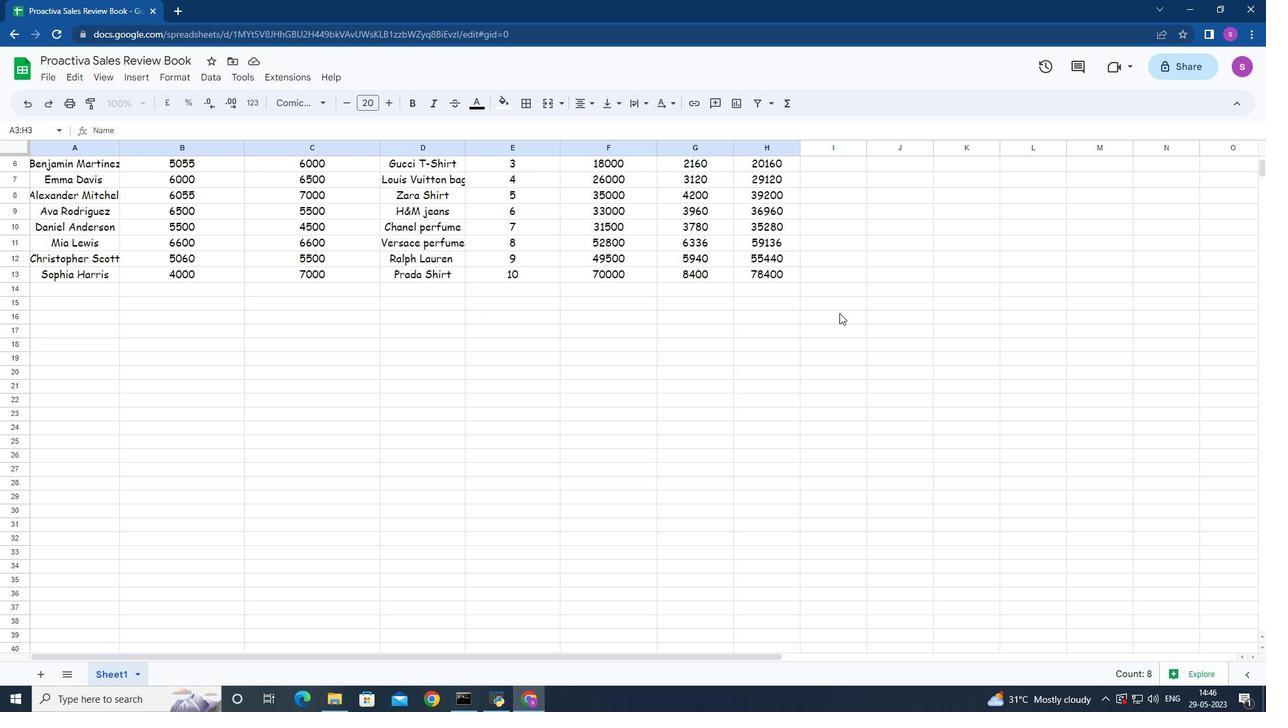 
